 Task: Buy 4 Shaving & Grooming Sets for Women's from Shave & Hair Removal section under best seller category for shipping address: Megan Martinez, 1979 Bartlett Avenue, Southfield, Michigan 48076, Cell Number 2485598029. Pay from credit card ending with 5759, CVV 953
Action: Mouse moved to (20, 76)
Screenshot: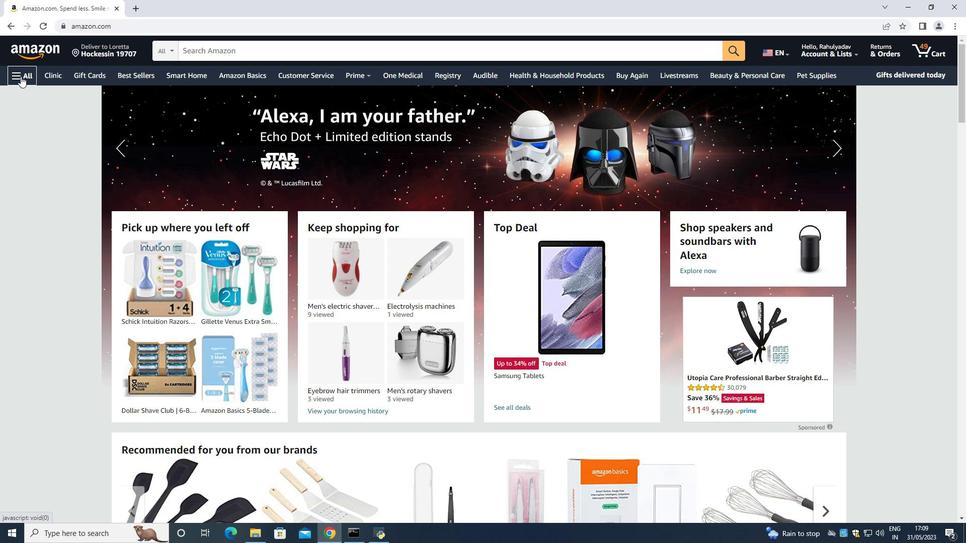 
Action: Mouse pressed left at (20, 76)
Screenshot: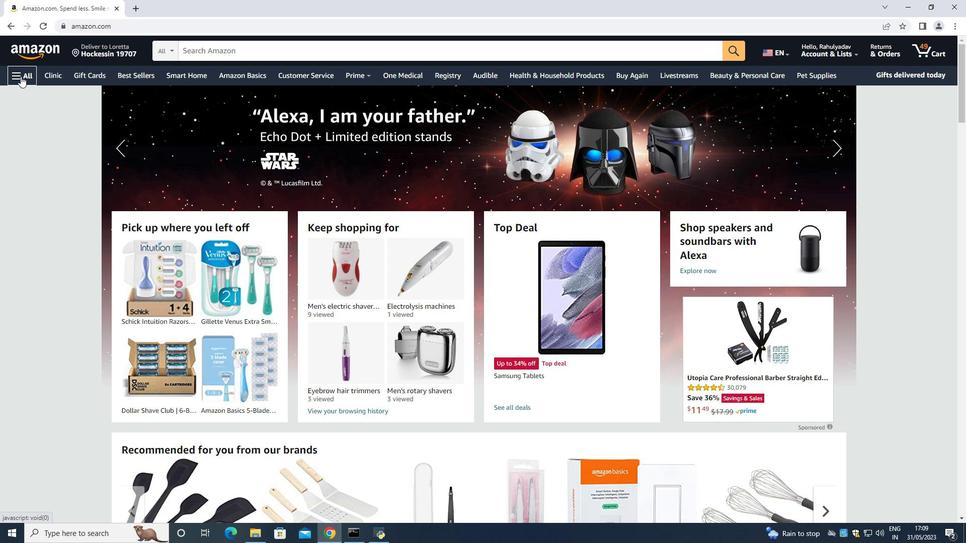 
Action: Mouse moved to (46, 99)
Screenshot: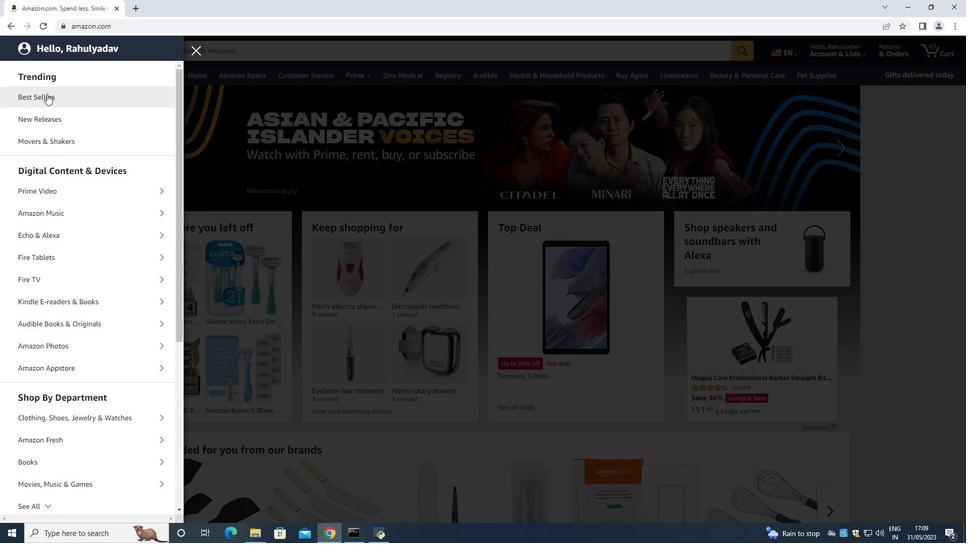 
Action: Mouse pressed left at (46, 99)
Screenshot: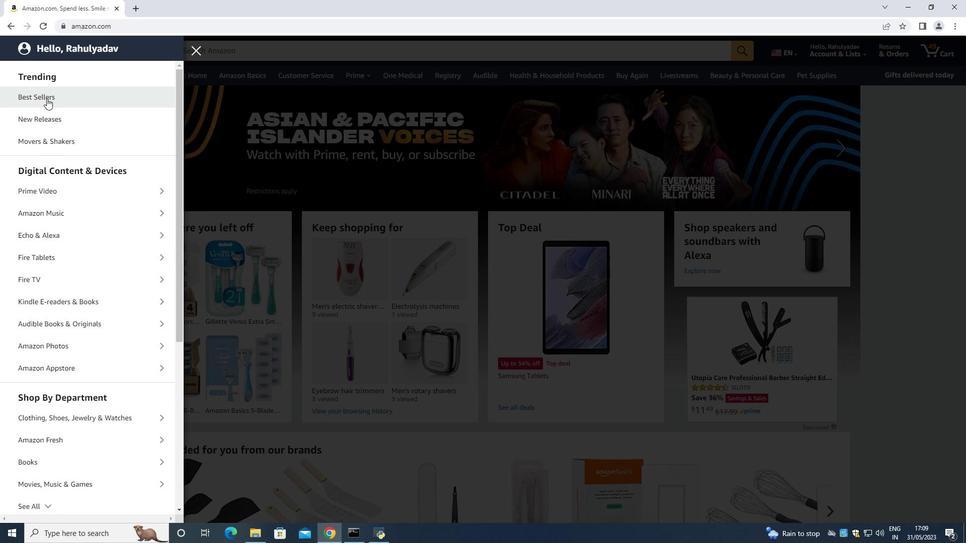 
Action: Mouse moved to (278, 45)
Screenshot: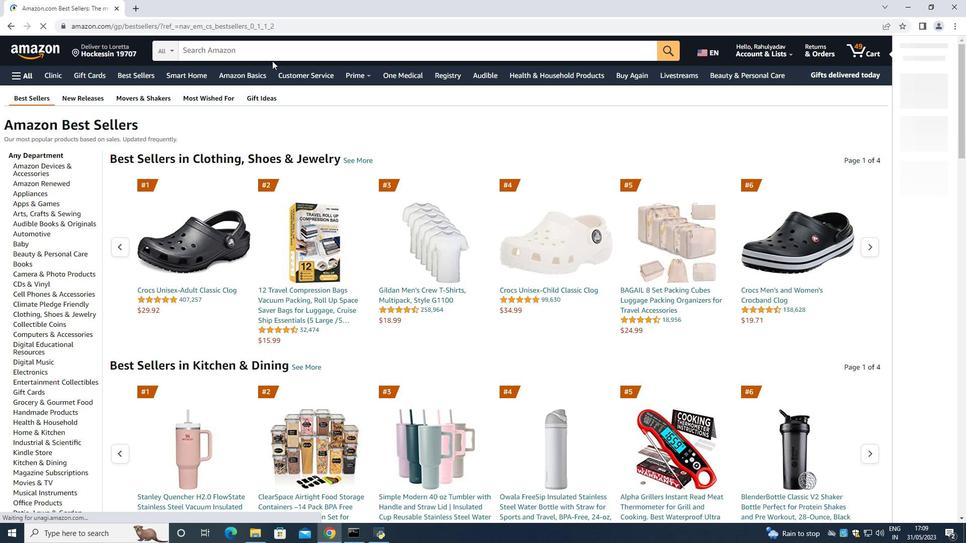 
Action: Mouse pressed left at (278, 45)
Screenshot: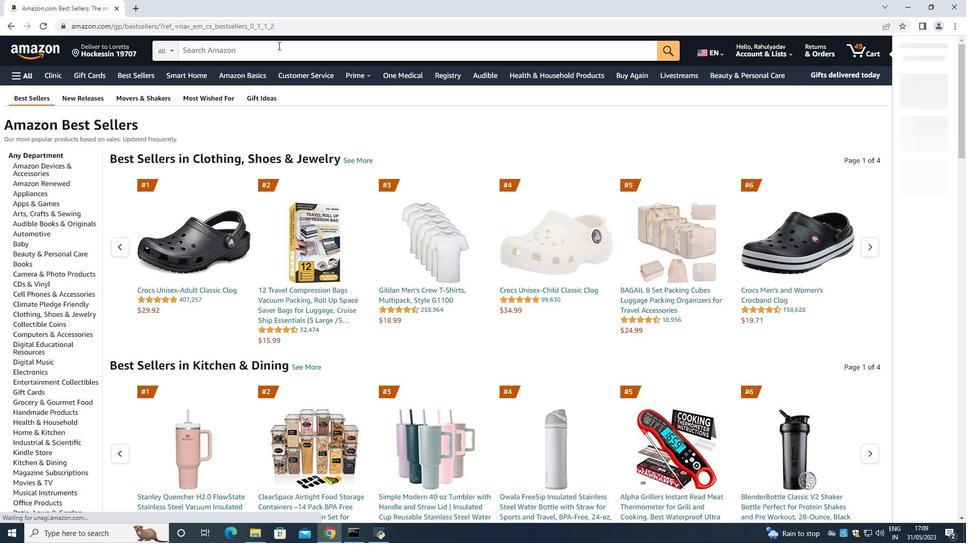 
Action: Mouse moved to (278, 46)
Screenshot: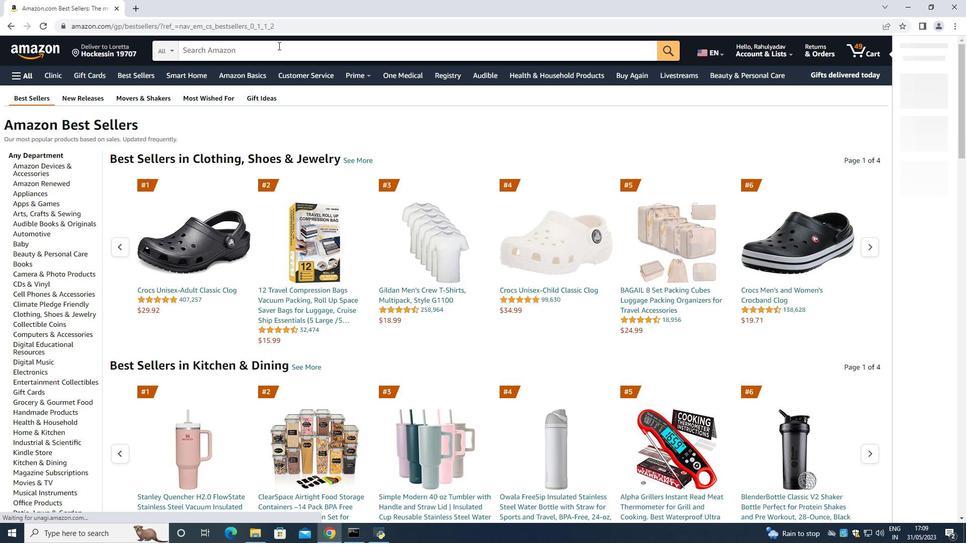 
Action: Key pressed <Key.shift>Shaving<Key.space><Key.shift_r>&<Key.space>g<Key.backspace><Key.shift>Grooming<Key.space><Key.shift><Key.shift>Set<Key.space>for<Key.space><Key.shift>Women<Key.space><Key.enter>
Screenshot: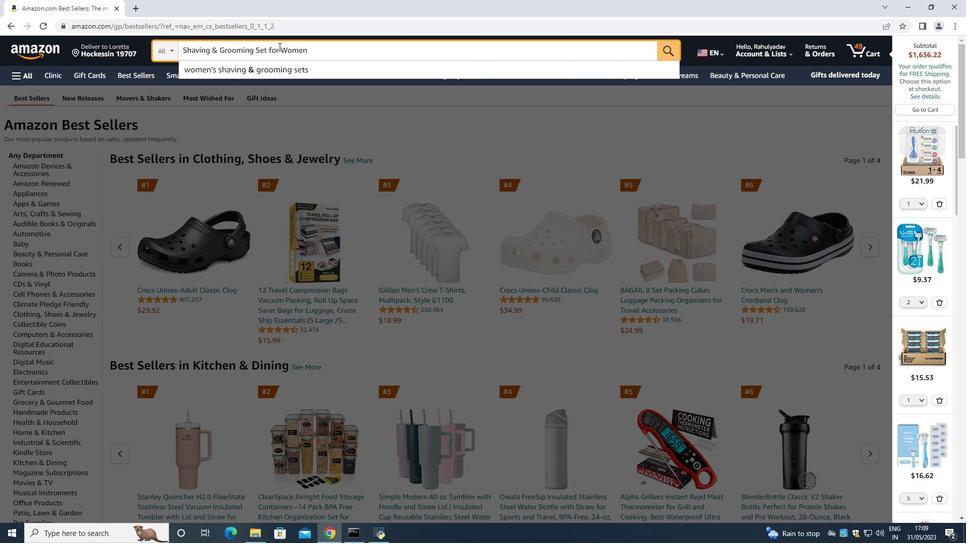 
Action: Mouse moved to (214, 211)
Screenshot: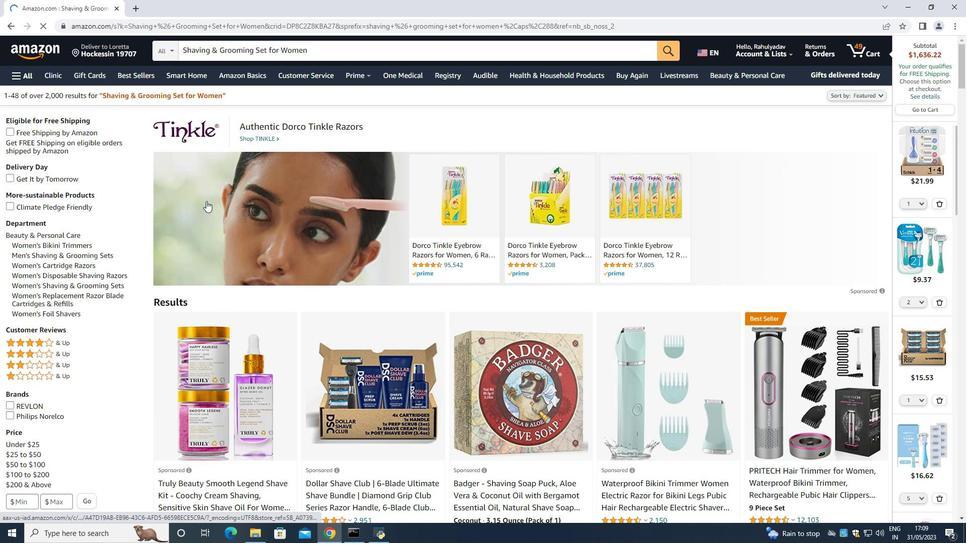 
Action: Mouse scrolled (214, 210) with delta (0, 0)
Screenshot: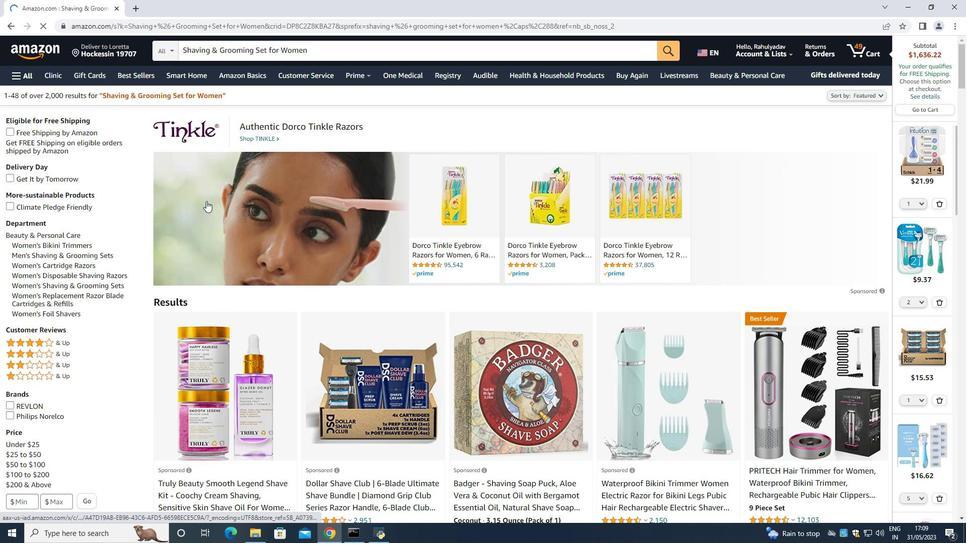 
Action: Mouse scrolled (214, 210) with delta (0, 0)
Screenshot: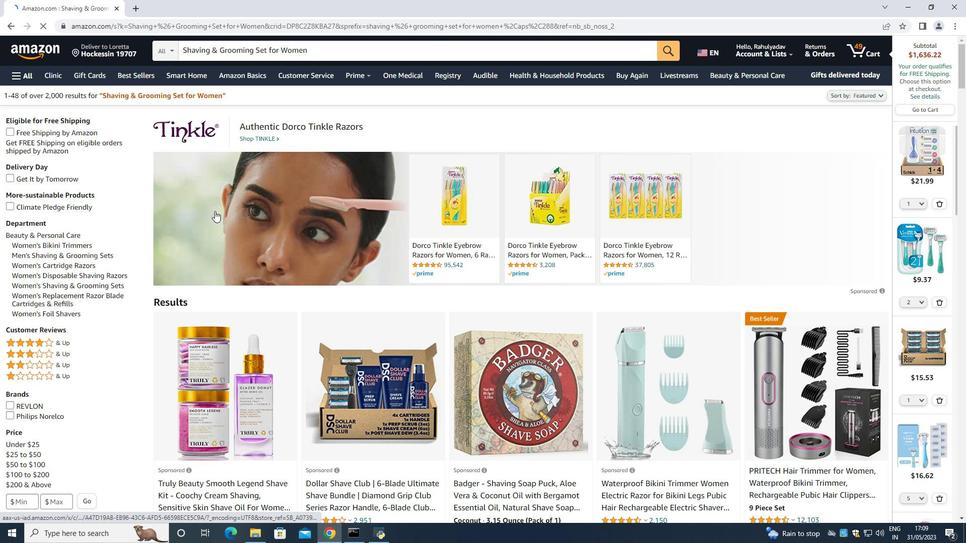 
Action: Mouse moved to (828, 376)
Screenshot: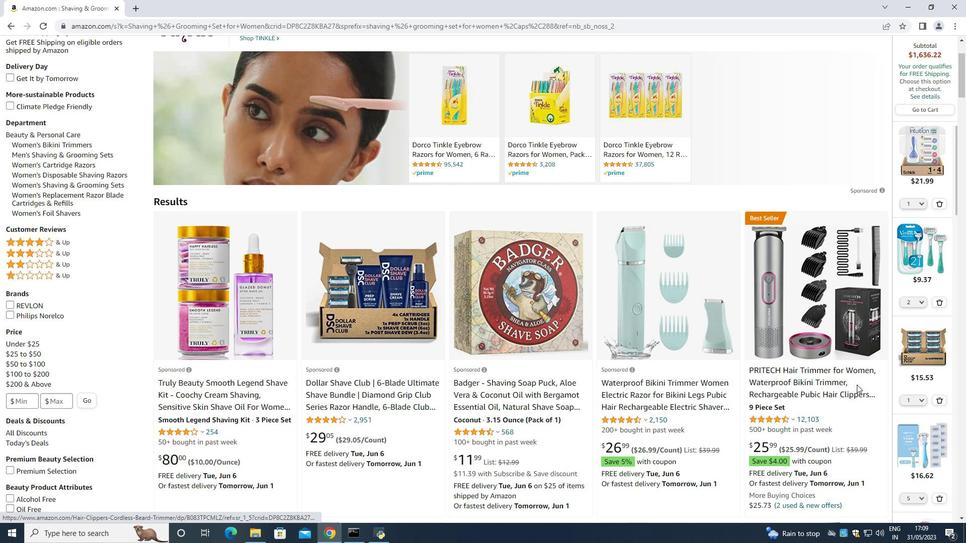 
Action: Mouse scrolled (839, 380) with delta (0, 0)
Screenshot: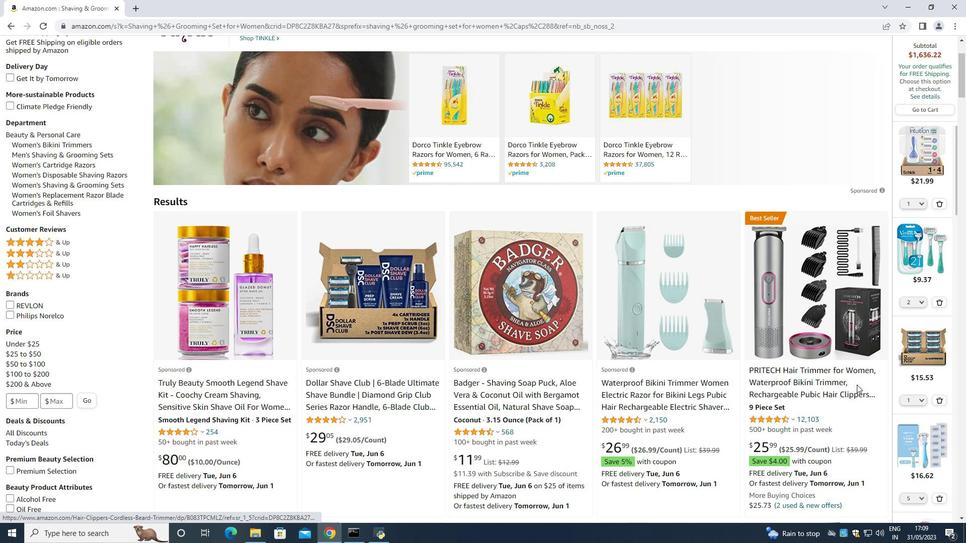 
Action: Mouse moved to (820, 370)
Screenshot: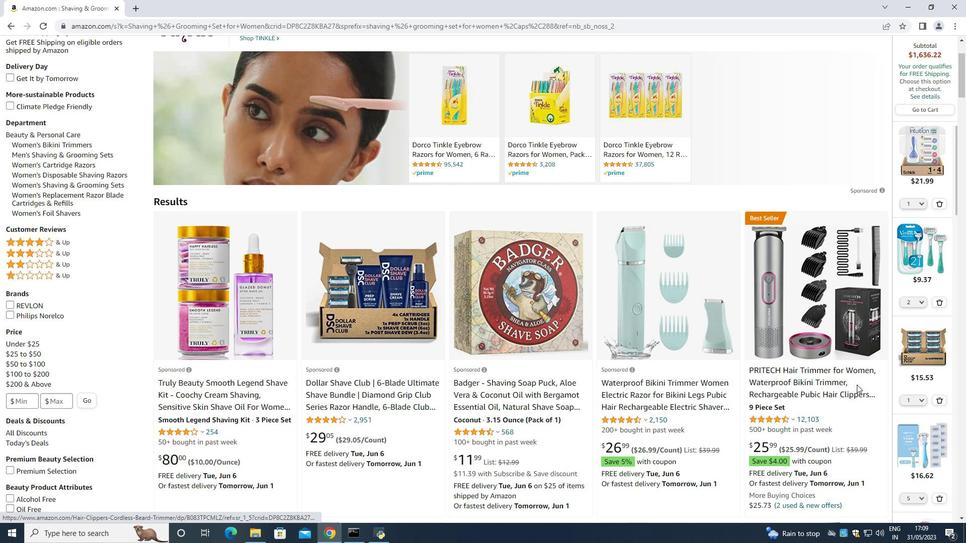 
Action: Mouse scrolled (824, 373) with delta (0, 0)
Screenshot: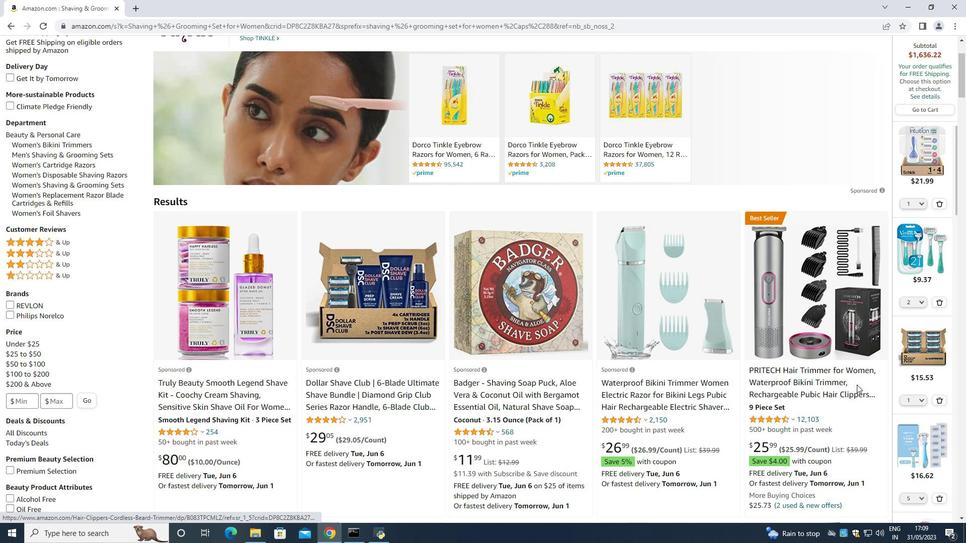 
Action: Mouse moved to (811, 364)
Screenshot: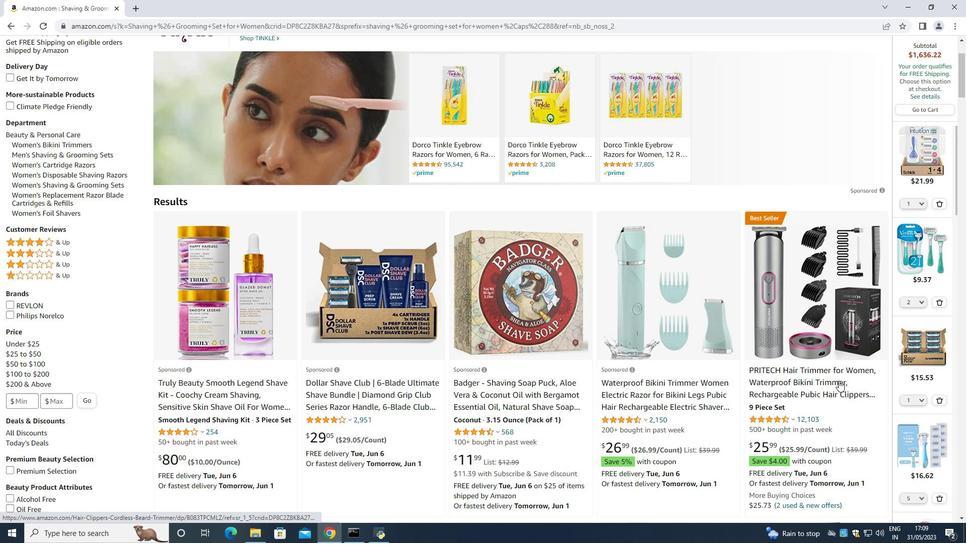 
Action: Mouse scrolled (811, 364) with delta (0, 0)
Screenshot: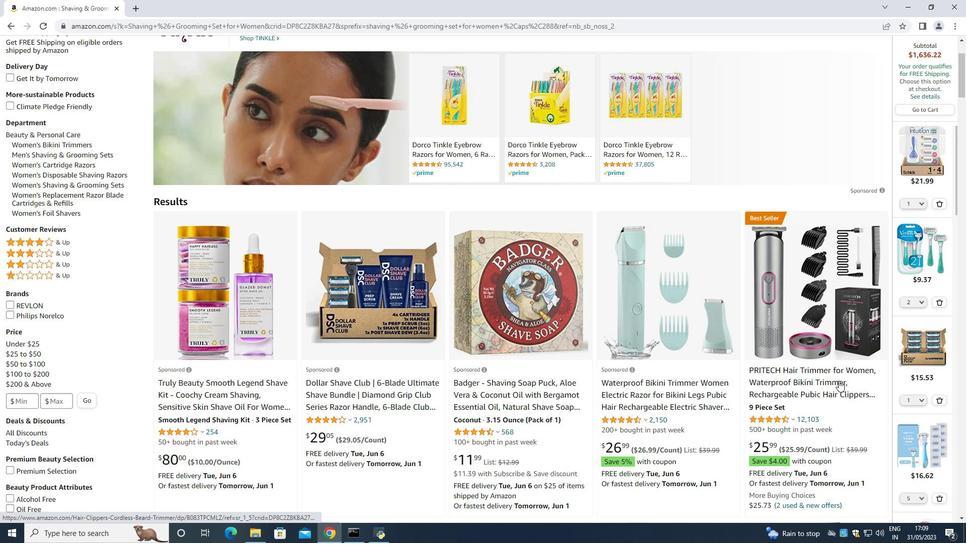 
Action: Mouse moved to (746, 326)
Screenshot: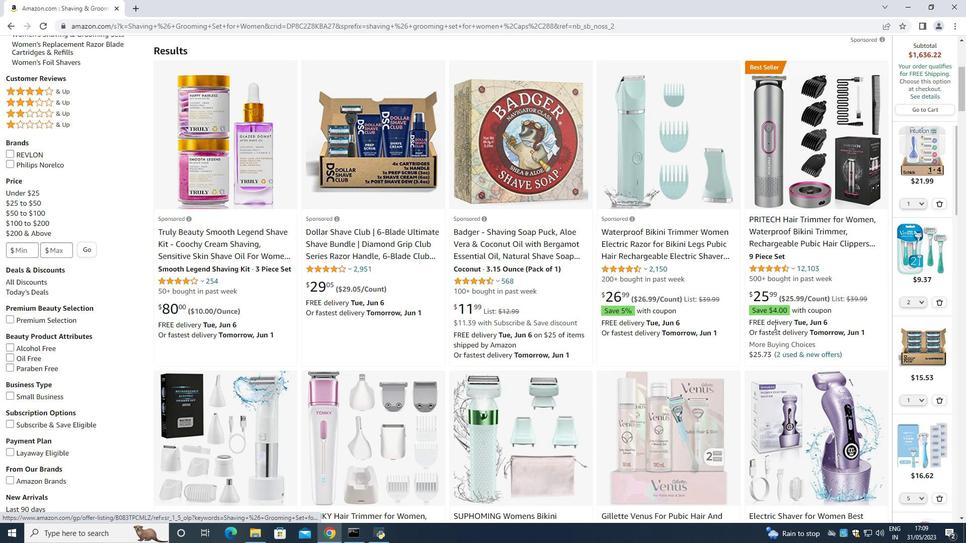 
Action: Mouse scrolled (747, 326) with delta (0, 0)
Screenshot: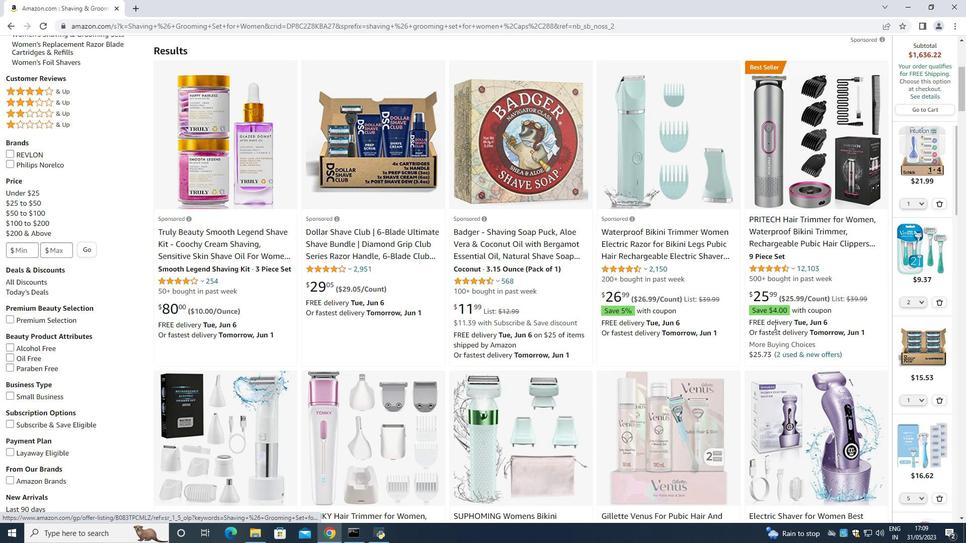 
Action: Mouse moved to (746, 326)
Screenshot: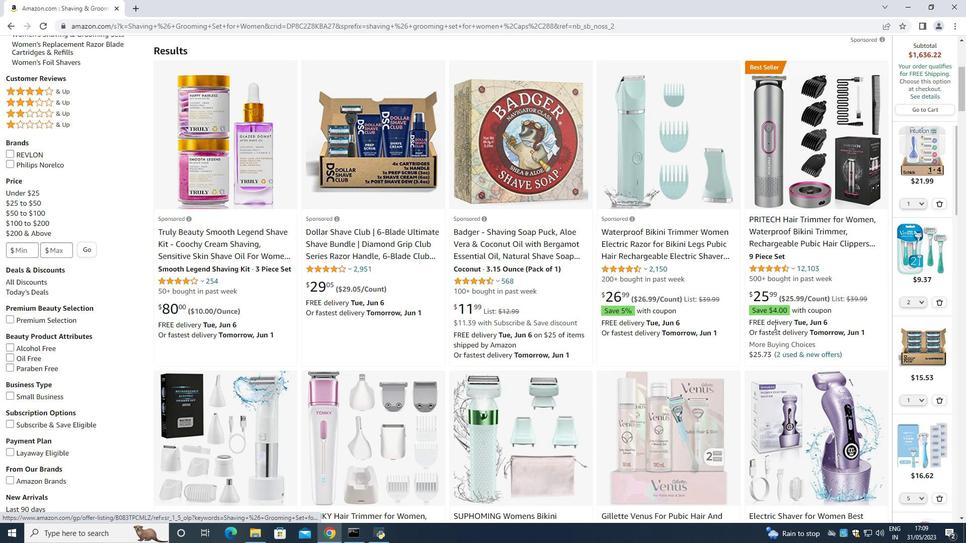 
Action: Mouse scrolled (746, 326) with delta (0, 0)
Screenshot: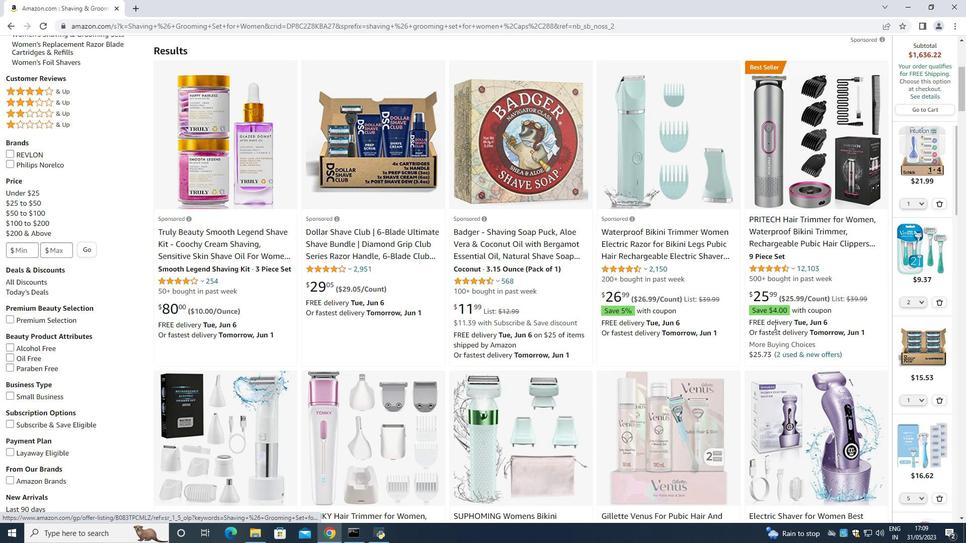 
Action: Mouse moved to (744, 326)
Screenshot: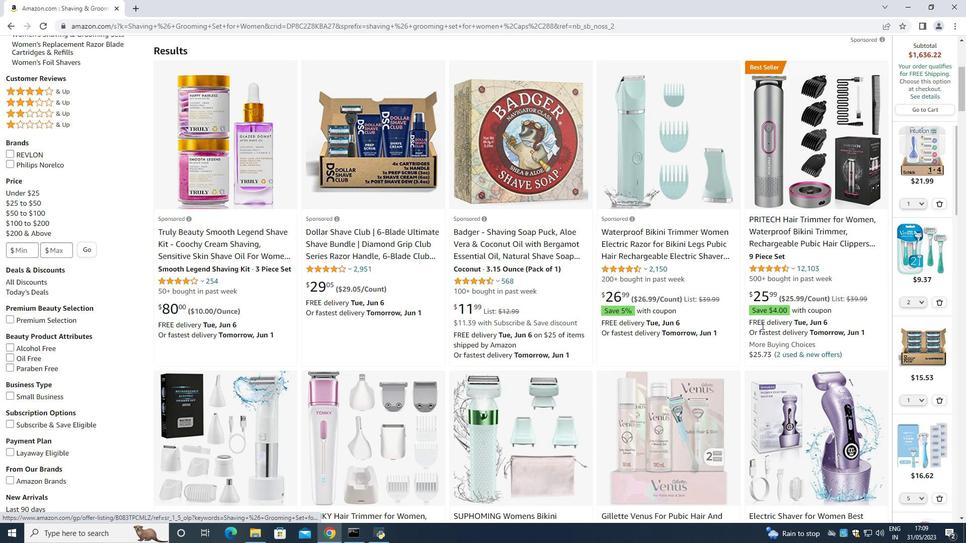
Action: Mouse scrolled (744, 326) with delta (0, 0)
Screenshot: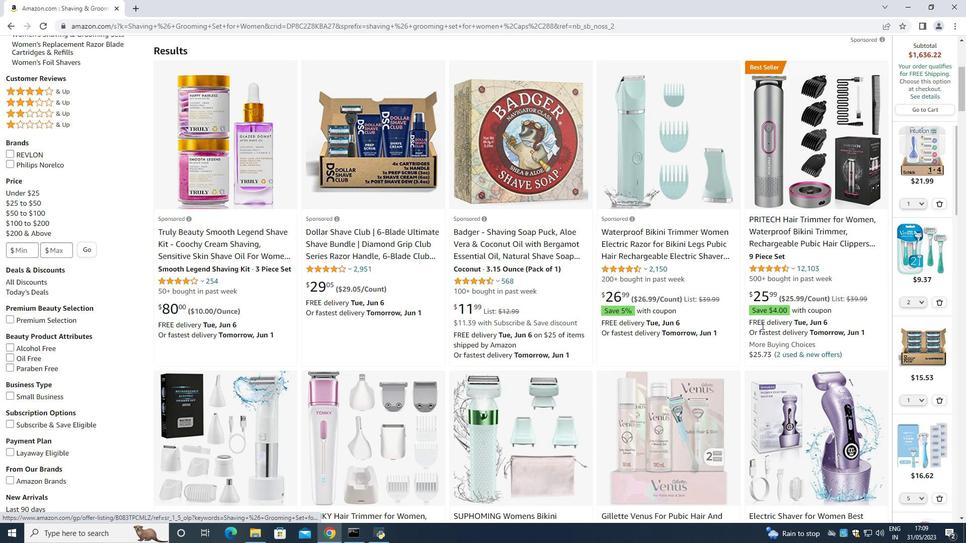 
Action: Mouse moved to (411, 374)
Screenshot: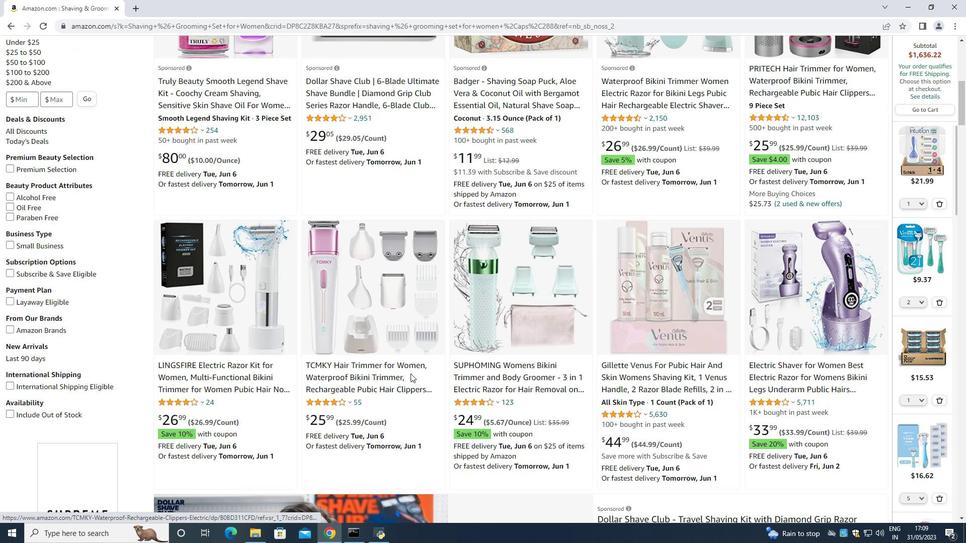 
Action: Mouse scrolled (411, 374) with delta (0, 0)
Screenshot: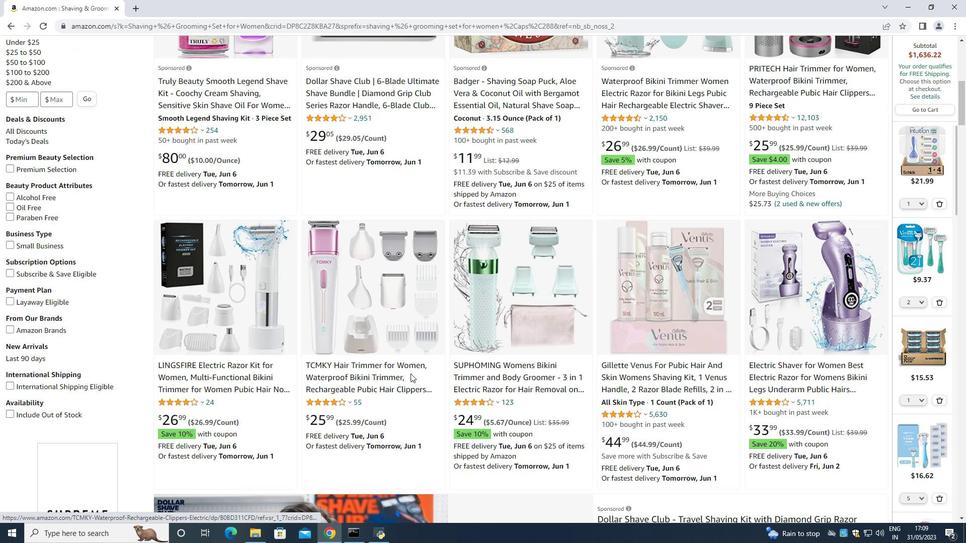
Action: Mouse scrolled (411, 374) with delta (0, 0)
Screenshot: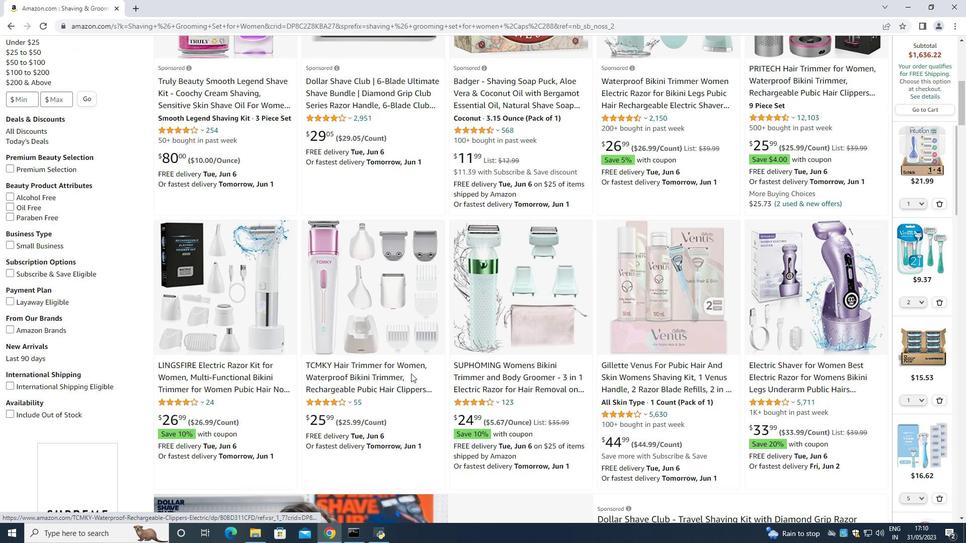 
Action: Mouse scrolled (411, 374) with delta (0, 0)
Screenshot: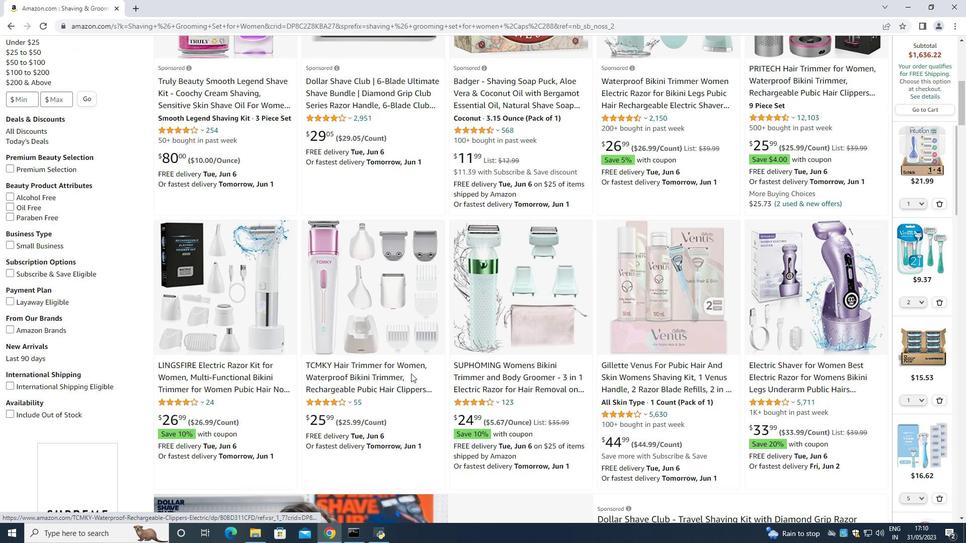 
Action: Mouse scrolled (411, 374) with delta (0, 0)
Screenshot: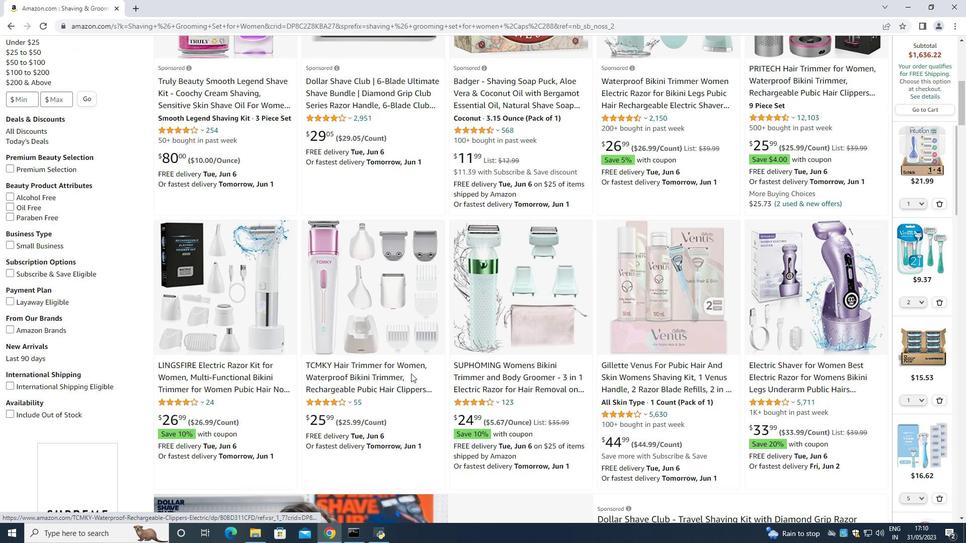 
Action: Mouse scrolled (411, 374) with delta (0, 0)
Screenshot: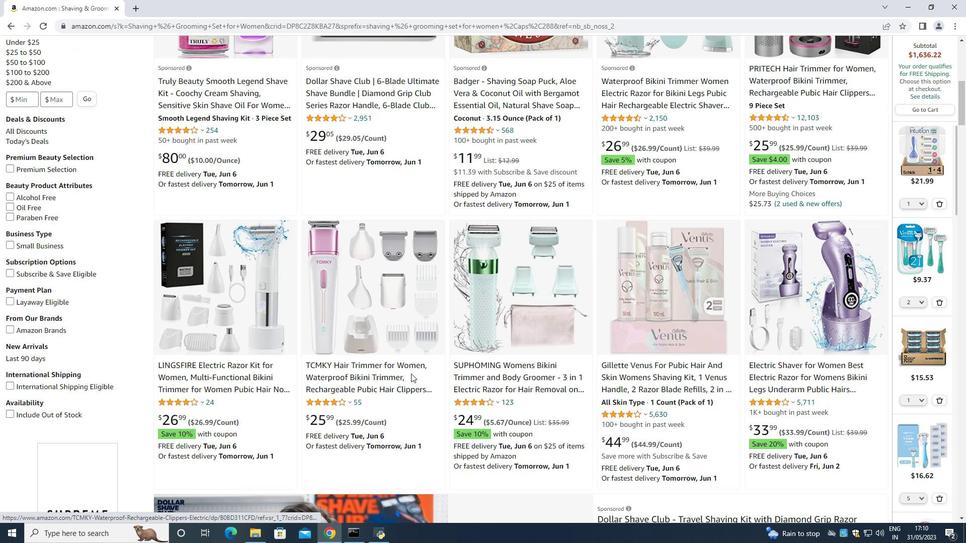 
Action: Mouse scrolled (411, 374) with delta (0, 0)
Screenshot: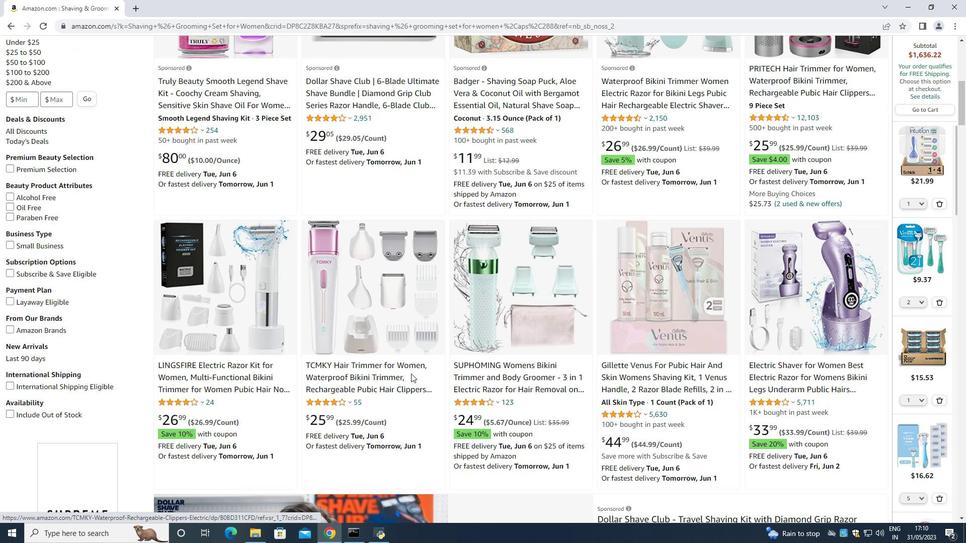 
Action: Mouse moved to (411, 373)
Screenshot: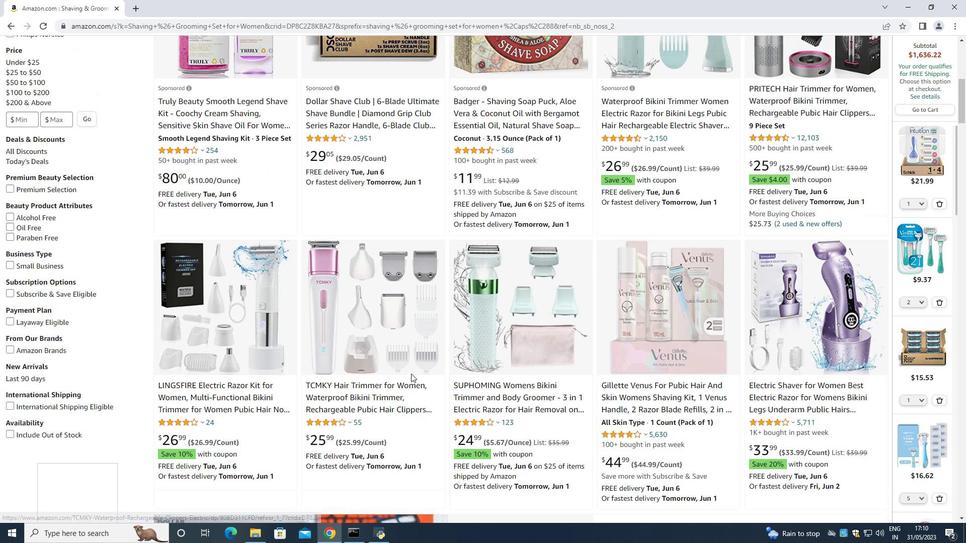 
Action: Mouse scrolled (411, 373) with delta (0, 0)
Screenshot: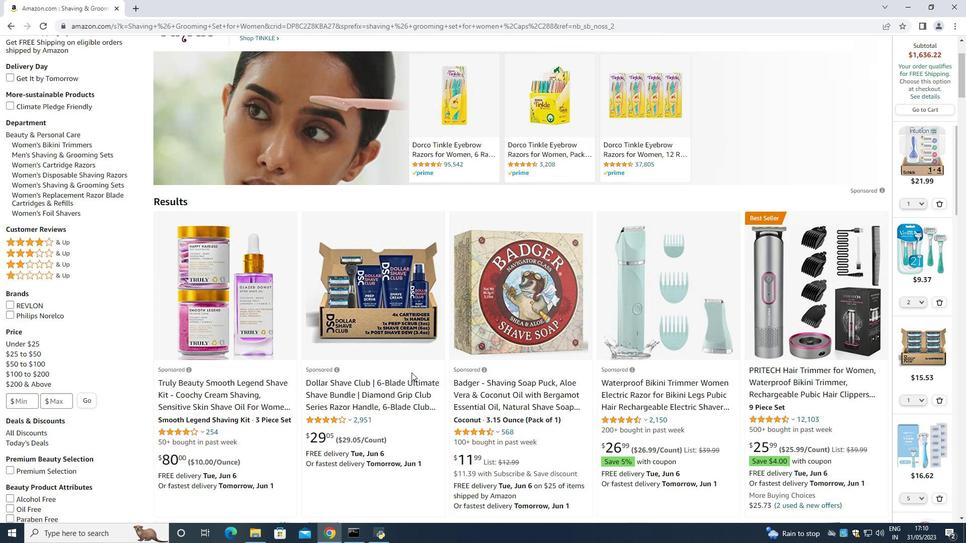 
Action: Mouse scrolled (411, 373) with delta (0, 0)
Screenshot: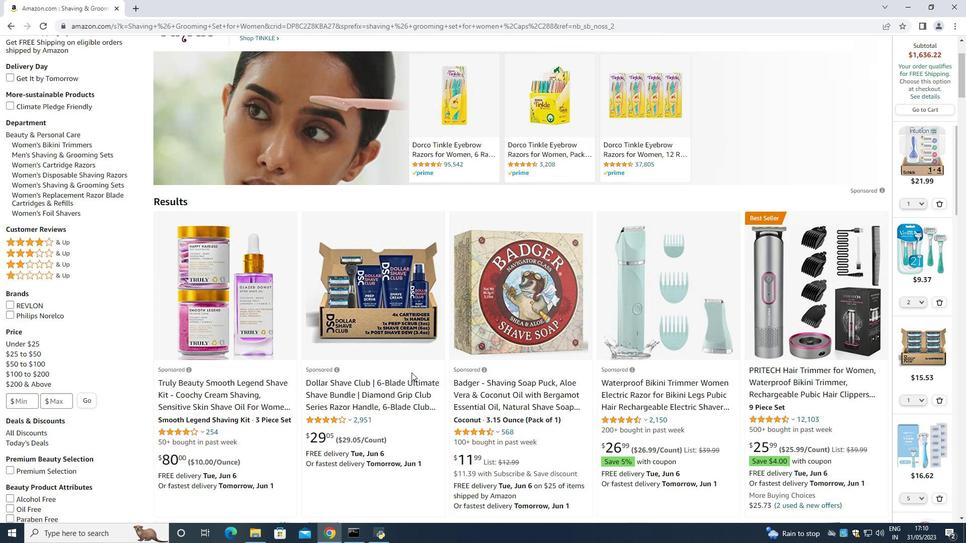 
Action: Mouse scrolled (411, 373) with delta (0, 0)
Screenshot: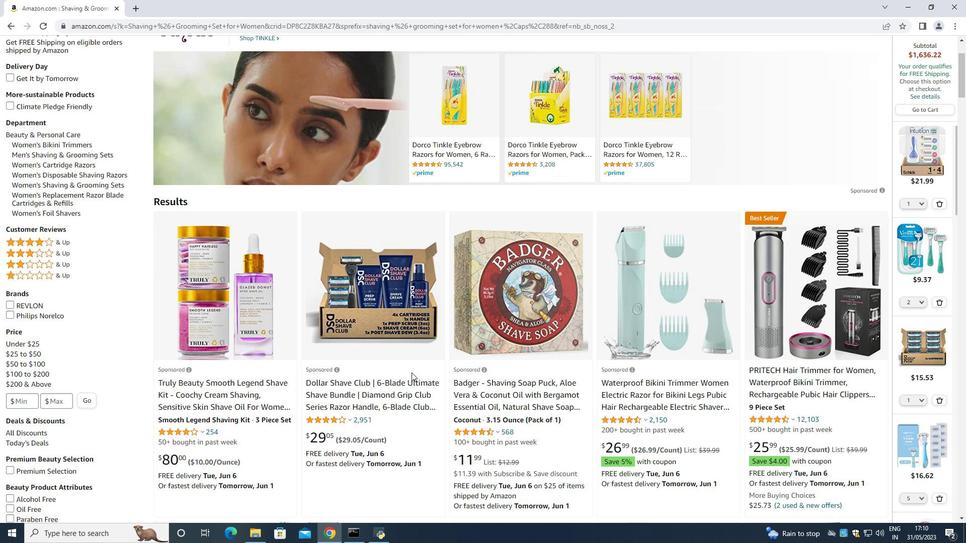
Action: Mouse scrolled (411, 373) with delta (0, 0)
Screenshot: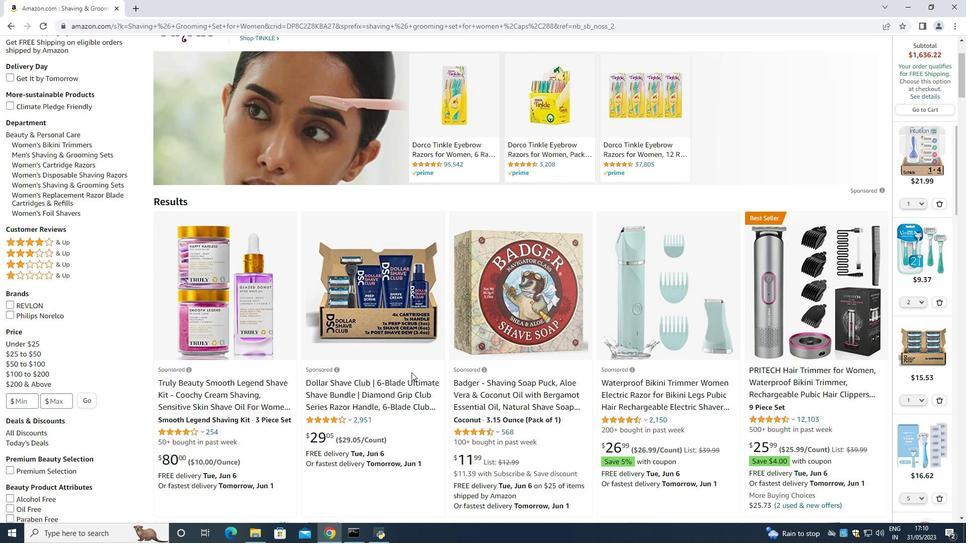 
Action: Mouse scrolled (411, 373) with delta (0, 0)
Screenshot: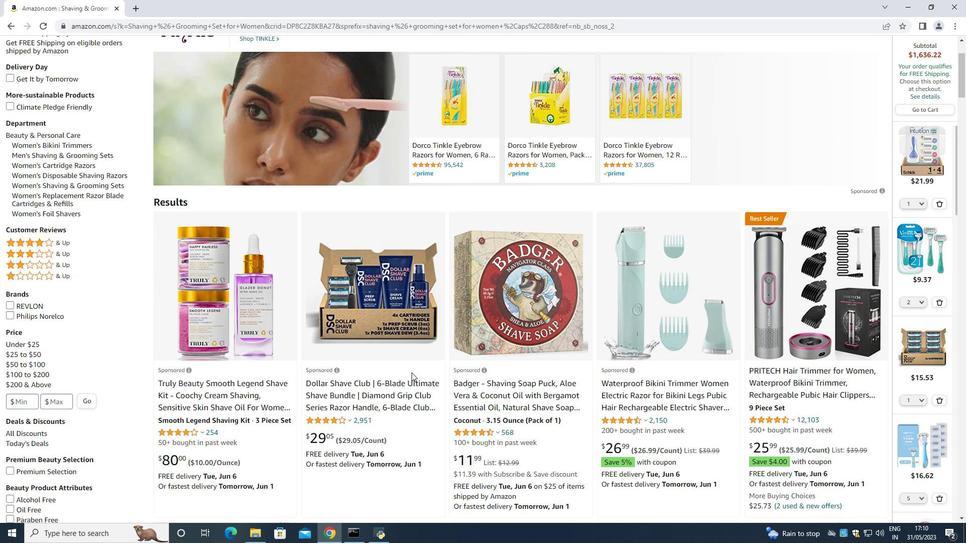 
Action: Mouse scrolled (411, 373) with delta (0, 0)
Screenshot: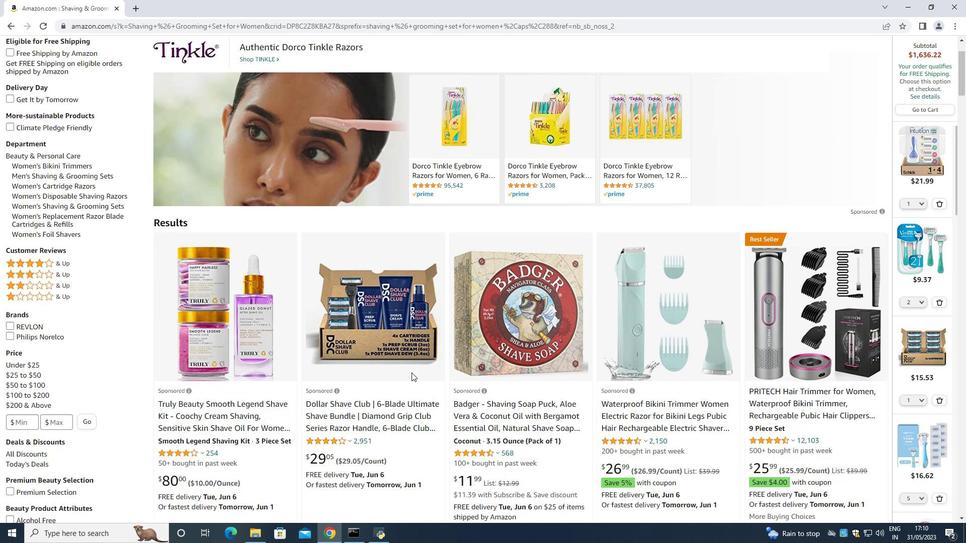 
Action: Mouse moved to (411, 372)
Screenshot: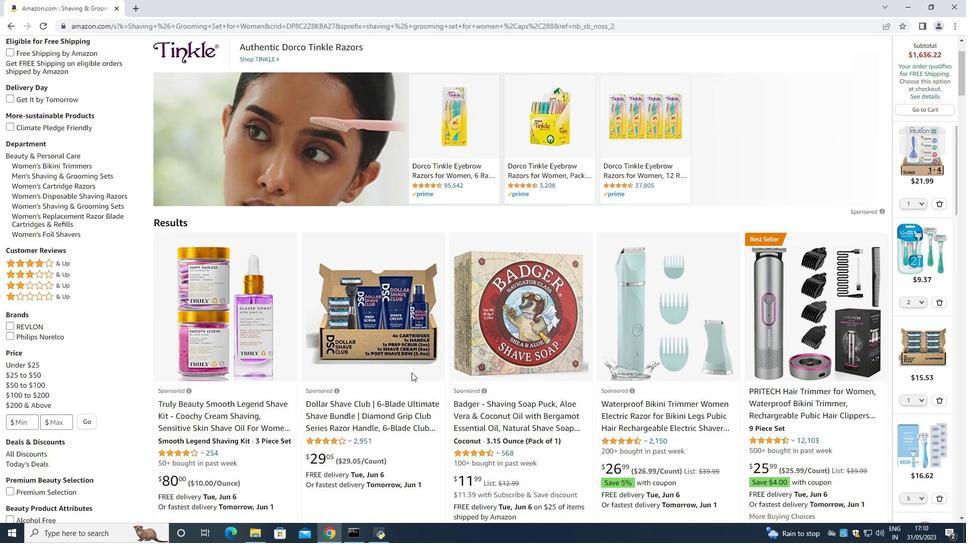 
Action: Mouse scrolled (411, 373) with delta (0, 0)
Screenshot: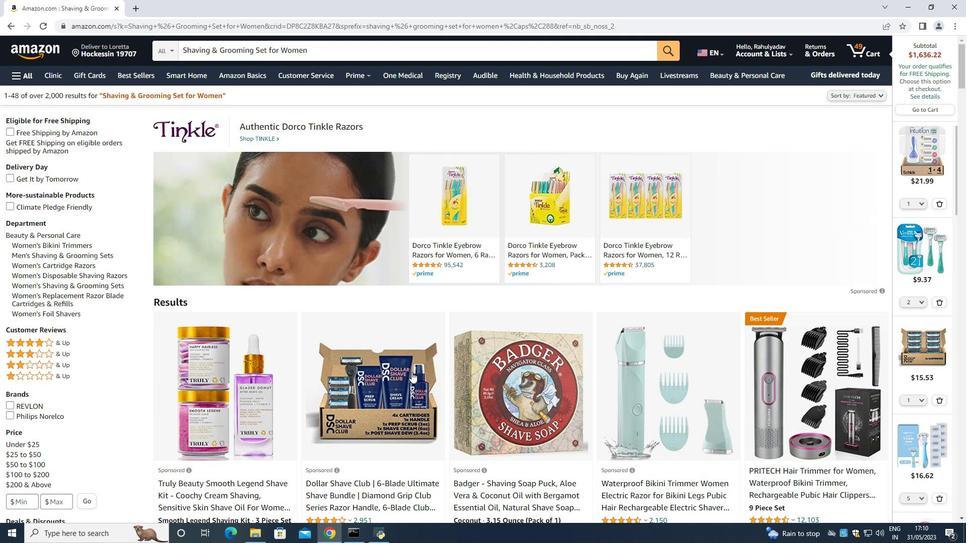 
Action: Mouse scrolled (411, 373) with delta (0, 0)
Screenshot: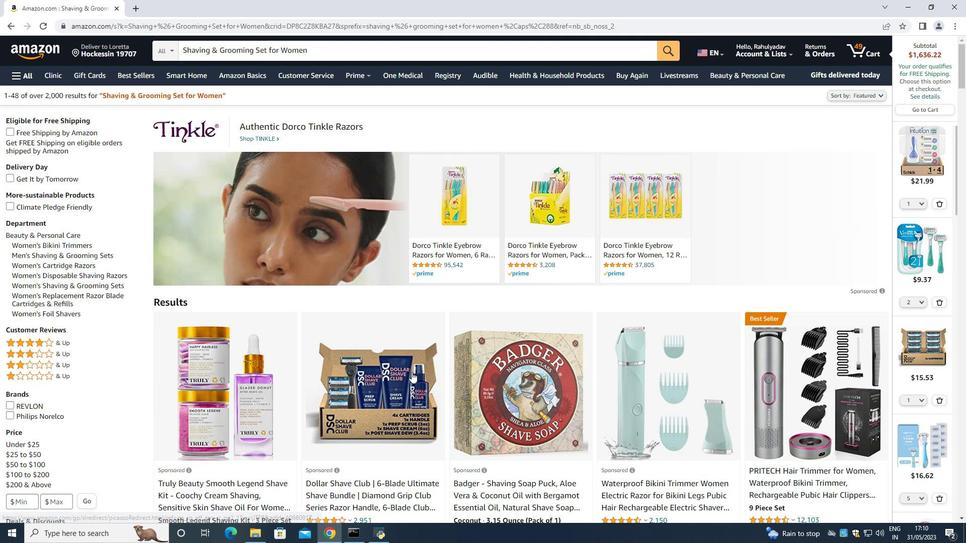 
Action: Mouse moved to (411, 364)
Screenshot: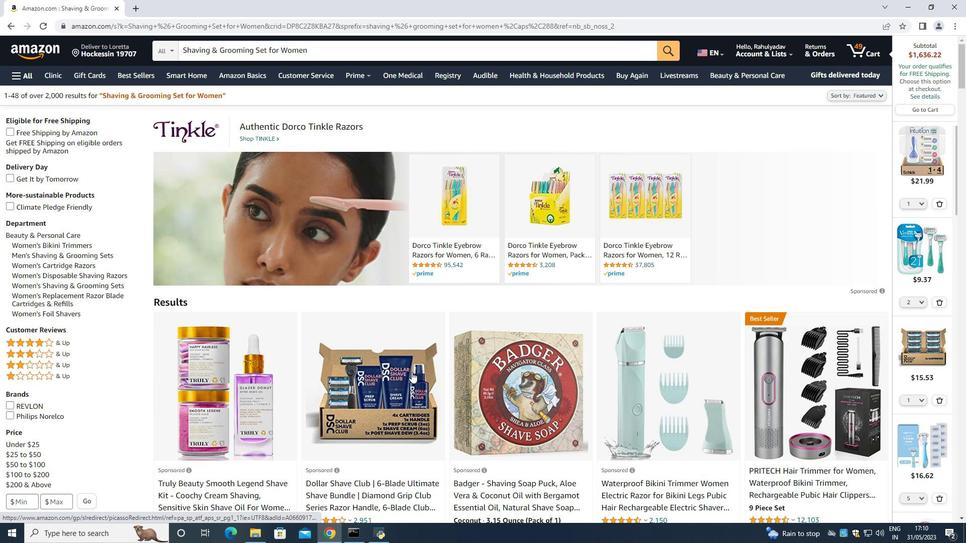 
Action: Mouse scrolled (411, 364) with delta (0, 0)
Screenshot: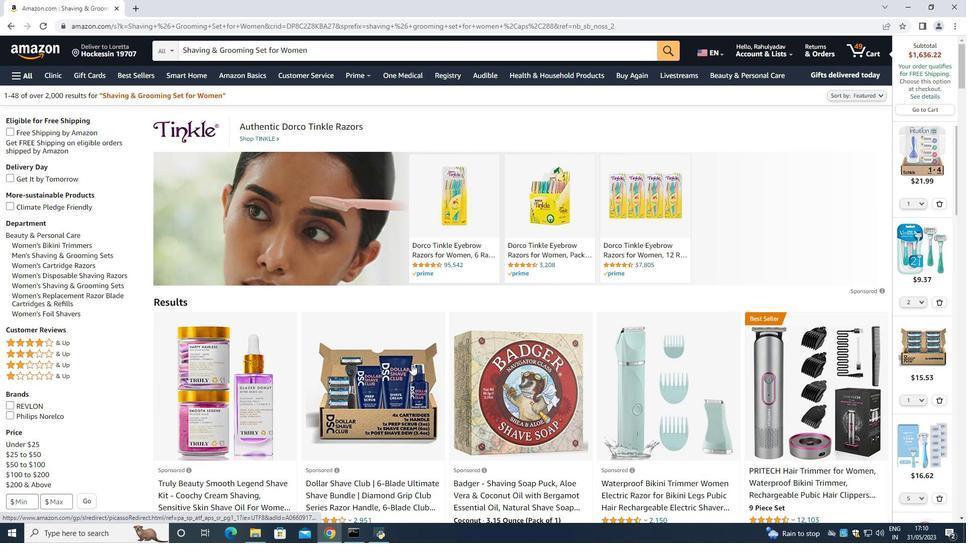
Action: Mouse scrolled (411, 364) with delta (0, 0)
Screenshot: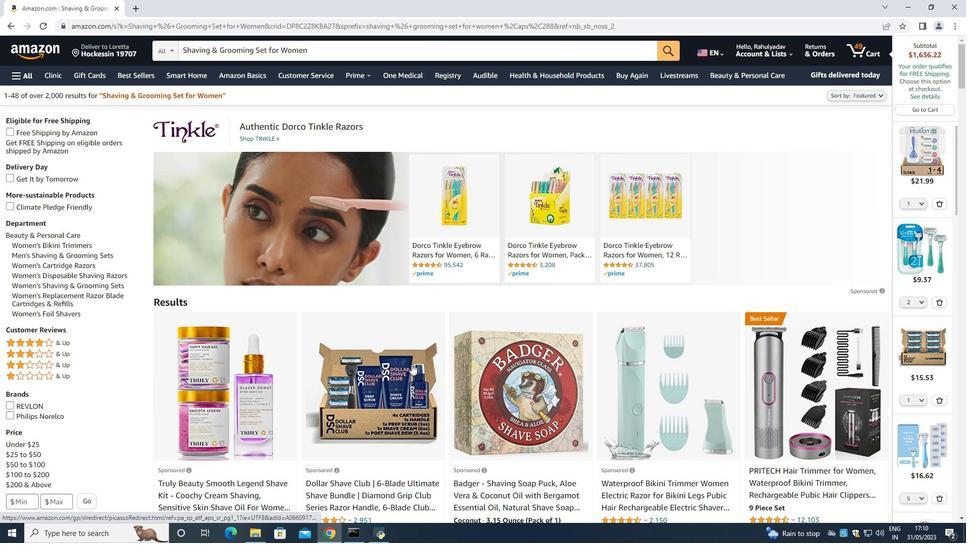 
Action: Mouse moved to (411, 364)
Screenshot: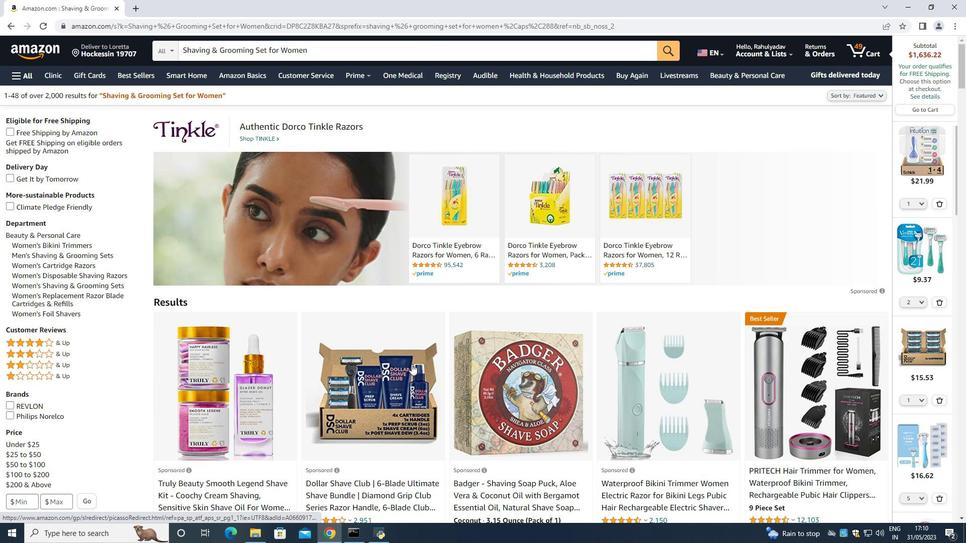 
Action: Mouse scrolled (411, 364) with delta (0, 0)
Screenshot: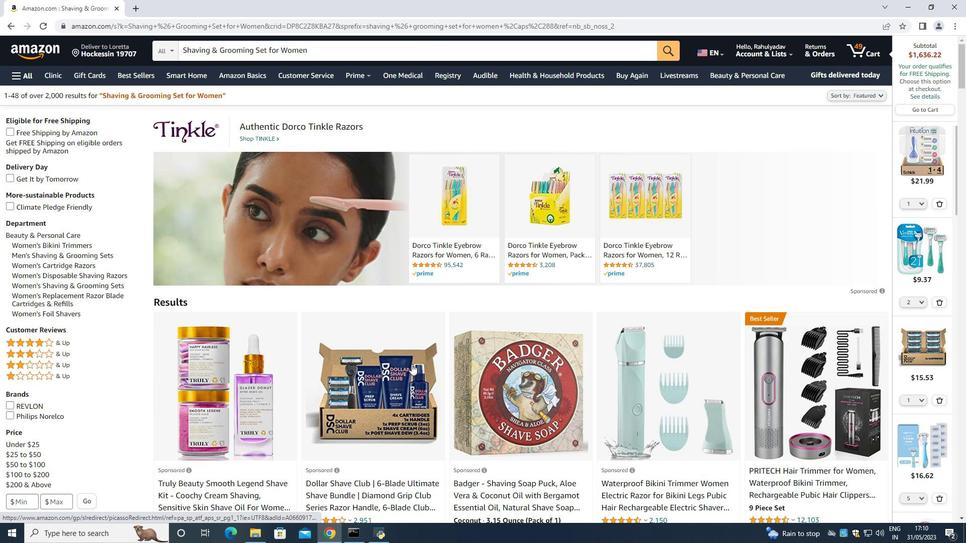 
Action: Mouse moved to (411, 364)
Screenshot: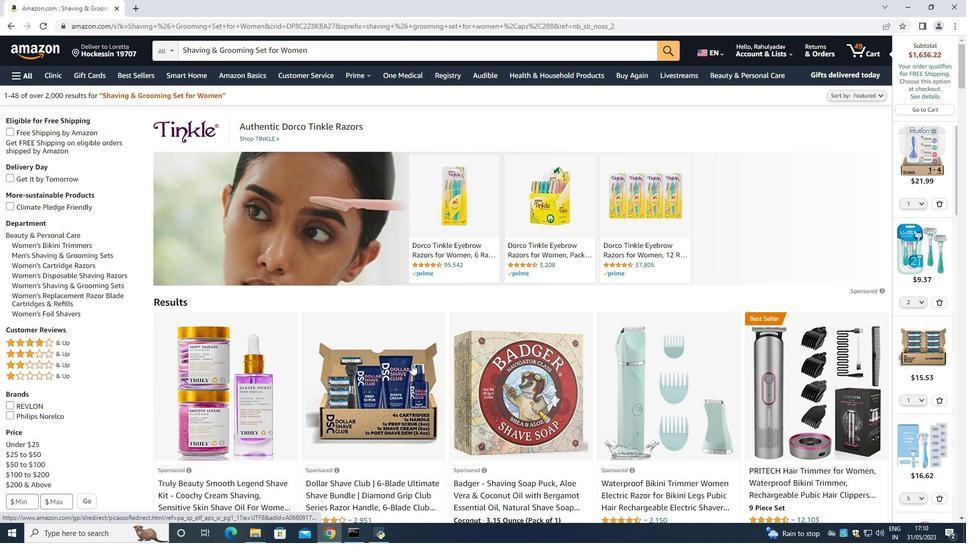 
Action: Mouse scrolled (411, 364) with delta (0, 0)
Screenshot: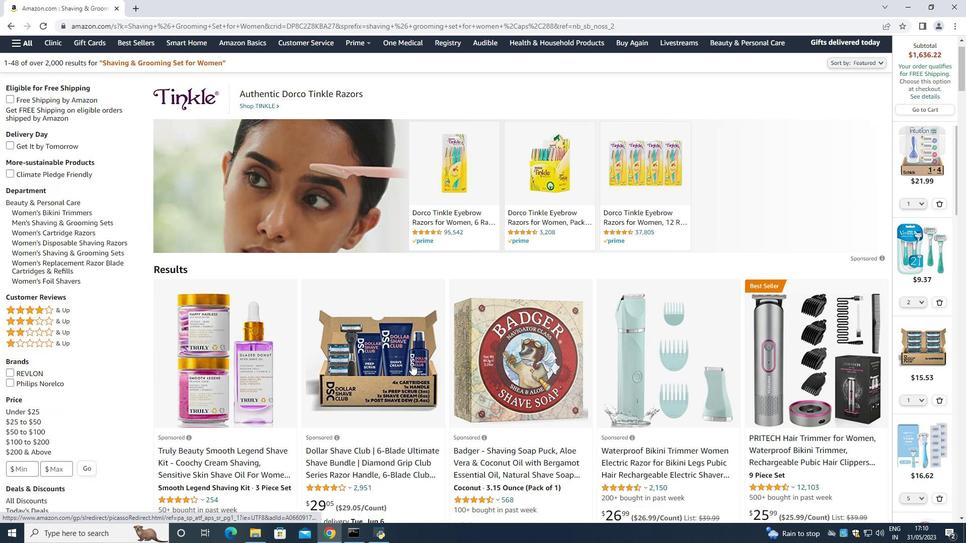 
Action: Mouse scrolled (411, 364) with delta (0, 0)
Screenshot: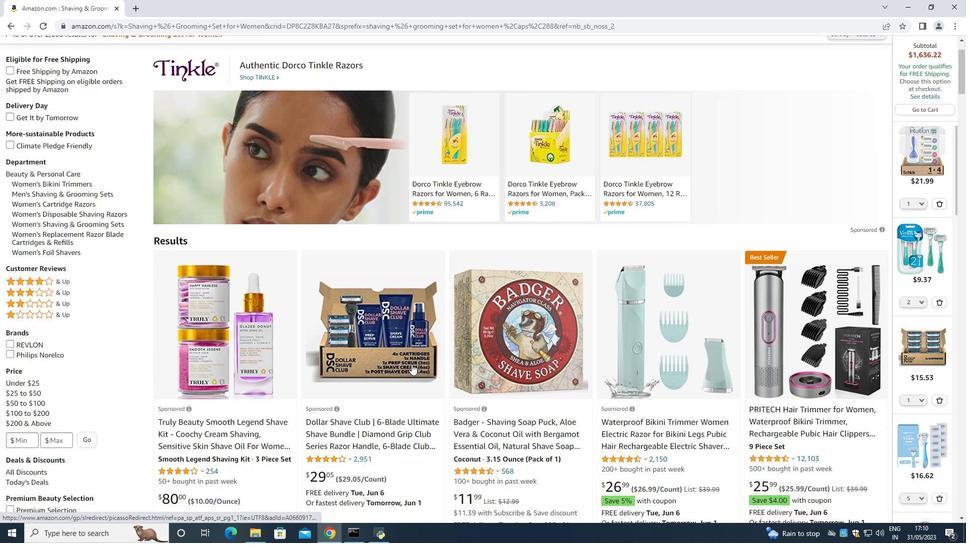 
Action: Mouse scrolled (411, 364) with delta (0, 0)
Screenshot: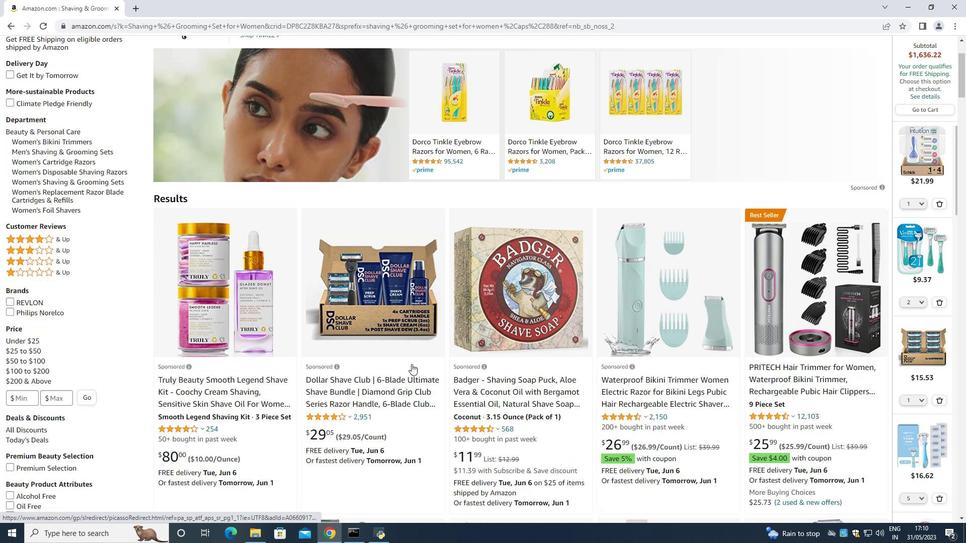 
Action: Mouse moved to (661, 478)
Screenshot: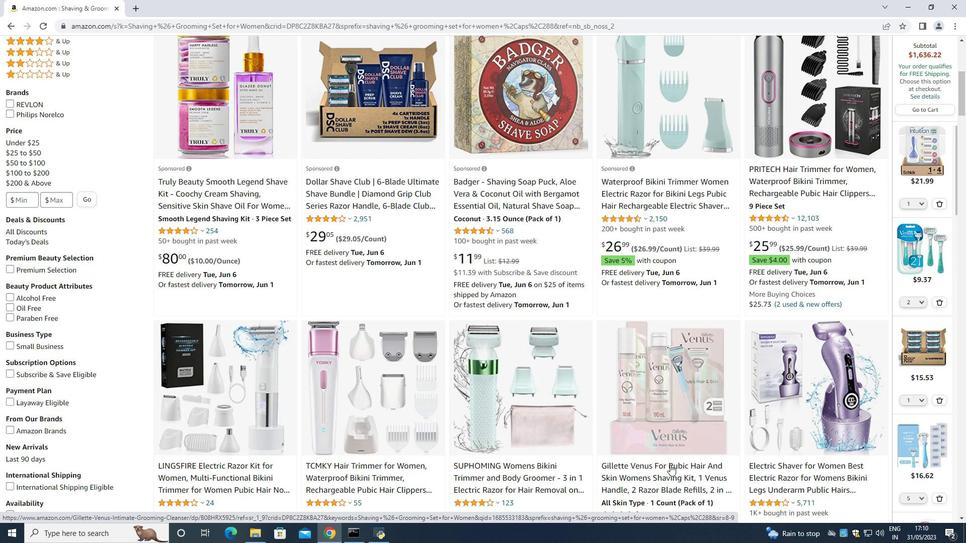 
Action: Mouse scrolled (661, 478) with delta (0, 0)
Screenshot: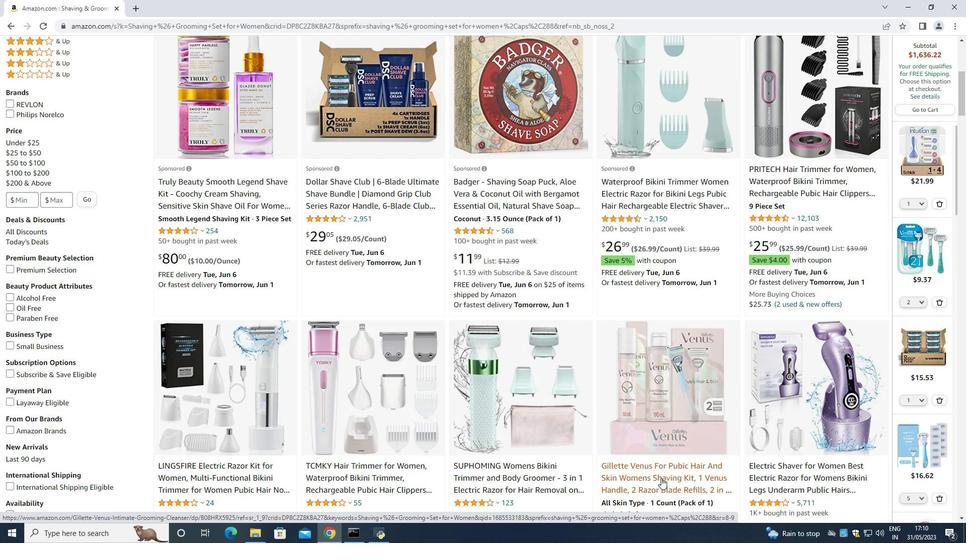 
Action: Mouse scrolled (661, 478) with delta (0, 0)
Screenshot: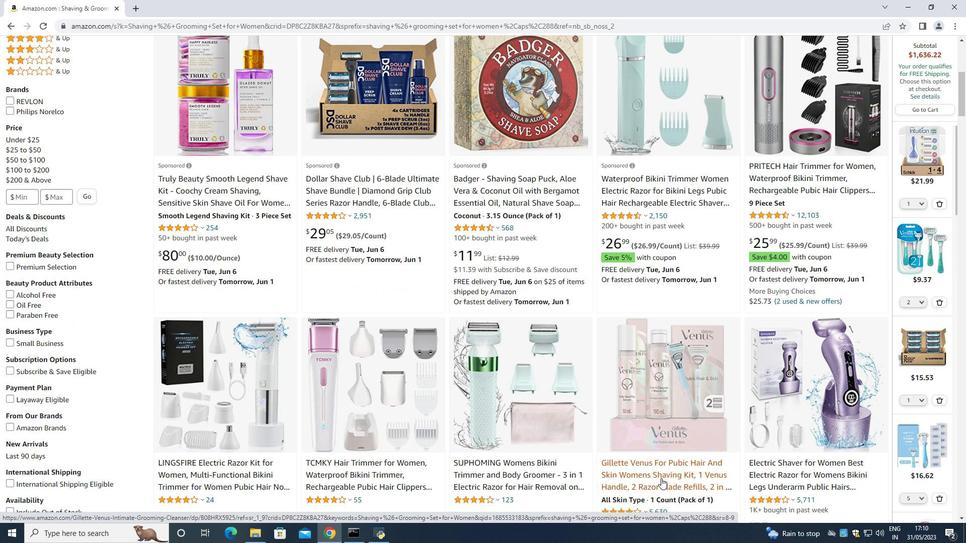 
Action: Mouse moved to (582, 247)
Screenshot: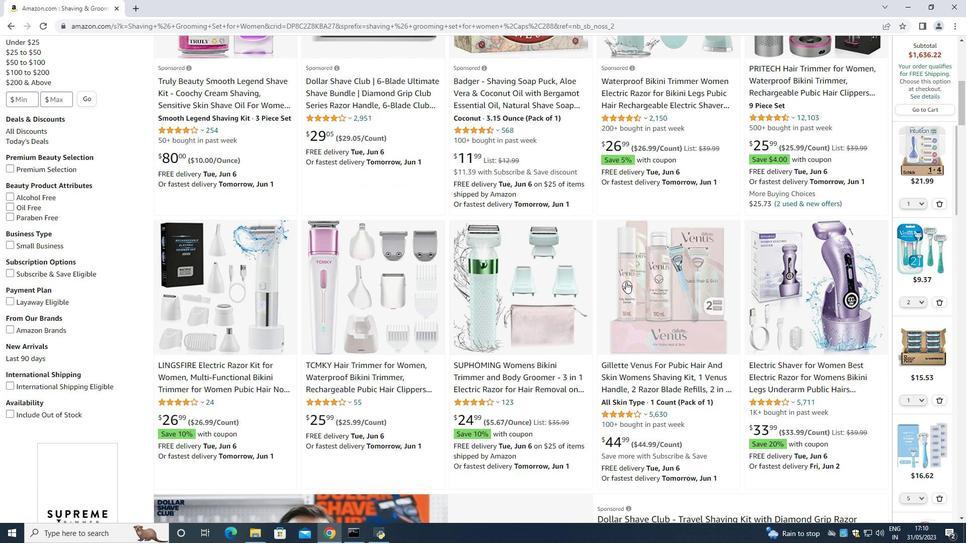 
Action: Mouse scrolled (582, 246) with delta (0, 0)
Screenshot: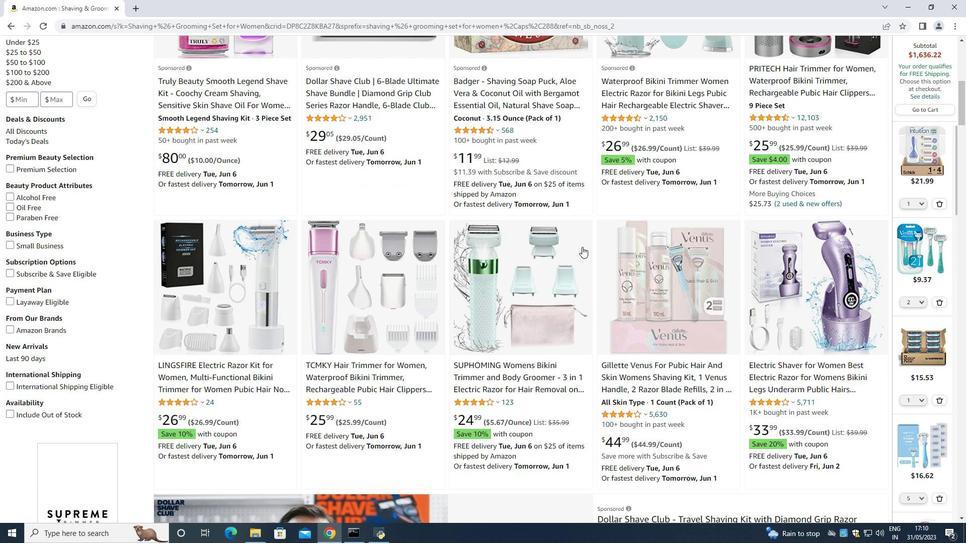 
Action: Mouse scrolled (582, 246) with delta (0, 0)
Screenshot: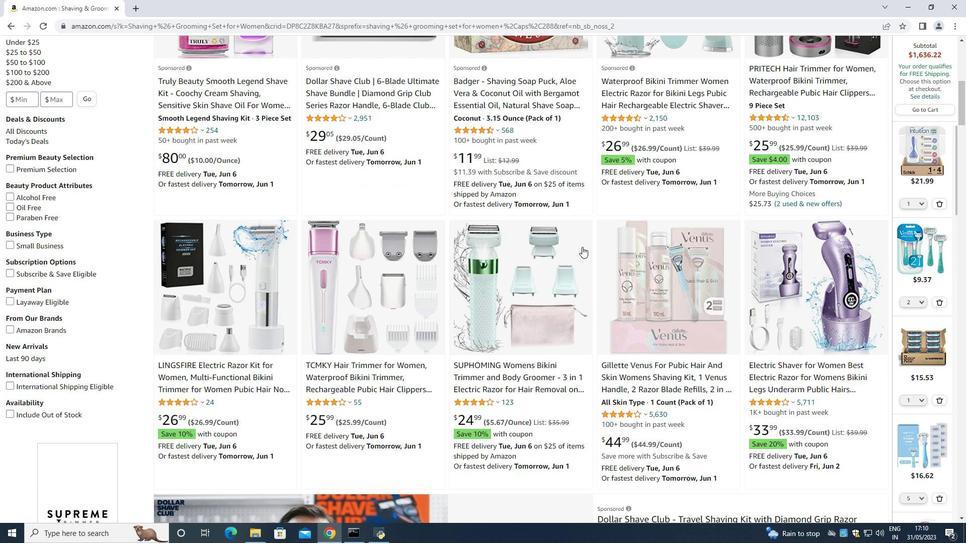 
Action: Mouse scrolled (582, 246) with delta (0, 0)
Screenshot: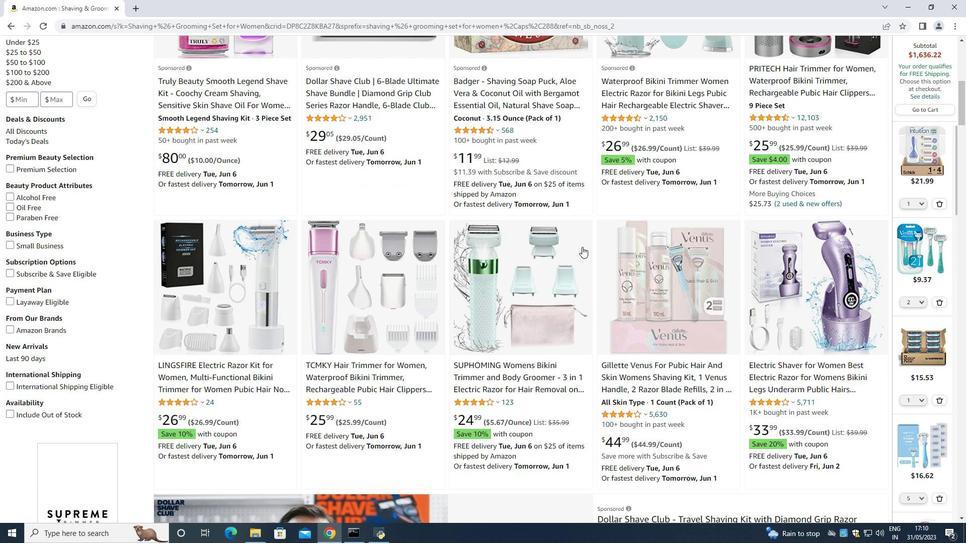 
Action: Mouse moved to (654, 312)
Screenshot: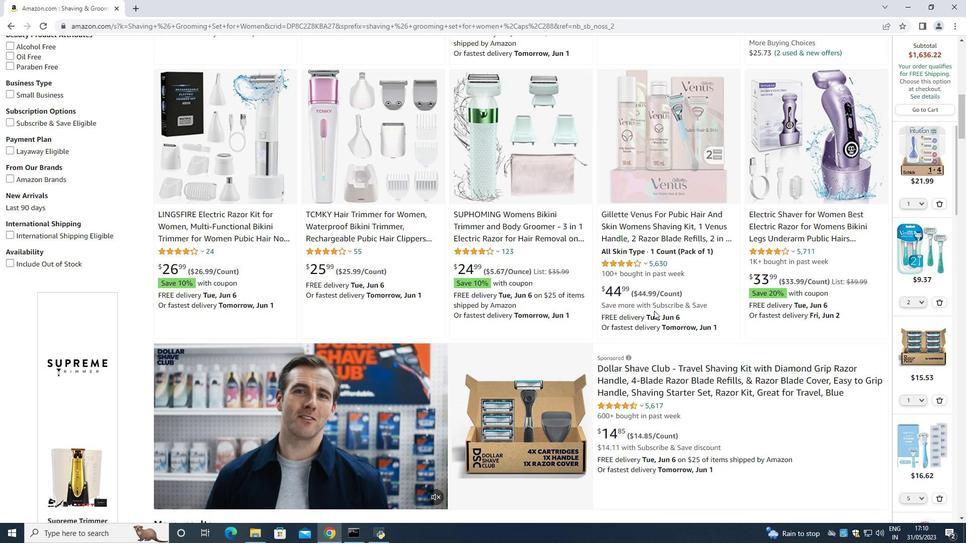 
Action: Mouse scrolled (654, 311) with delta (0, 0)
Screenshot: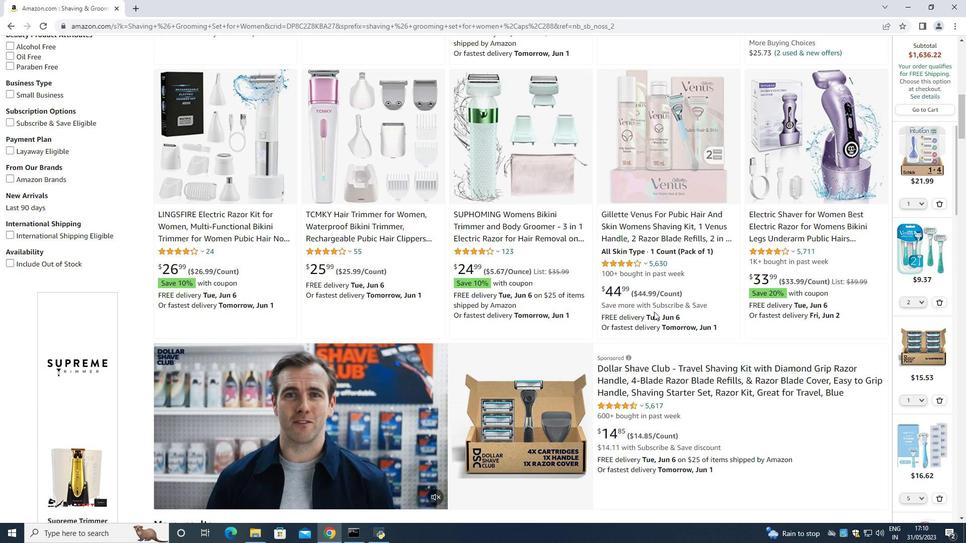 
Action: Mouse scrolled (654, 311) with delta (0, 0)
Screenshot: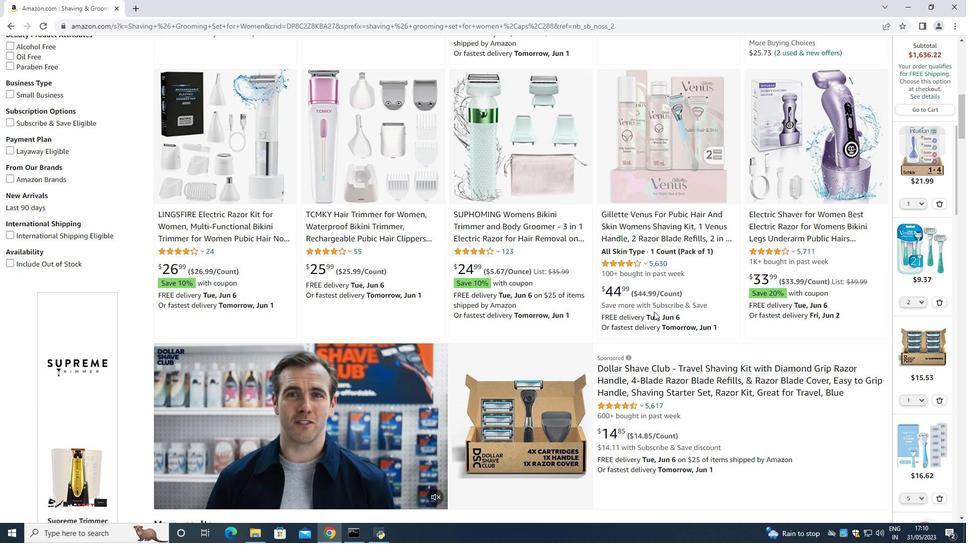 
Action: Mouse scrolled (654, 311) with delta (0, 0)
Screenshot: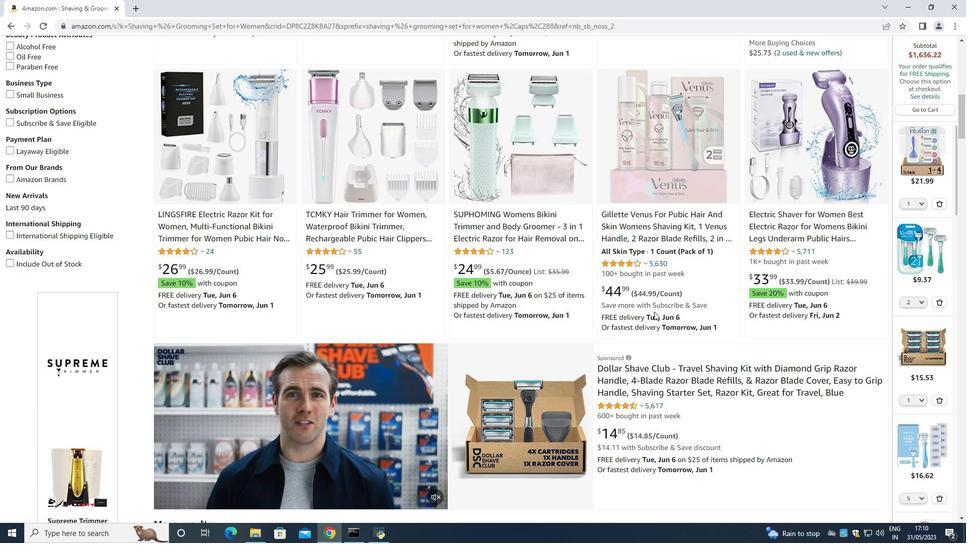 
Action: Mouse scrolled (654, 311) with delta (0, 0)
Screenshot: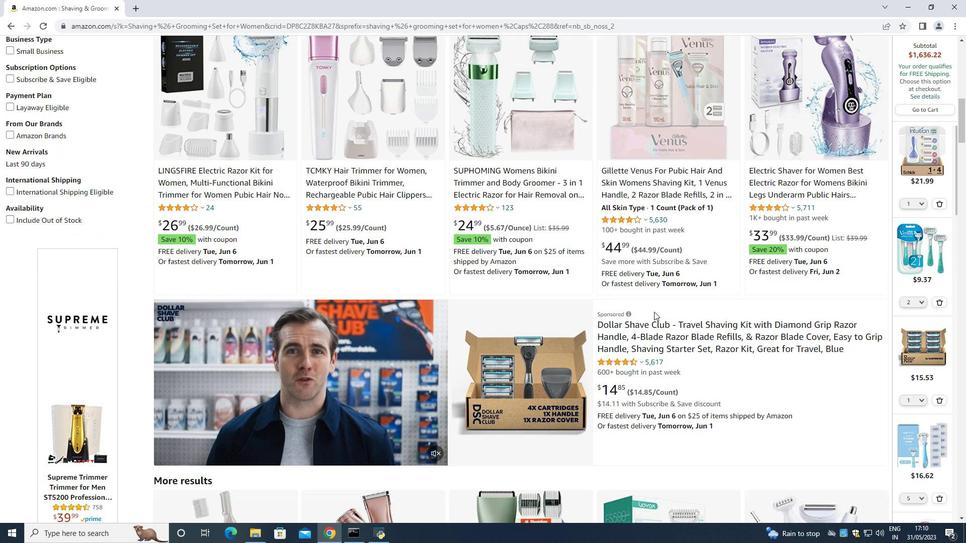 
Action: Mouse scrolled (654, 312) with delta (0, 0)
Screenshot: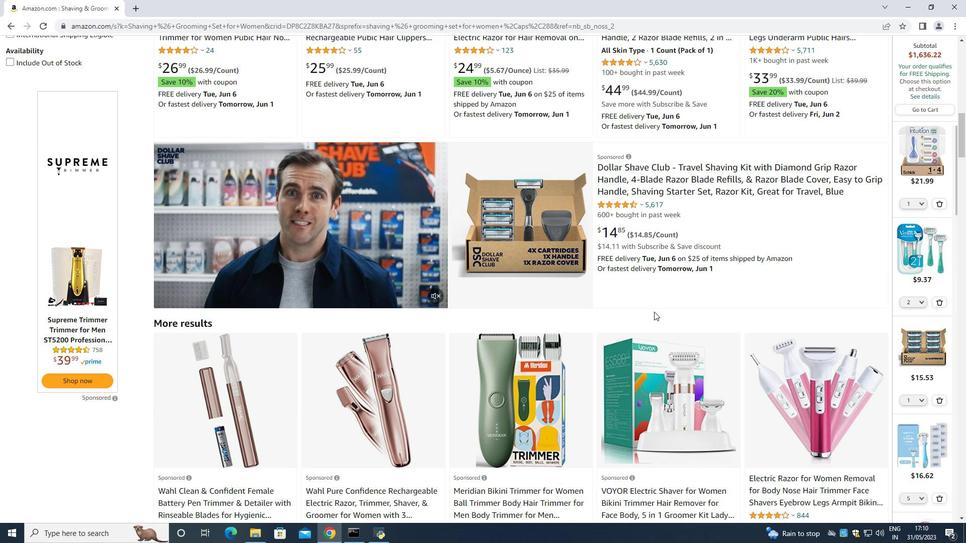 
Action: Mouse moved to (651, 308)
Screenshot: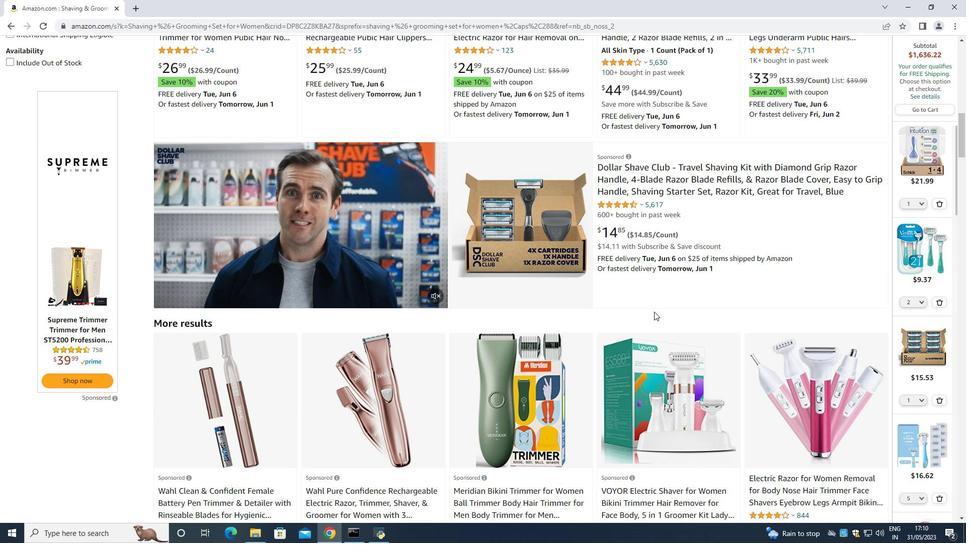 
Action: Mouse scrolled (652, 310) with delta (0, 0)
Screenshot: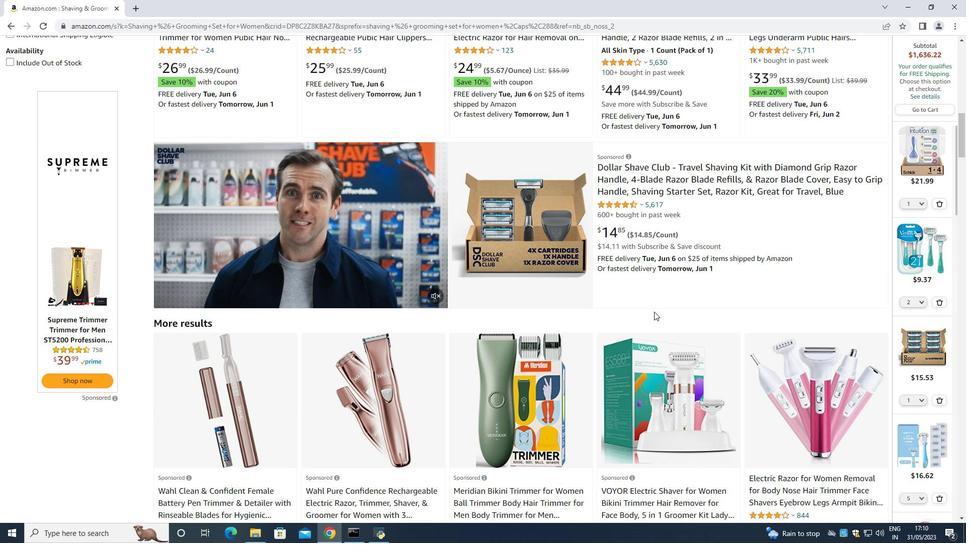 
Action: Mouse moved to (645, 303)
Screenshot: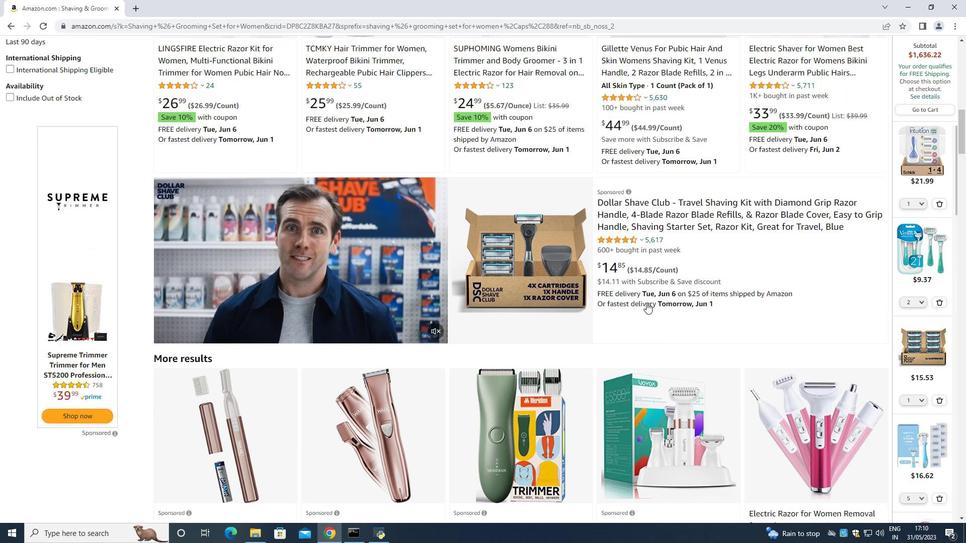 
Action: Mouse scrolled (645, 303) with delta (0, 0)
Screenshot: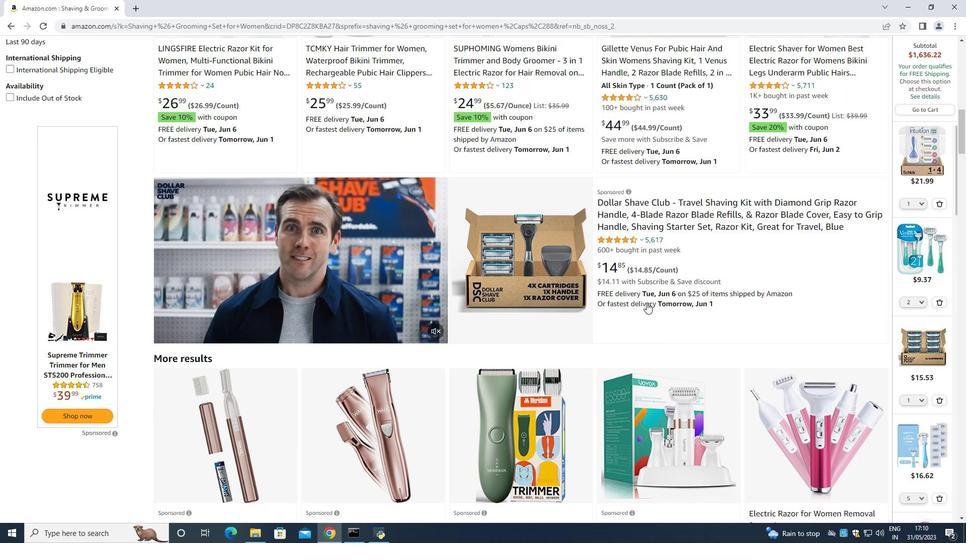 
Action: Mouse scrolled (645, 303) with delta (0, 0)
Screenshot: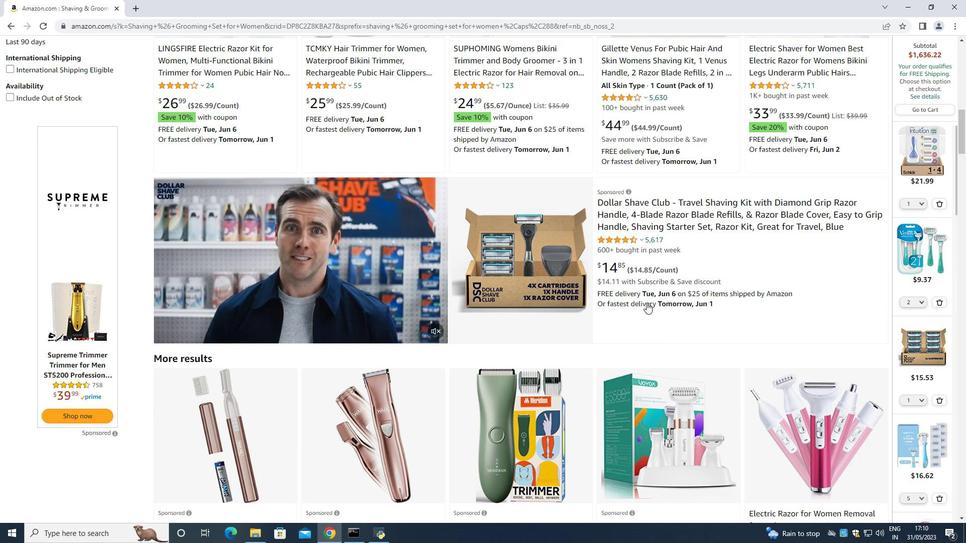 
Action: Mouse scrolled (645, 303) with delta (0, 0)
Screenshot: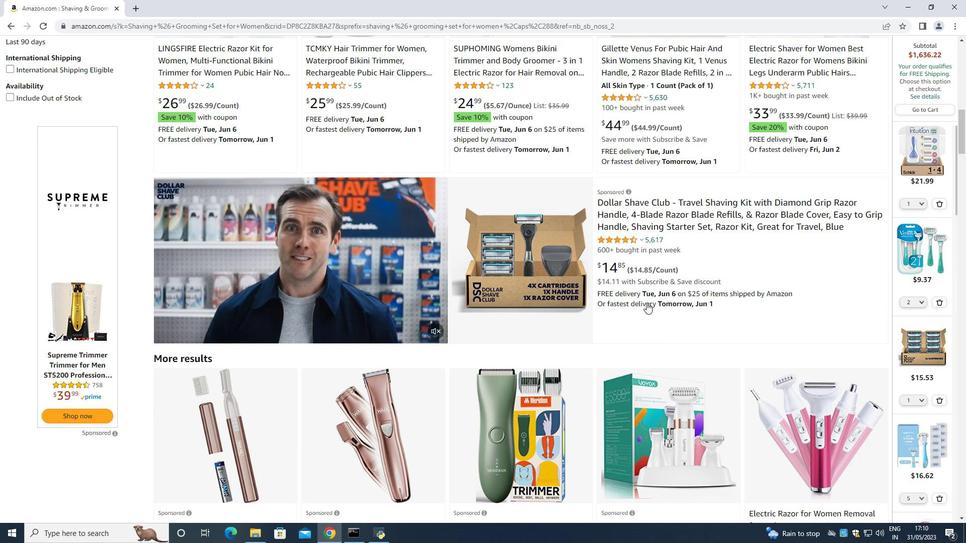
Action: Mouse scrolled (645, 303) with delta (0, 0)
Screenshot: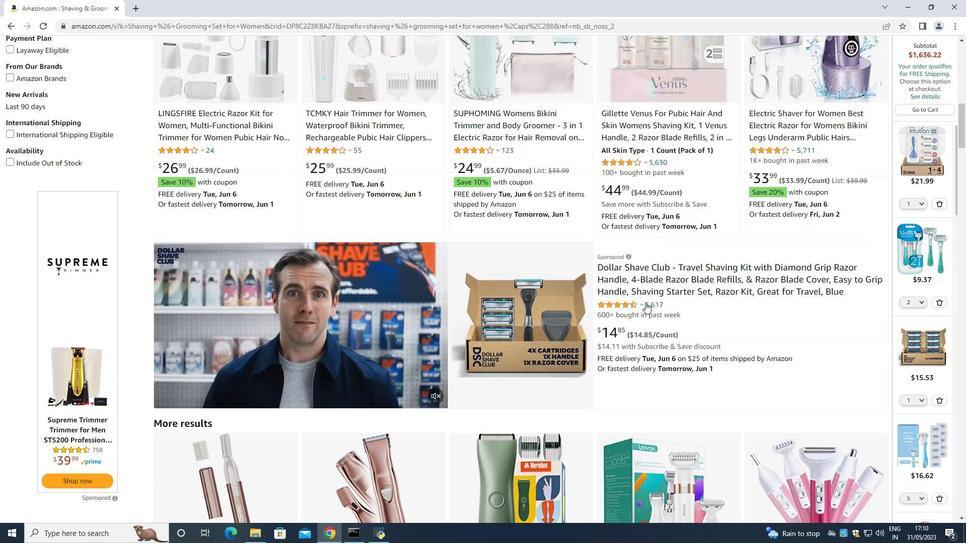 
Action: Mouse scrolled (645, 303) with delta (0, 0)
Screenshot: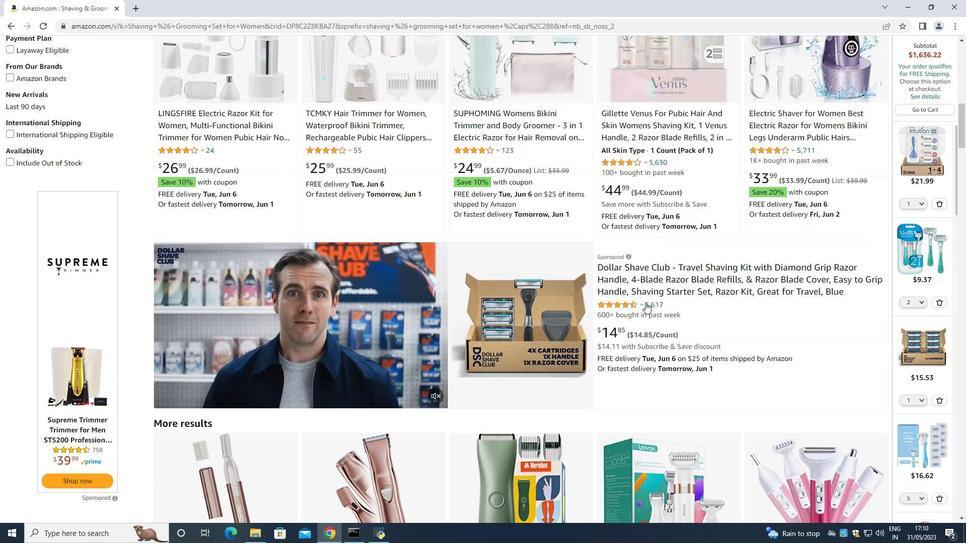 
Action: Mouse scrolled (645, 303) with delta (0, 0)
Screenshot: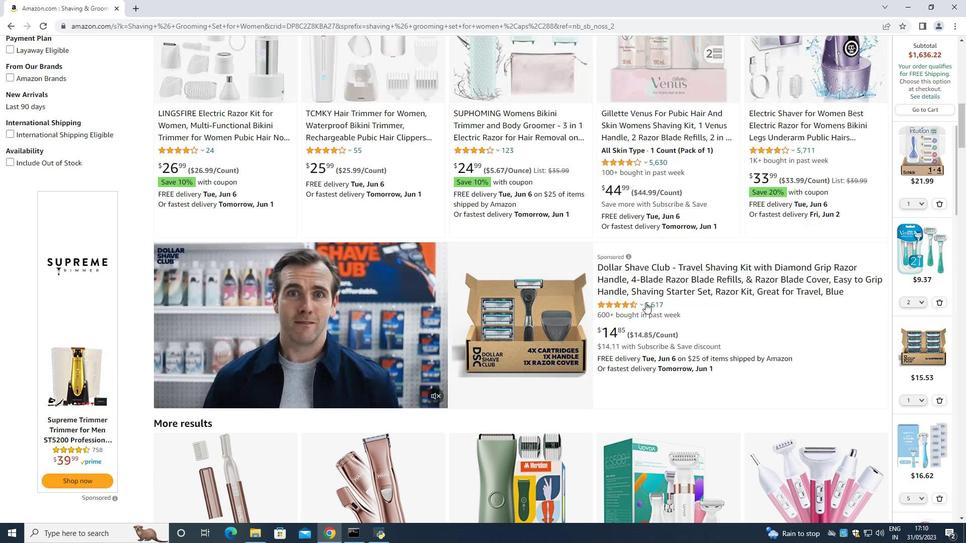 
Action: Mouse moved to (645, 303)
Screenshot: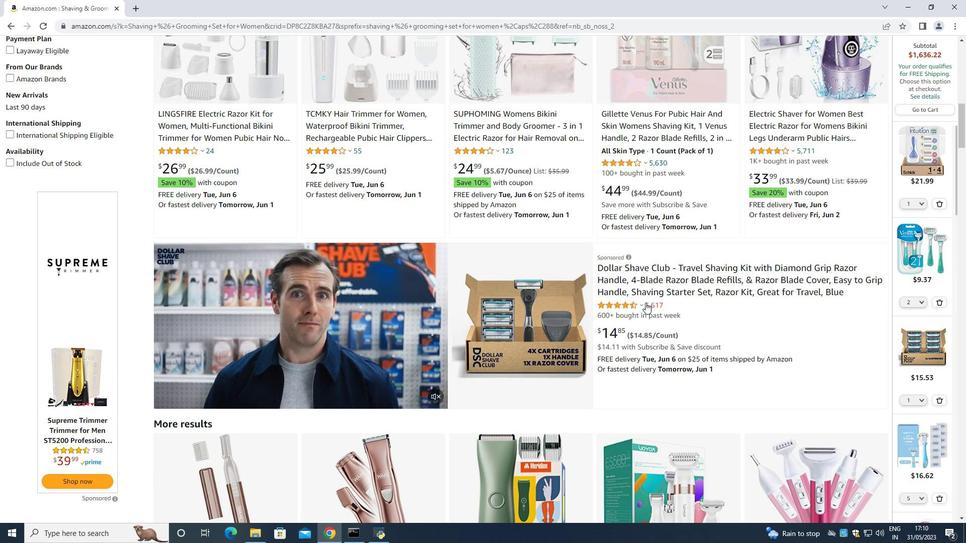 
Action: Mouse scrolled (645, 303) with delta (0, 0)
Screenshot: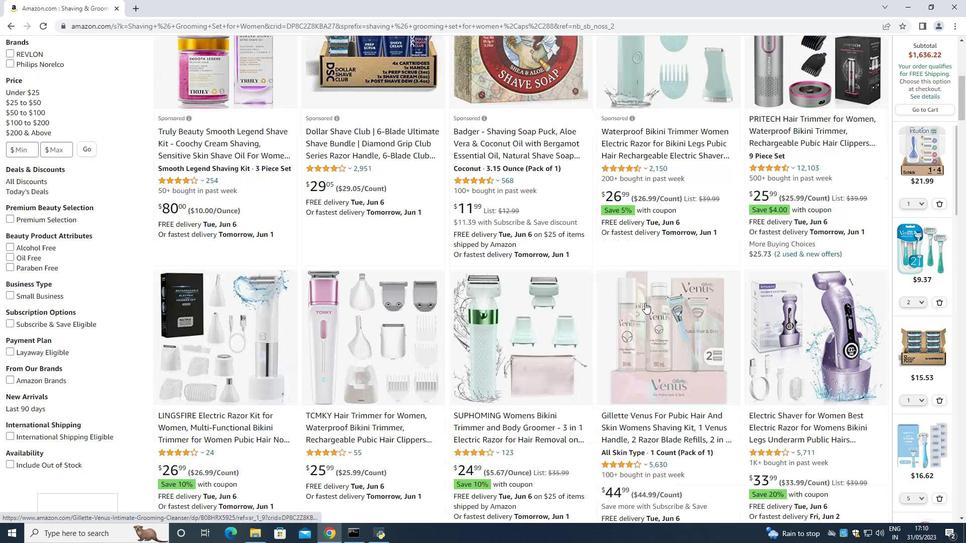 
Action: Mouse moved to (644, 303)
Screenshot: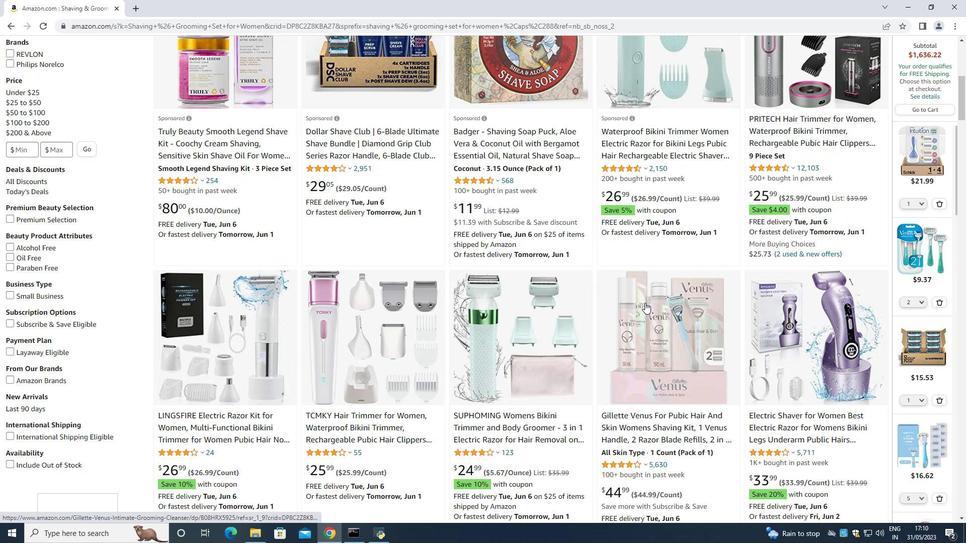 
Action: Mouse scrolled (645, 303) with delta (0, 0)
Screenshot: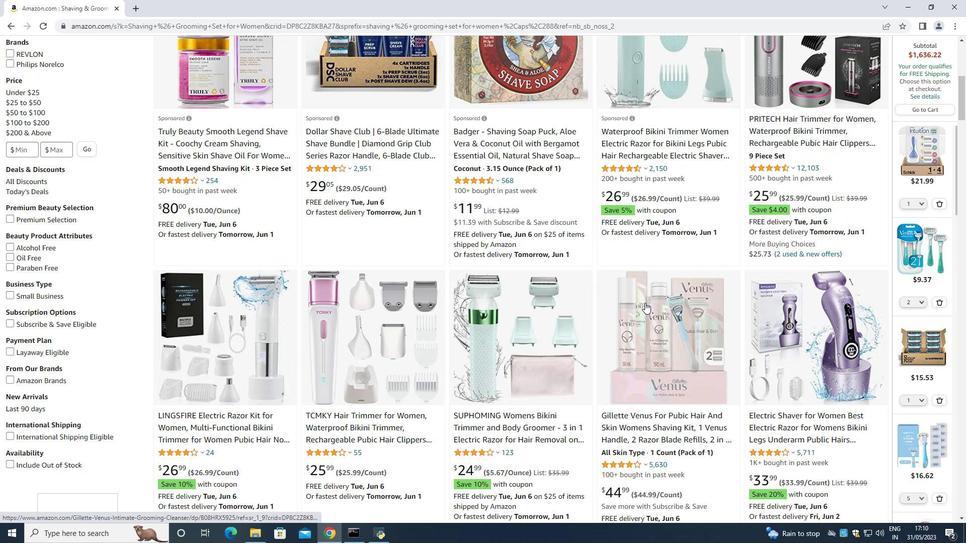 
Action: Mouse scrolled (644, 303) with delta (0, 0)
Screenshot: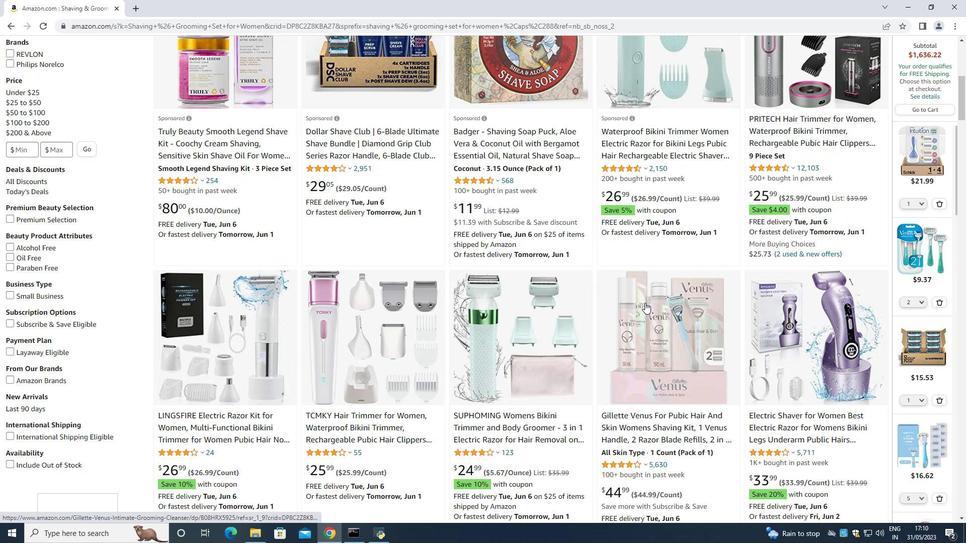 
Action: Mouse scrolled (644, 303) with delta (0, 0)
Screenshot: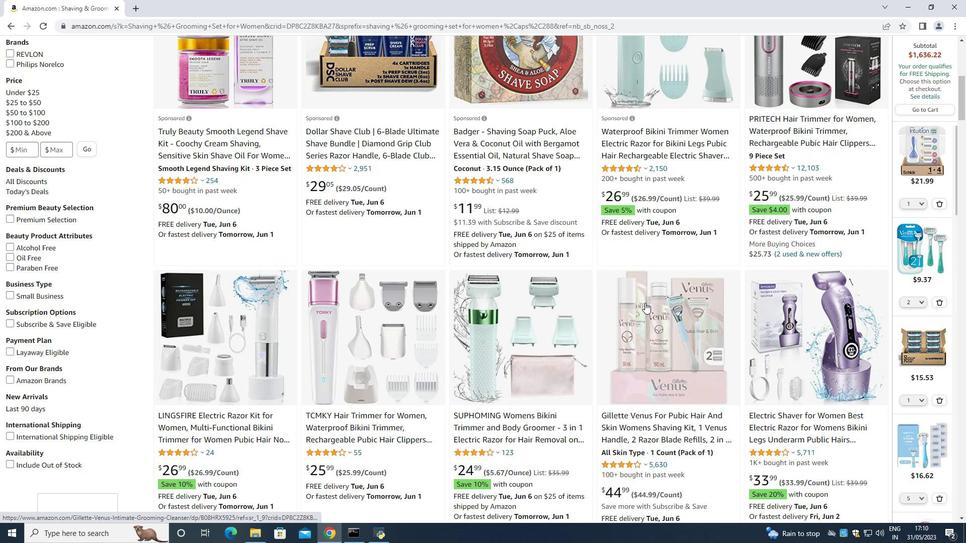 
Action: Mouse scrolled (644, 303) with delta (0, 0)
Screenshot: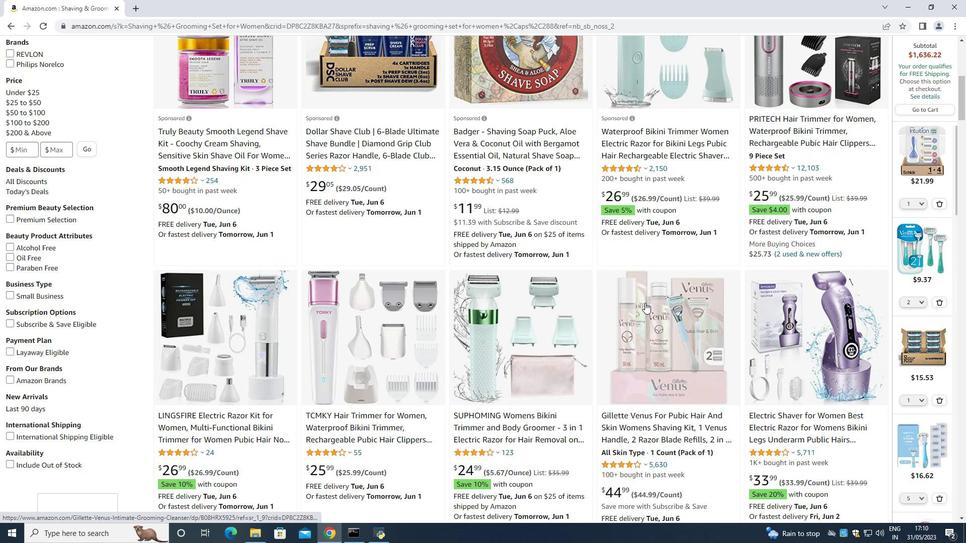
Action: Mouse scrolled (644, 303) with delta (0, 0)
Screenshot: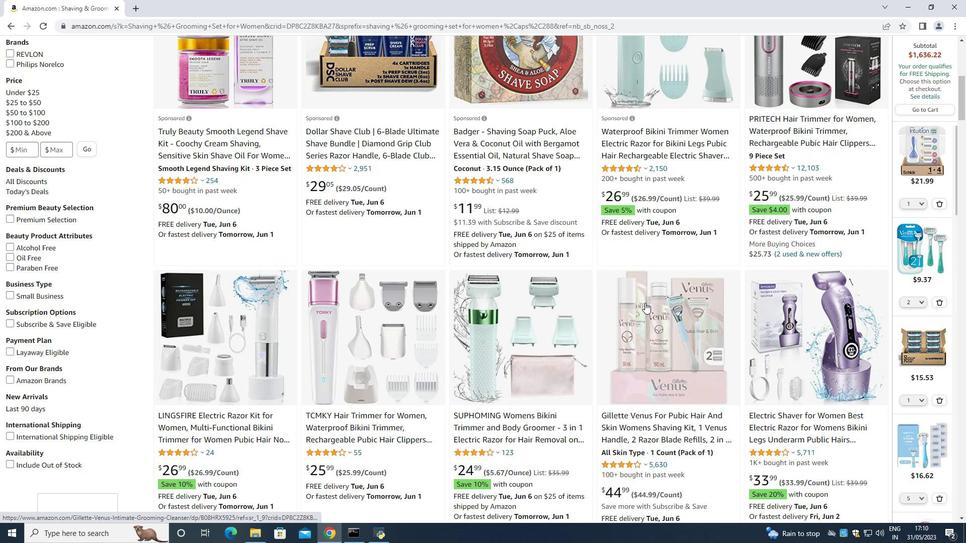 
Action: Mouse moved to (642, 301)
Screenshot: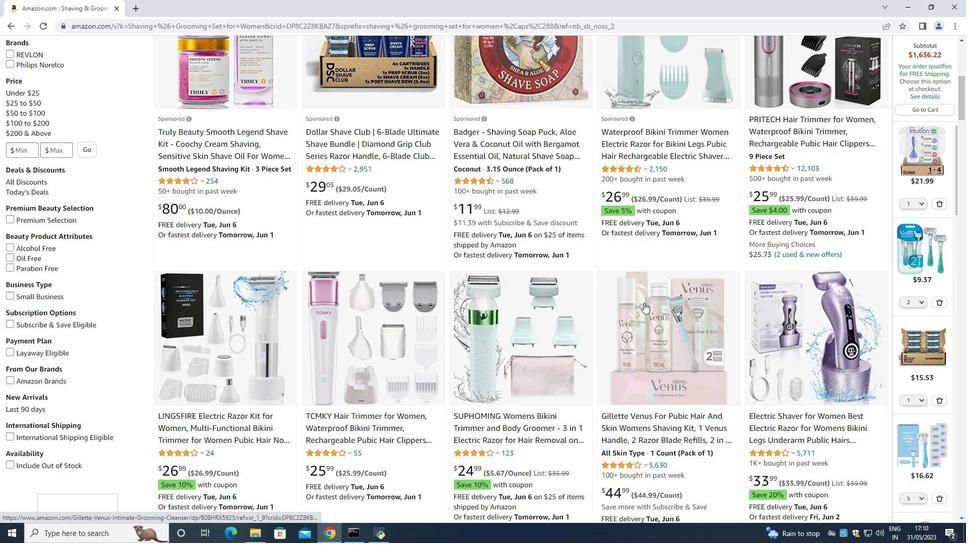 
Action: Mouse scrolled (642, 302) with delta (0, 0)
Screenshot: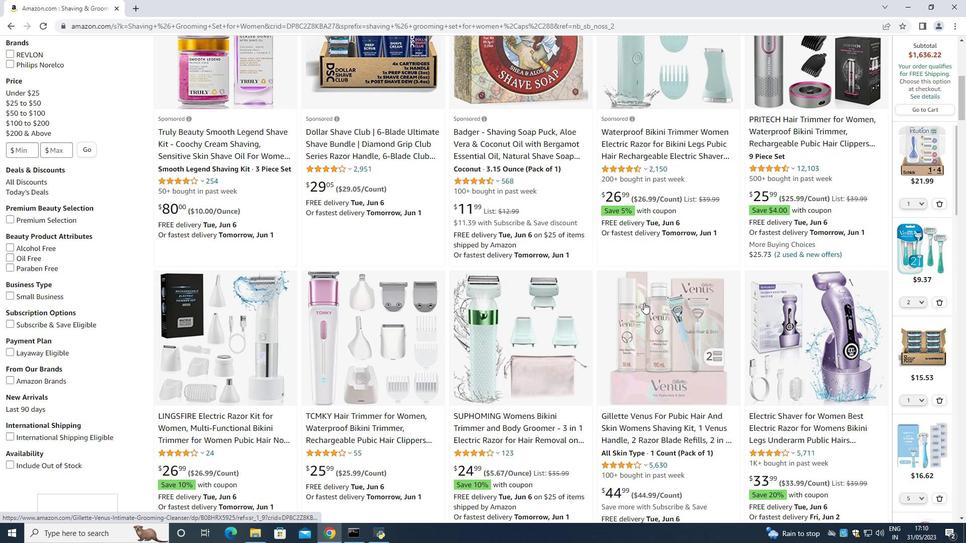 
Action: Mouse scrolled (642, 302) with delta (0, 0)
Screenshot: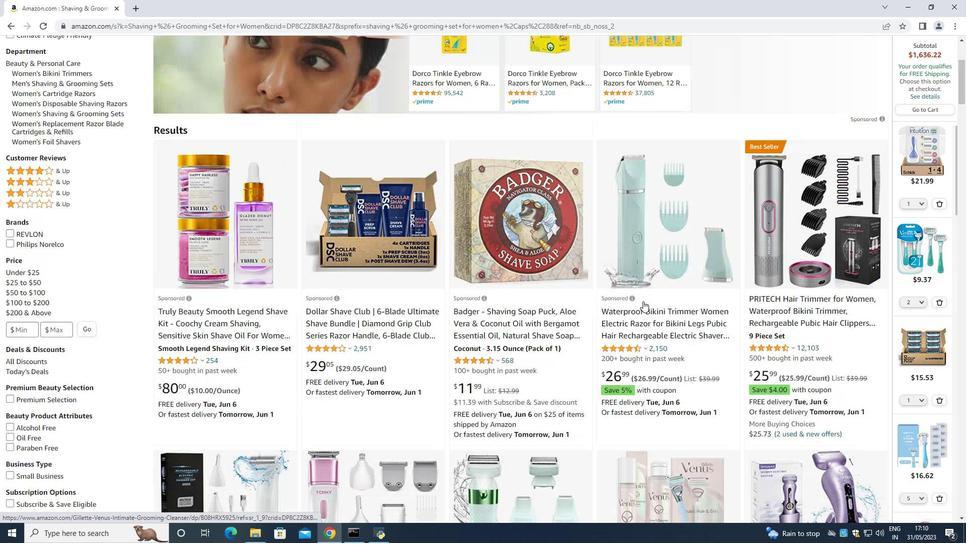 
Action: Mouse moved to (642, 301)
Screenshot: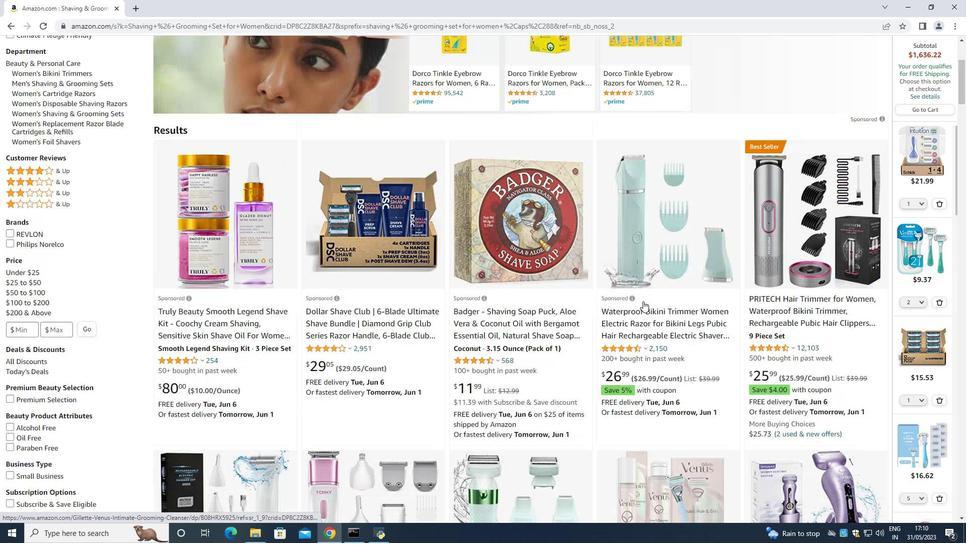 
Action: Mouse scrolled (642, 301) with delta (0, 0)
Screenshot: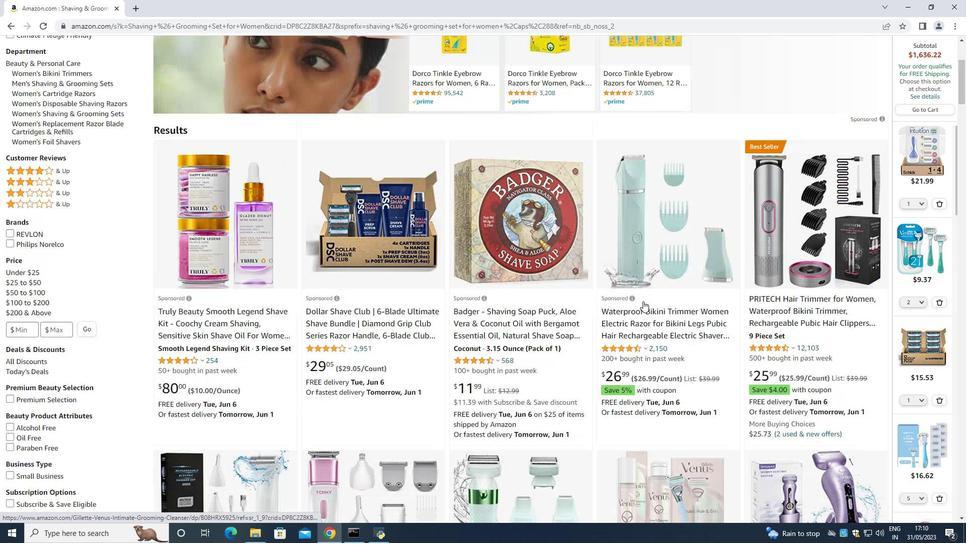 
Action: Mouse scrolled (642, 301) with delta (0, 0)
Screenshot: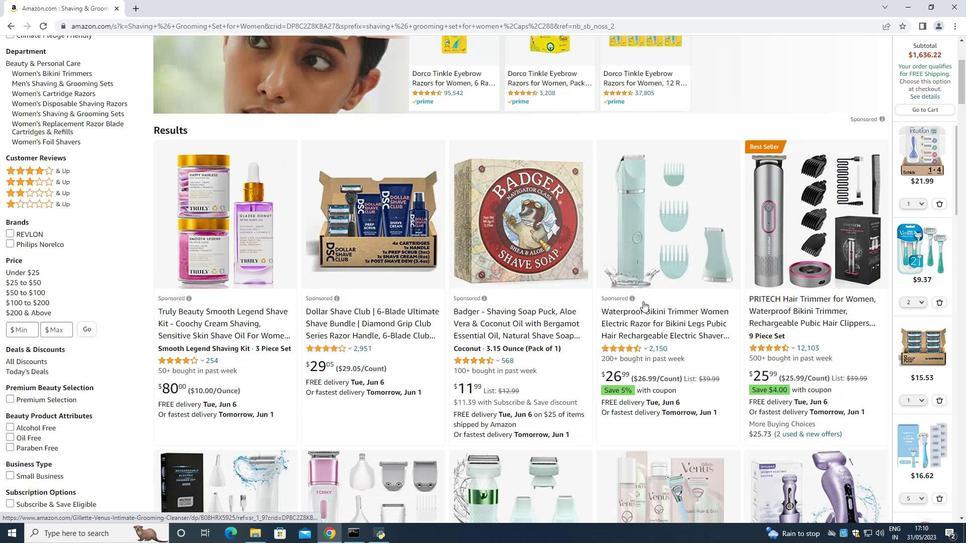 
Action: Mouse scrolled (642, 301) with delta (0, 0)
Screenshot: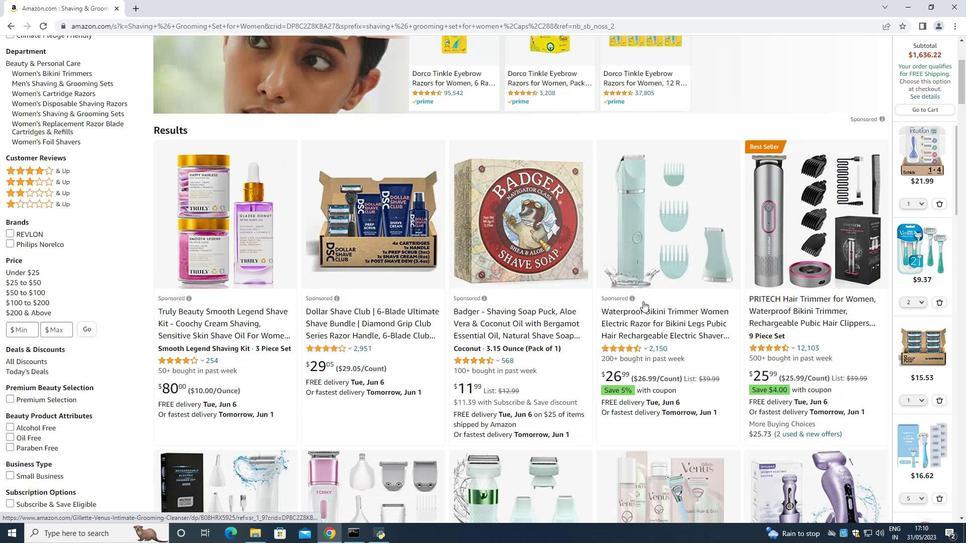 
Action: Mouse scrolled (642, 301) with delta (0, 0)
Screenshot: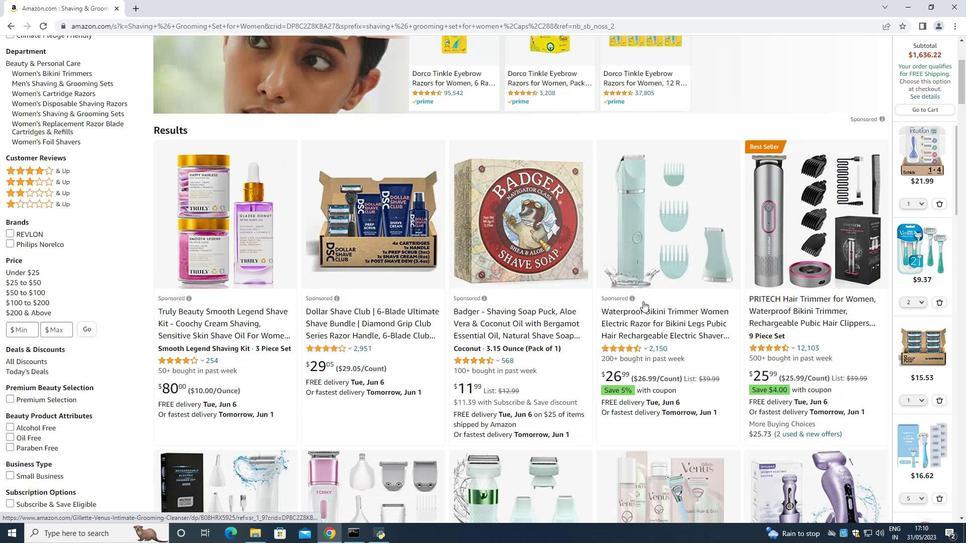 
Action: Mouse moved to (638, 297)
Screenshot: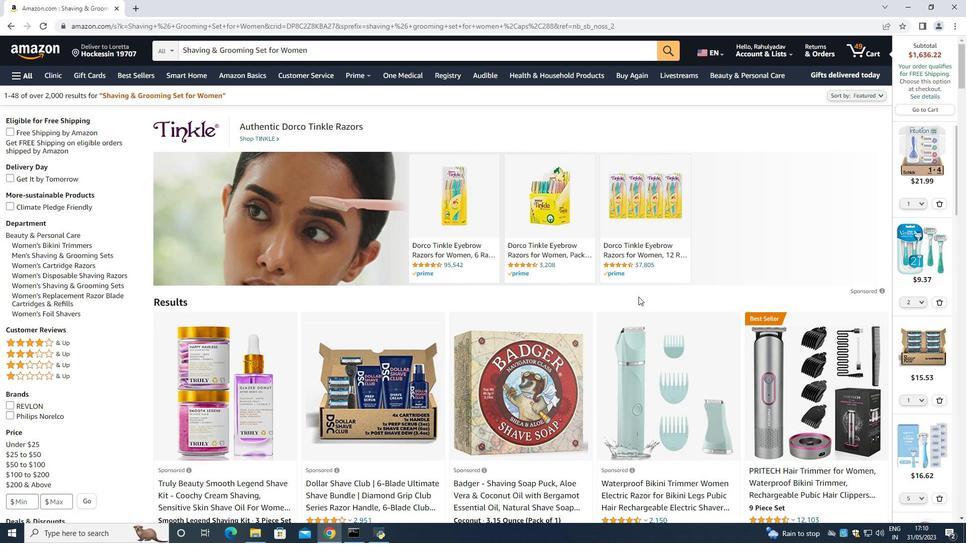 
Action: Mouse scrolled (638, 297) with delta (0, 0)
Screenshot: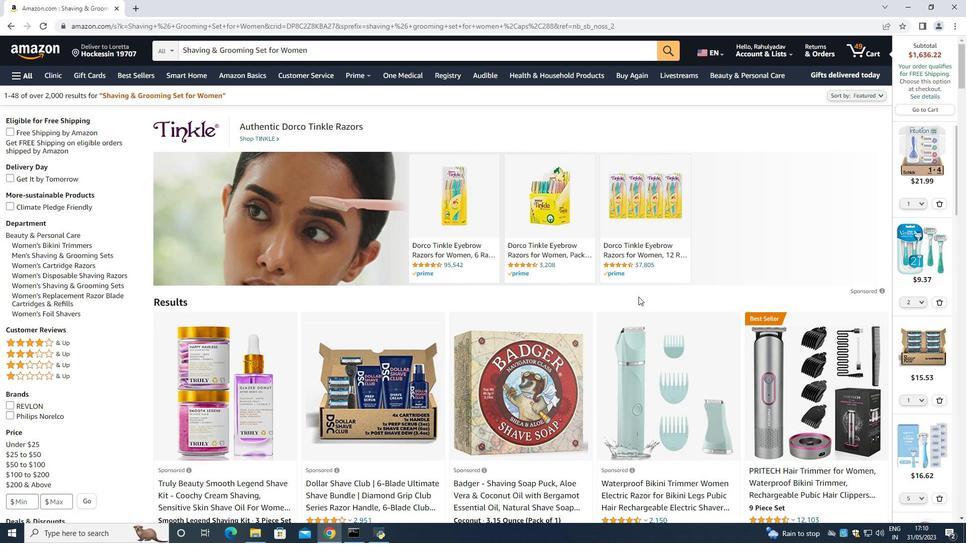 
Action: Mouse moved to (637, 297)
Screenshot: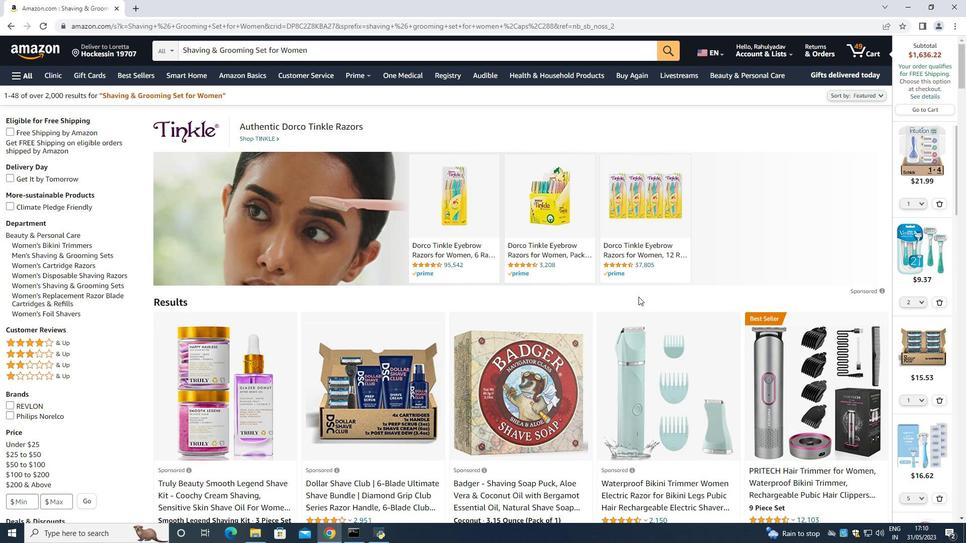 
Action: Mouse scrolled (637, 297) with delta (0, 0)
Screenshot: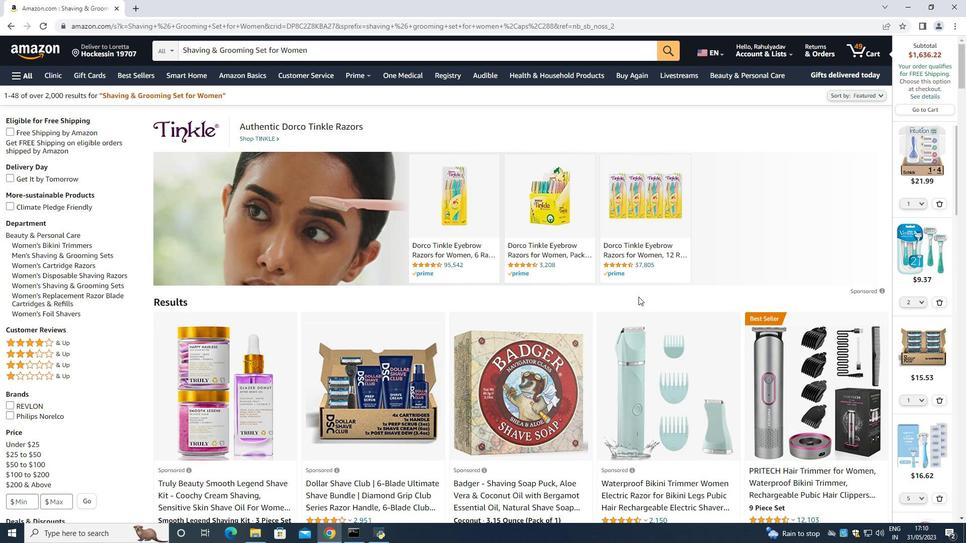 
Action: Mouse moved to (637, 298)
Screenshot: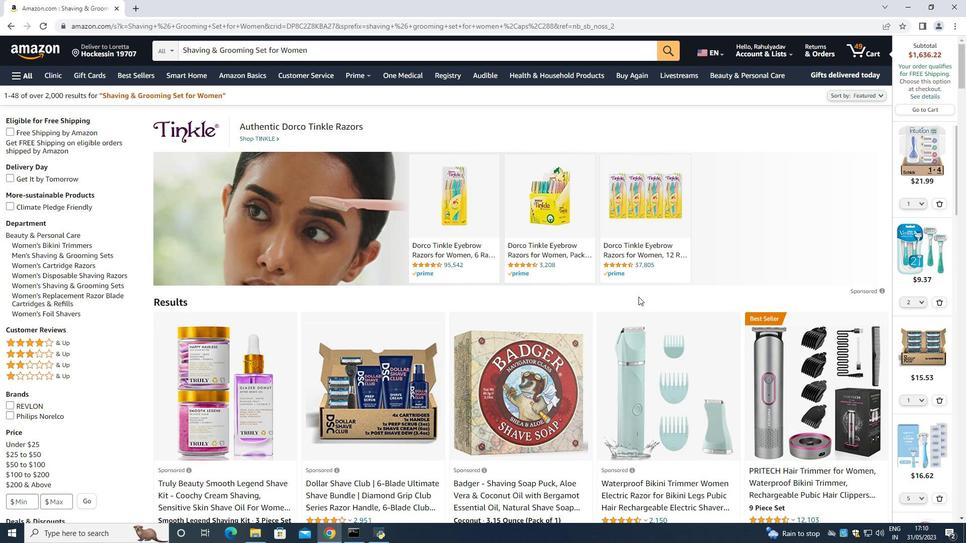 
Action: Mouse scrolled (637, 297) with delta (0, 0)
Screenshot: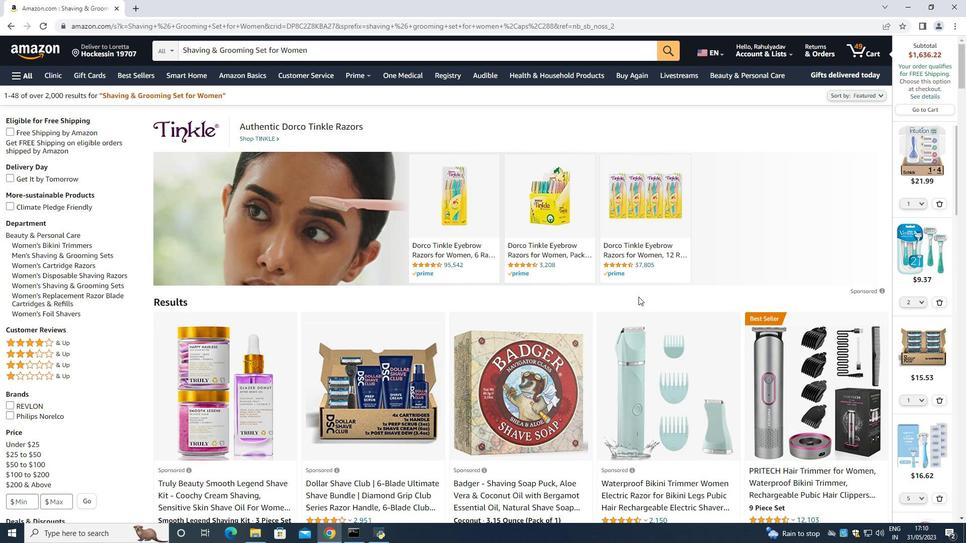 
Action: Mouse moved to (636, 298)
Screenshot: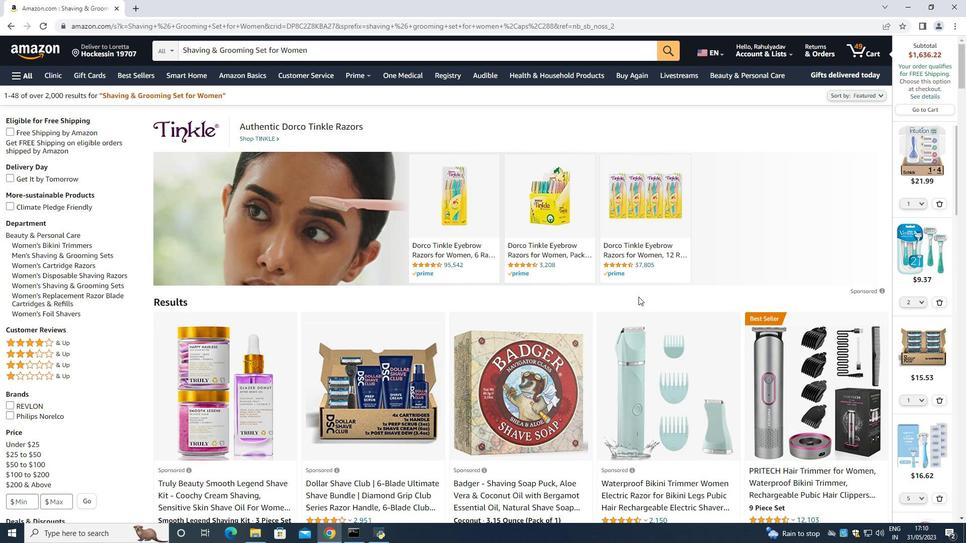 
Action: Mouse scrolled (637, 297) with delta (0, 0)
Screenshot: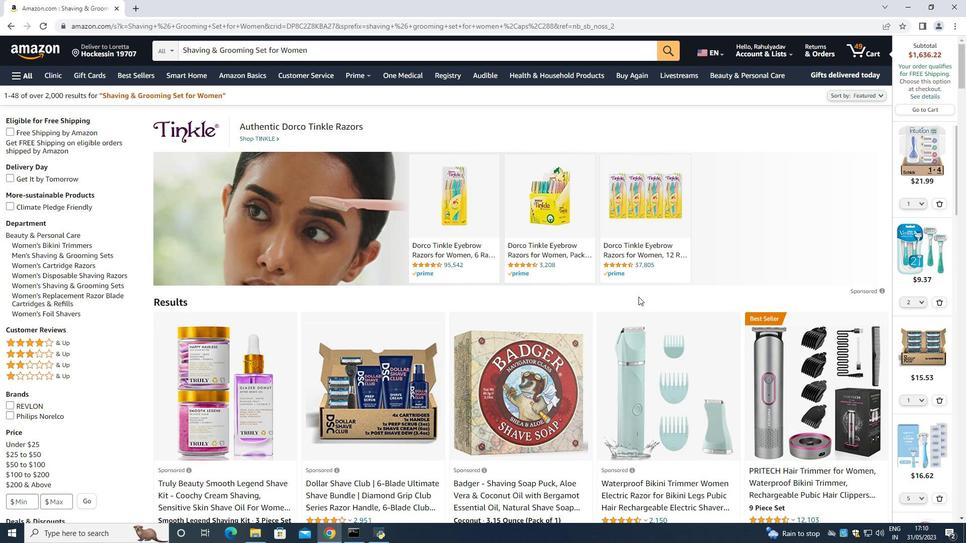 
Action: Mouse moved to (636, 298)
Screenshot: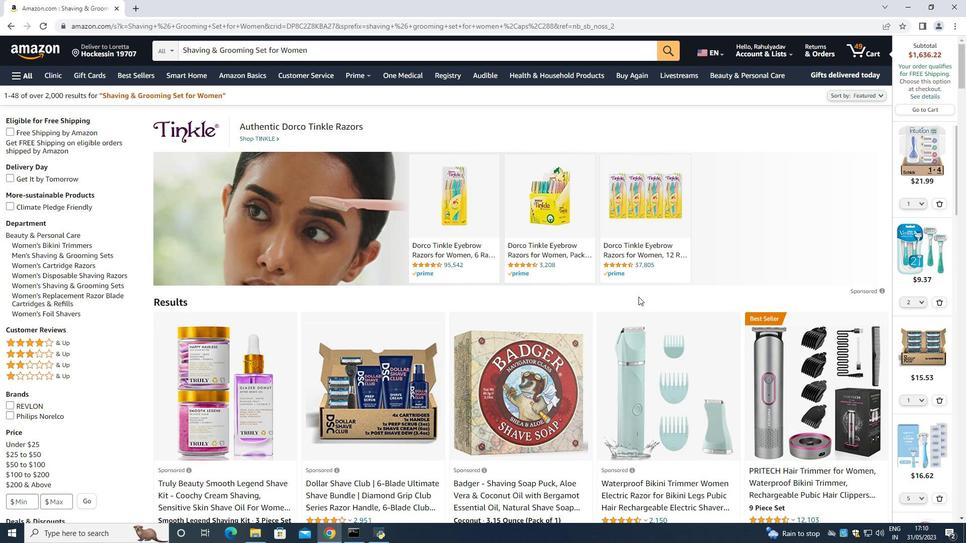 
Action: Mouse scrolled (636, 297) with delta (0, 0)
Screenshot: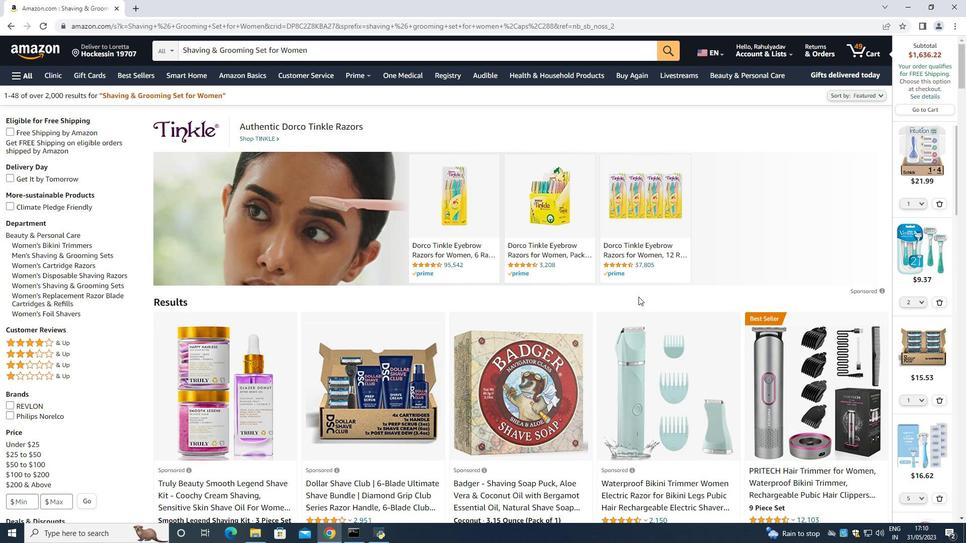 
Action: Mouse moved to (636, 299)
Screenshot: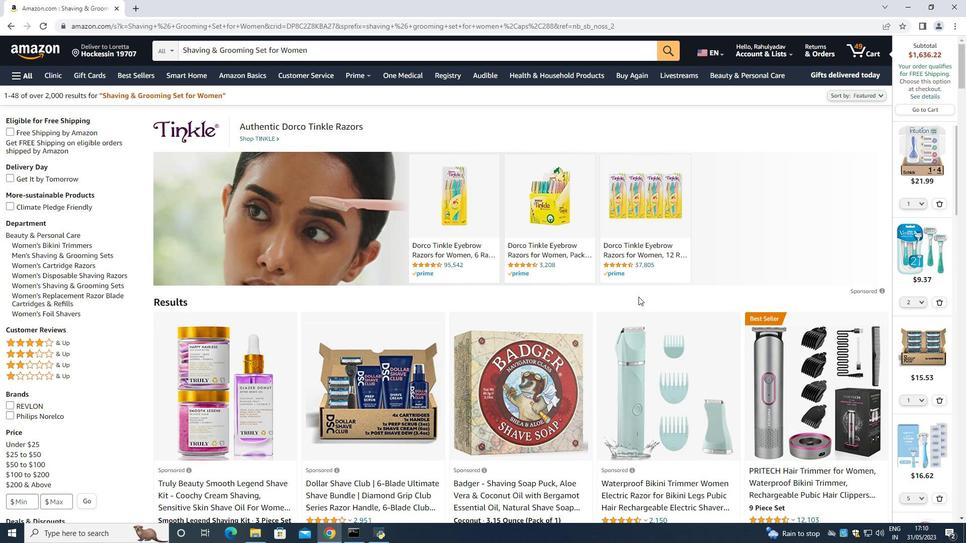 
Action: Mouse scrolled (636, 298) with delta (0, 0)
Screenshot: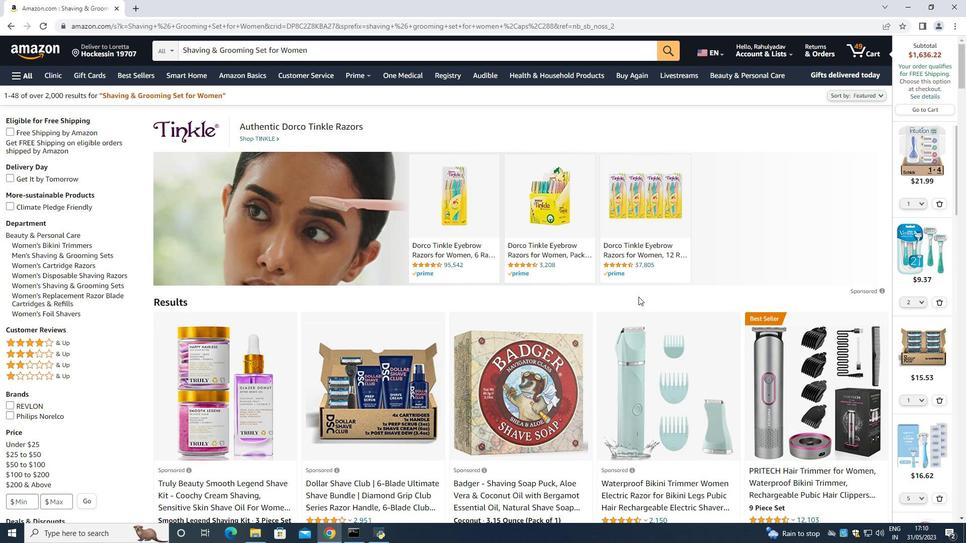 
Action: Mouse moved to (634, 302)
Screenshot: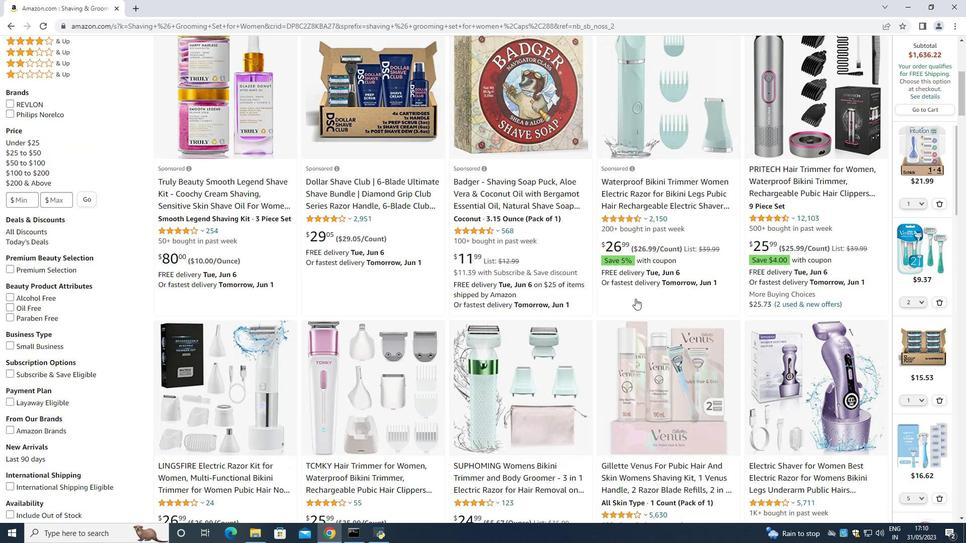 
Action: Mouse scrolled (635, 299) with delta (0, 0)
Screenshot: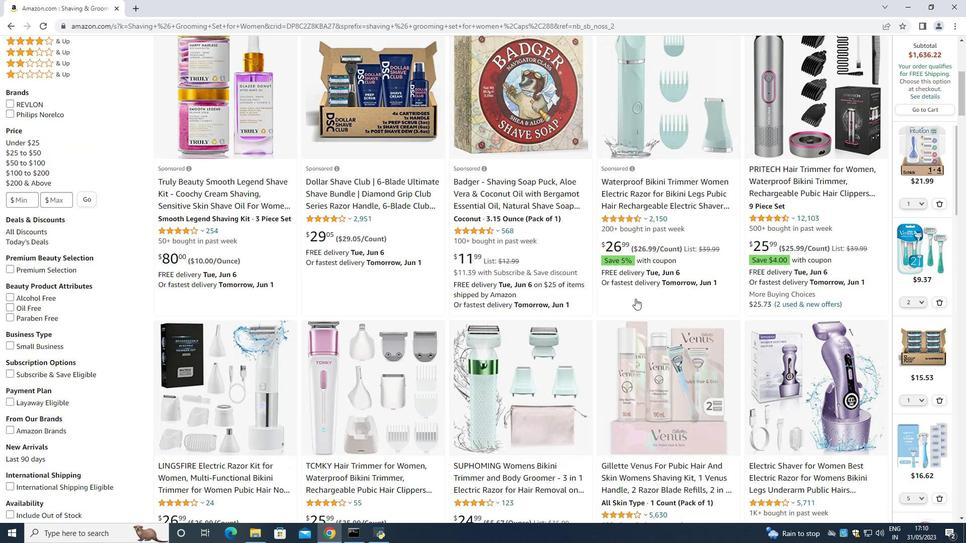 
Action: Mouse scrolled (634, 300) with delta (0, 0)
Screenshot: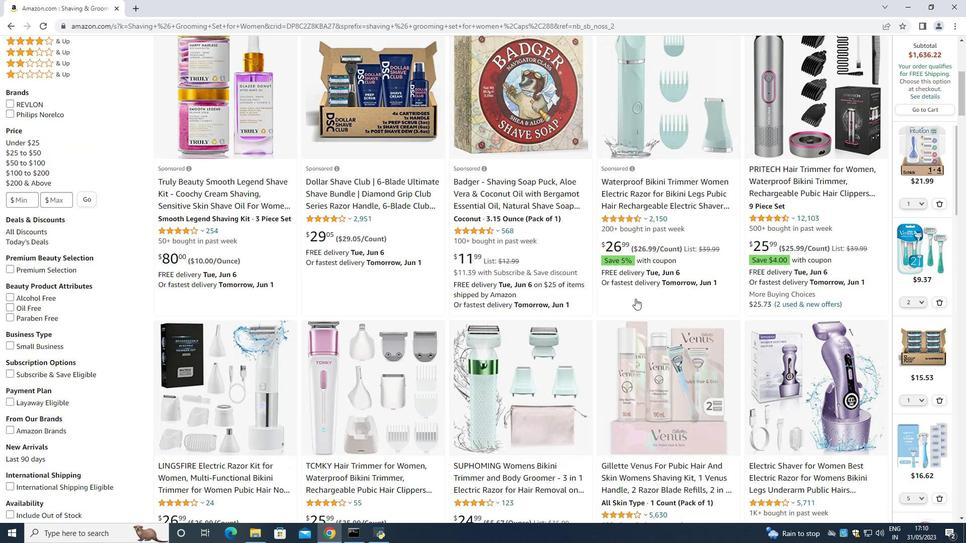 
Action: Mouse moved to (633, 302)
Screenshot: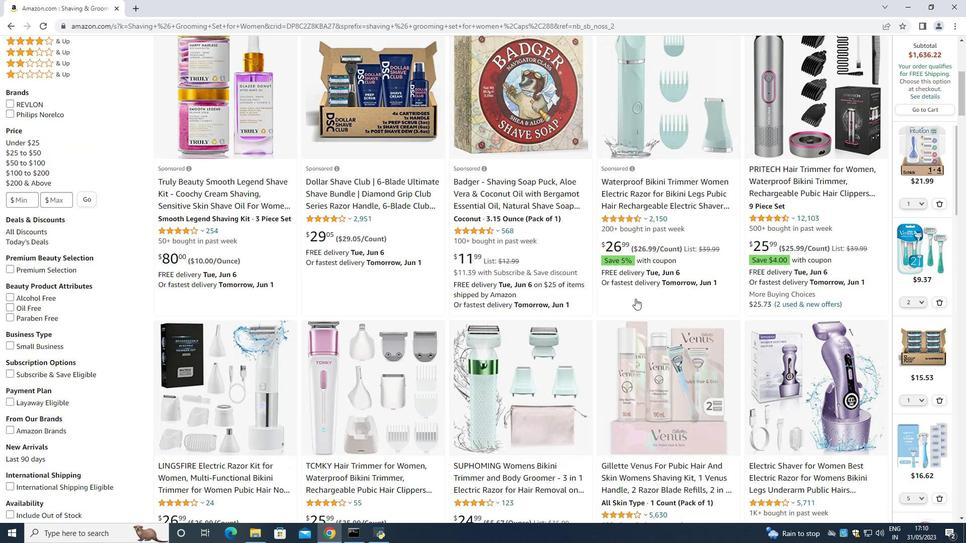 
Action: Mouse scrolled (634, 301) with delta (0, 0)
Screenshot: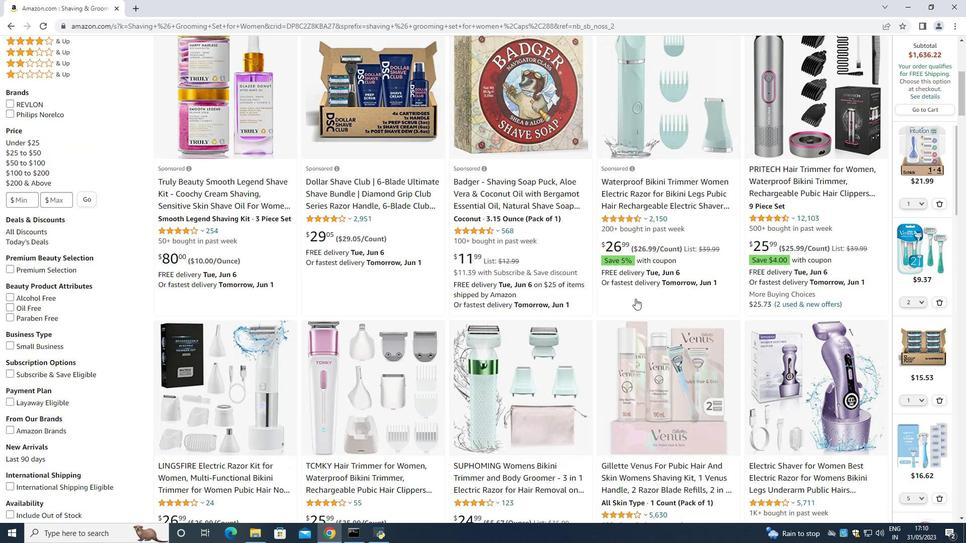 
Action: Mouse moved to (633, 302)
Screenshot: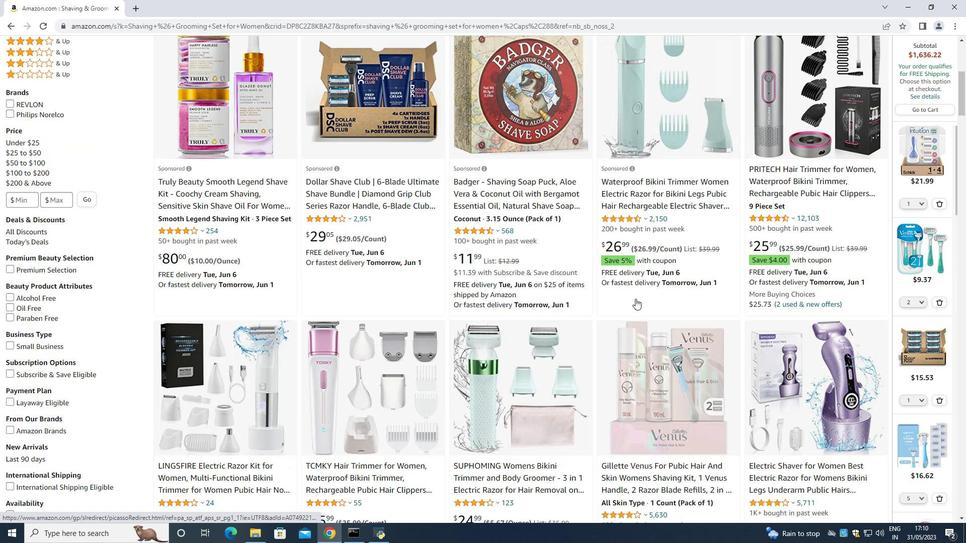 
Action: Mouse scrolled (634, 301) with delta (0, 0)
Screenshot: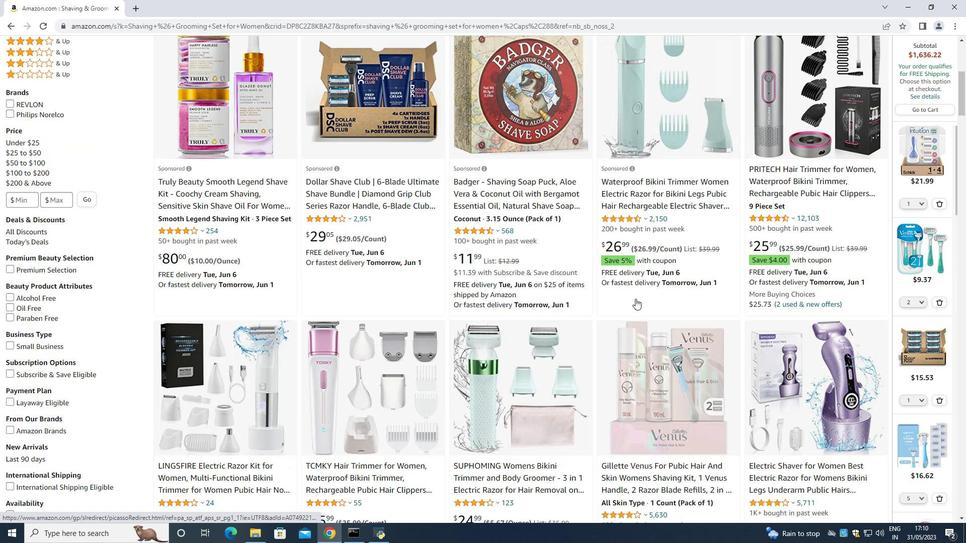 
Action: Mouse scrolled (634, 301) with delta (0, 0)
Screenshot: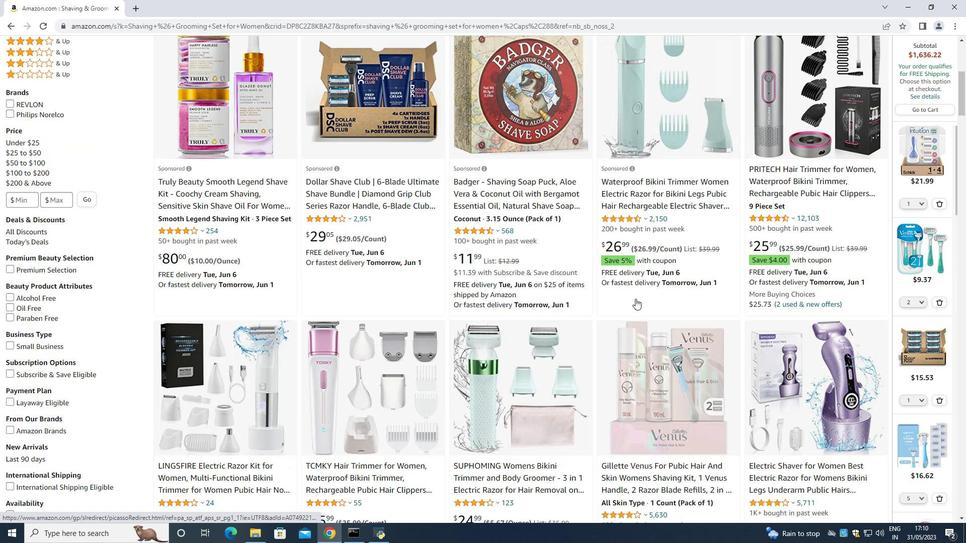 
Action: Mouse scrolled (633, 301) with delta (0, 0)
Screenshot: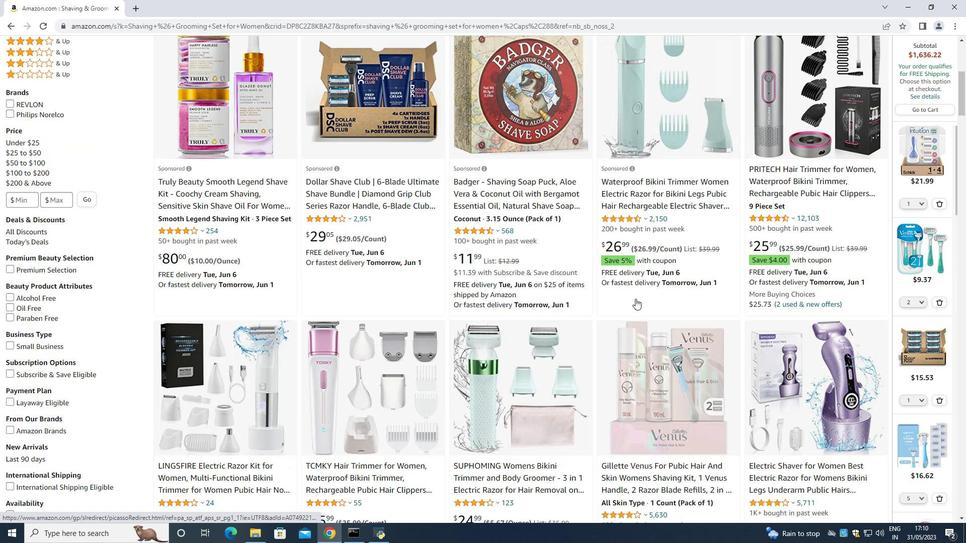 
Action: Mouse scrolled (633, 302) with delta (0, 0)
Screenshot: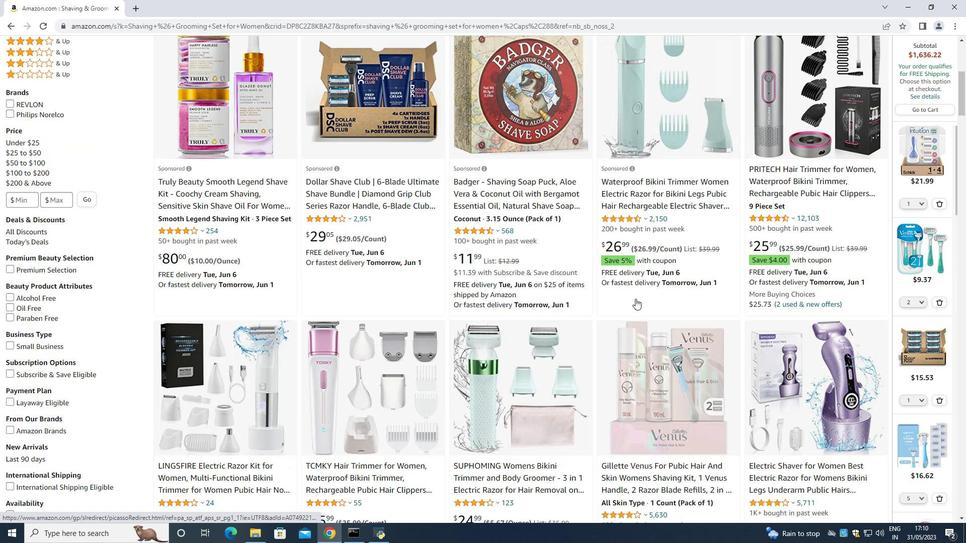 
Action: Mouse moved to (632, 302)
Screenshot: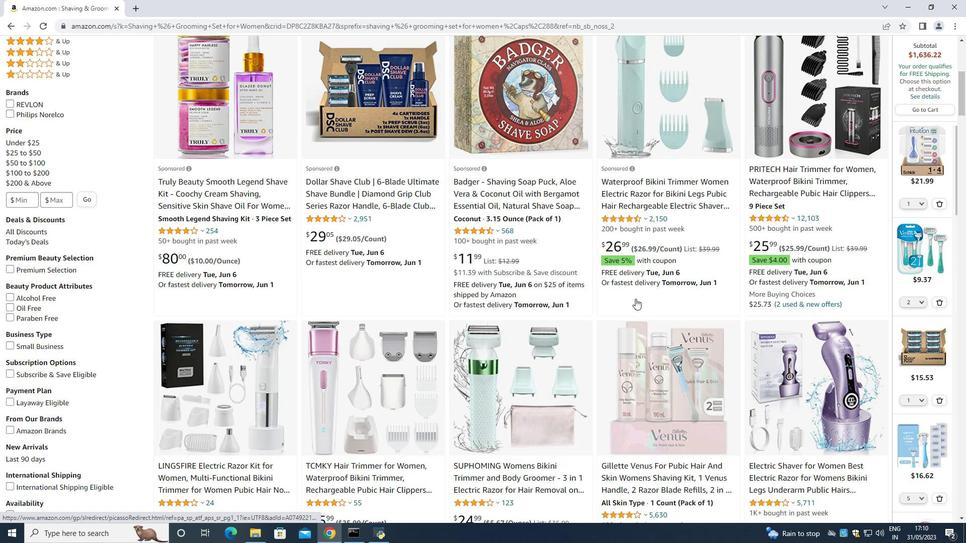 
Action: Mouse scrolled (632, 302) with delta (0, 0)
Screenshot: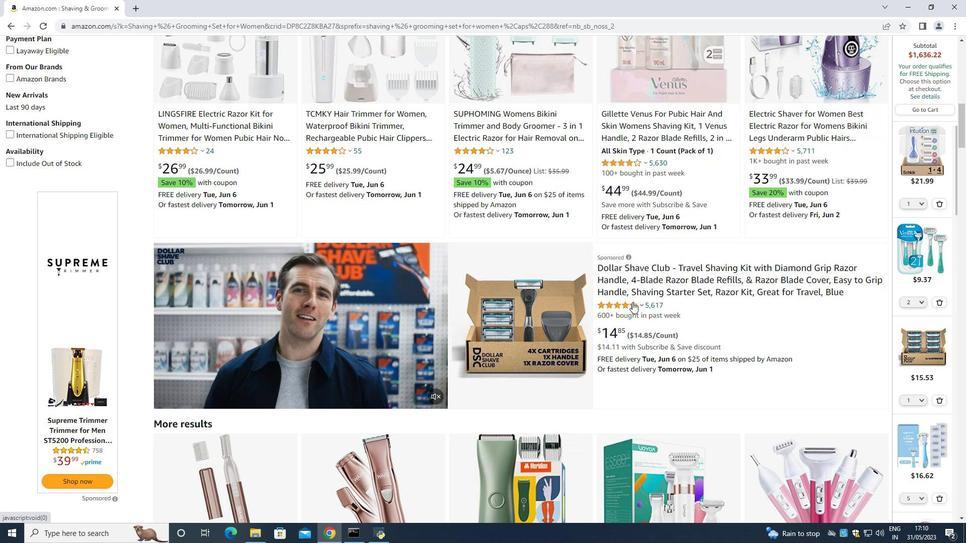 
Action: Mouse moved to (632, 303)
Screenshot: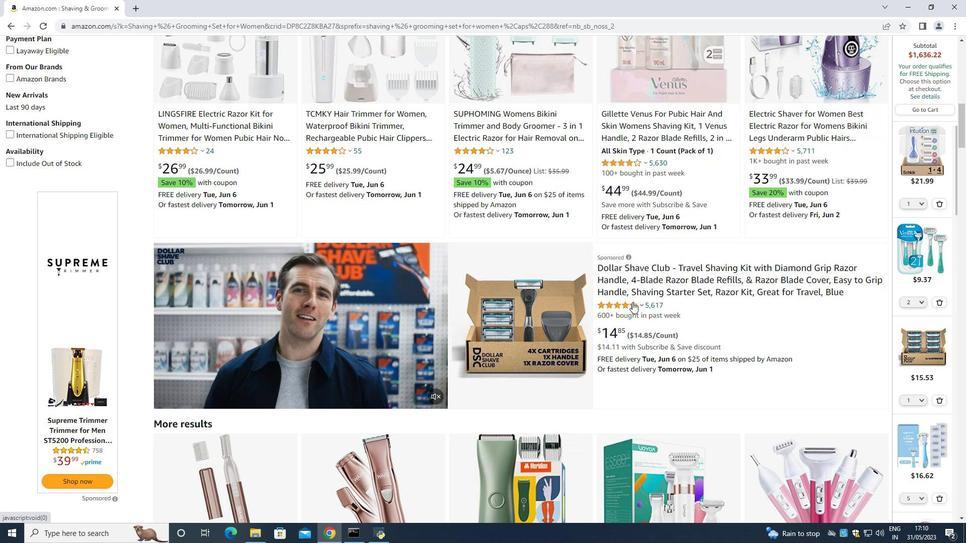 
Action: Mouse scrolled (632, 302) with delta (0, 0)
Screenshot: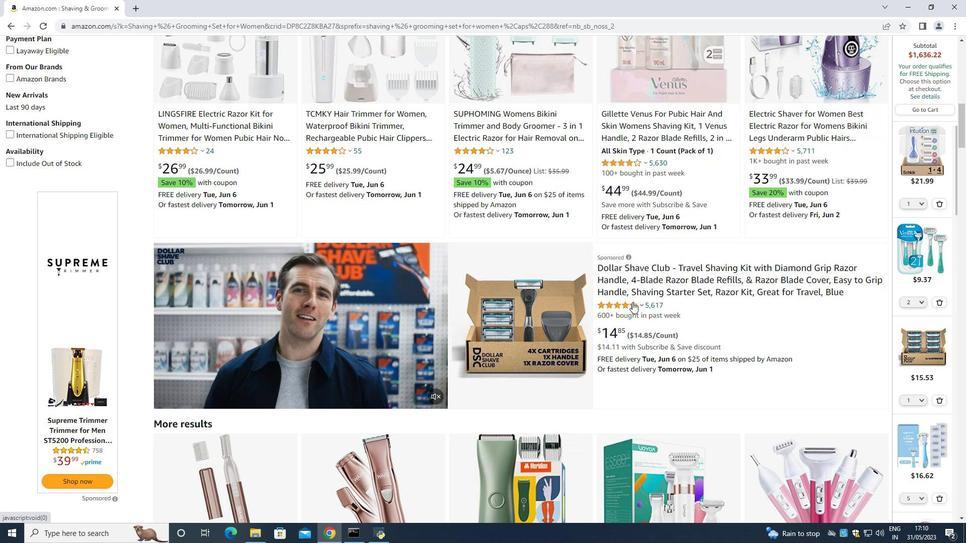 
Action: Mouse scrolled (632, 302) with delta (0, 0)
Screenshot: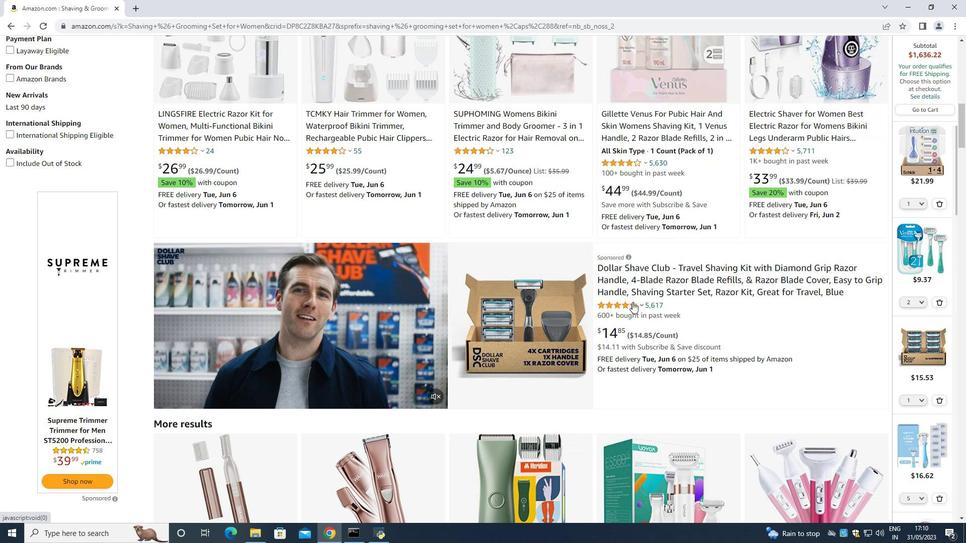 
Action: Mouse scrolled (632, 302) with delta (0, 0)
Screenshot: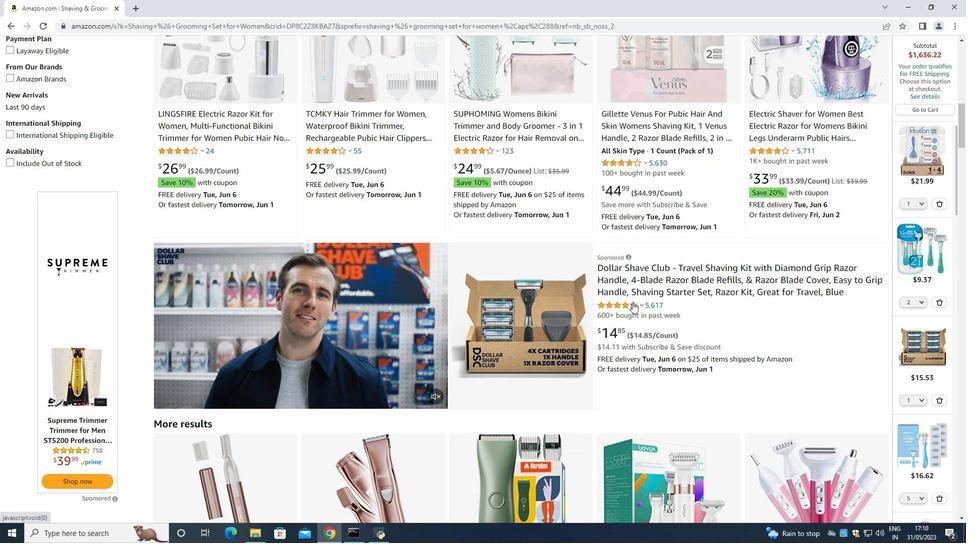 
Action: Mouse scrolled (632, 302) with delta (0, 0)
Screenshot: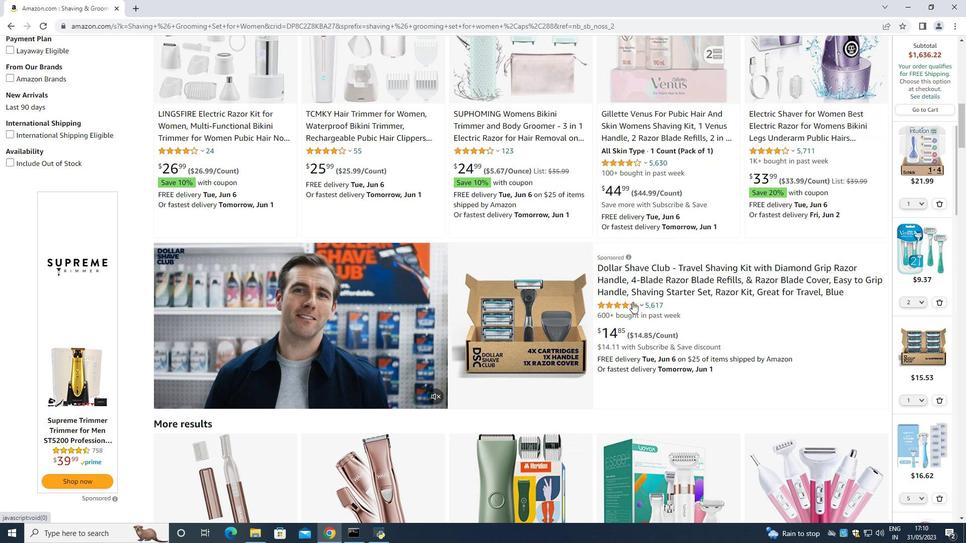 
Action: Mouse scrolled (632, 302) with delta (0, 0)
Screenshot: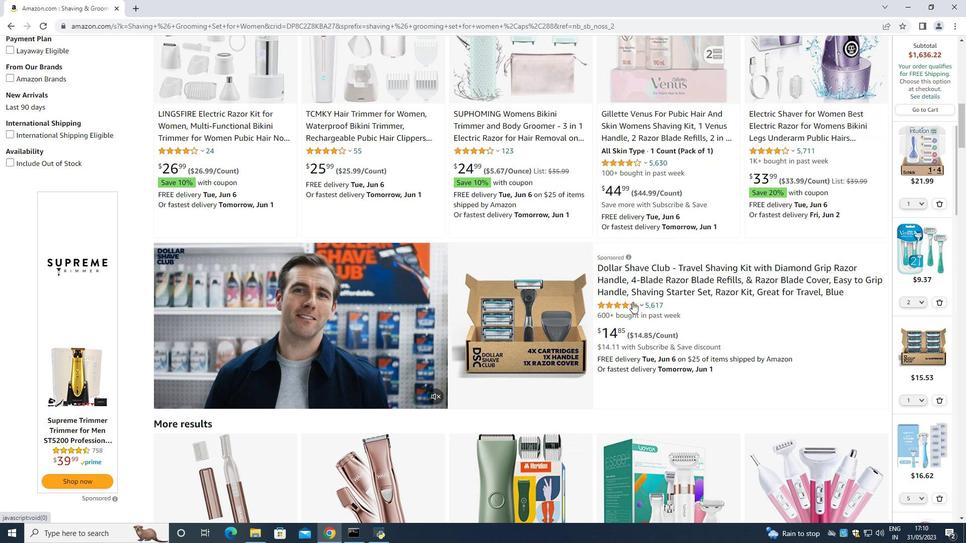 
Action: Mouse moved to (631, 303)
Screenshot: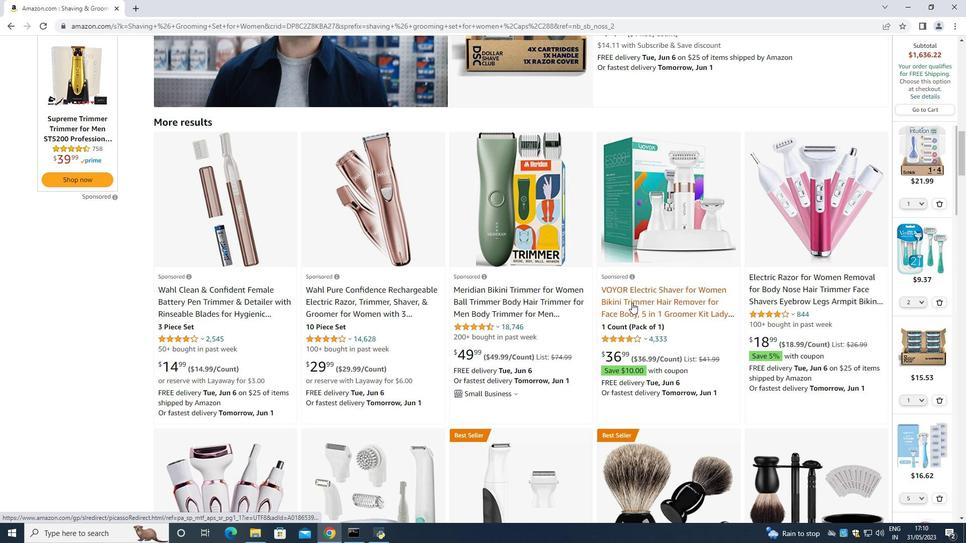 
Action: Mouse scrolled (631, 303) with delta (0, 0)
Screenshot: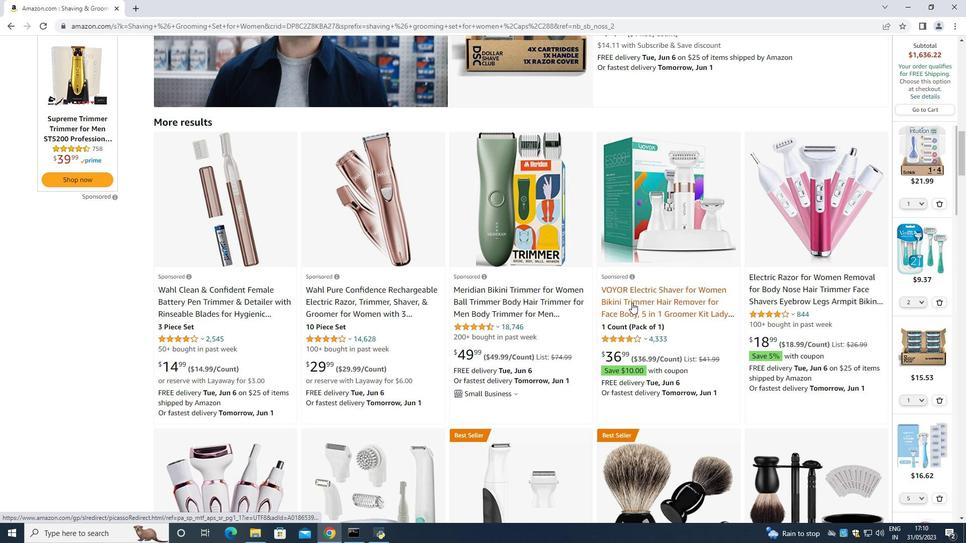 
Action: Mouse moved to (631, 304)
Screenshot: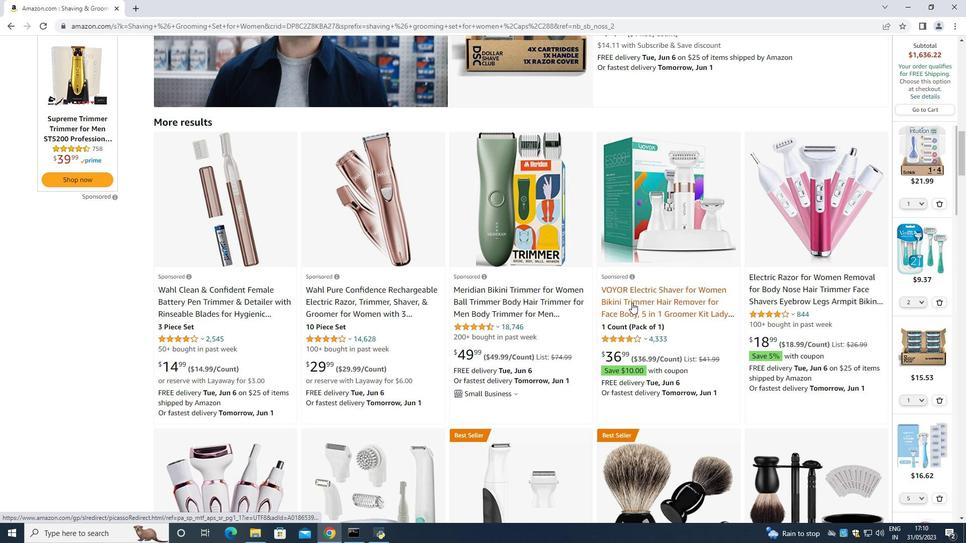 
Action: Mouse scrolled (631, 303) with delta (0, 0)
Screenshot: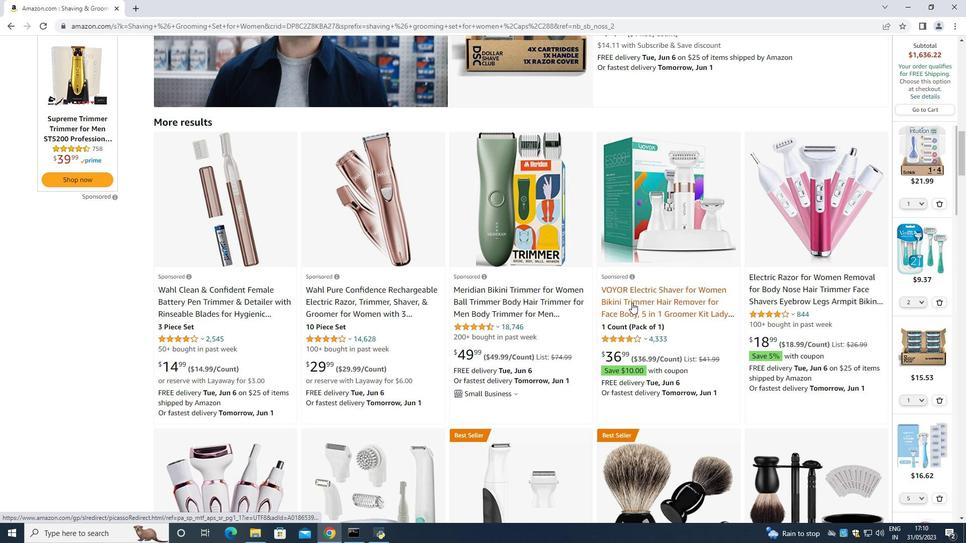 
Action: Mouse moved to (630, 304)
Screenshot: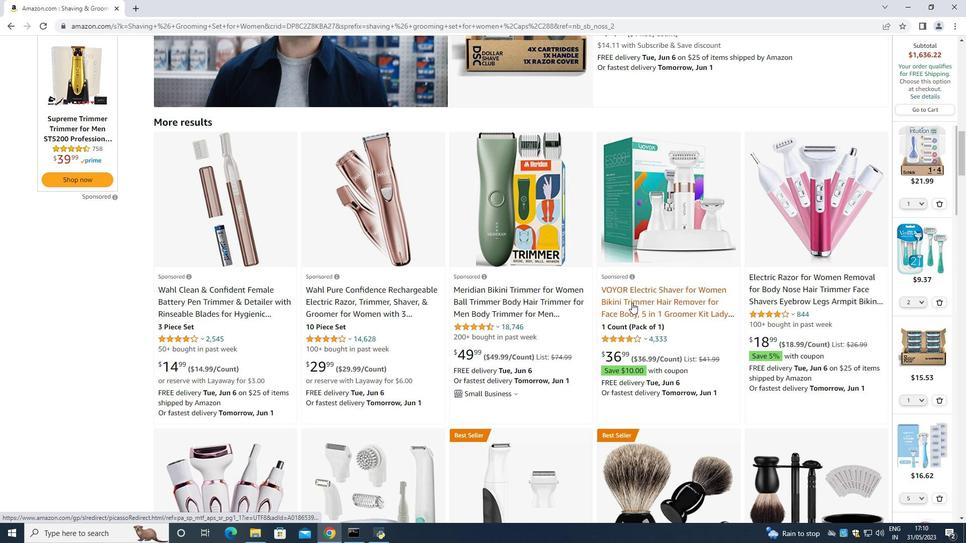 
Action: Mouse scrolled (630, 304) with delta (0, 0)
Screenshot: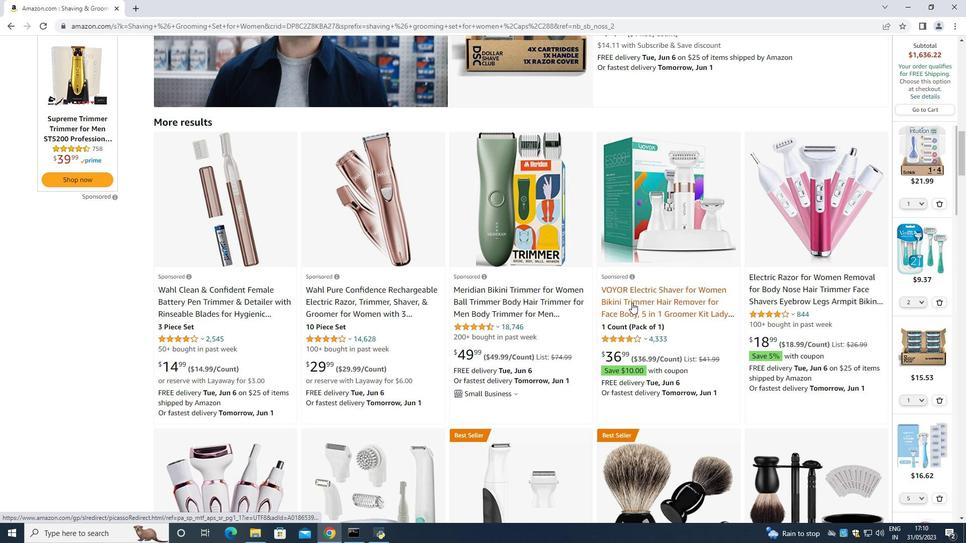 
Action: Mouse moved to (630, 305)
Screenshot: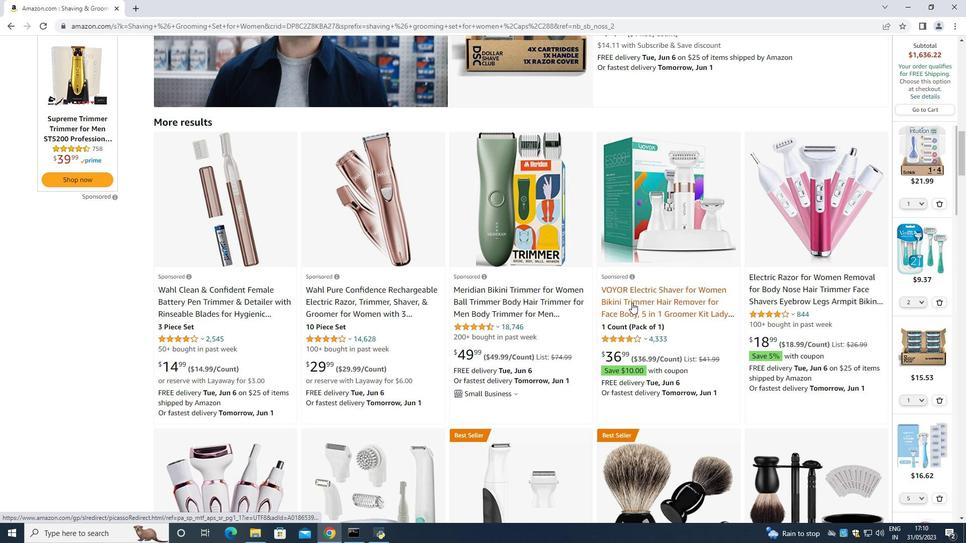 
Action: Mouse scrolled (630, 304) with delta (0, 0)
Screenshot: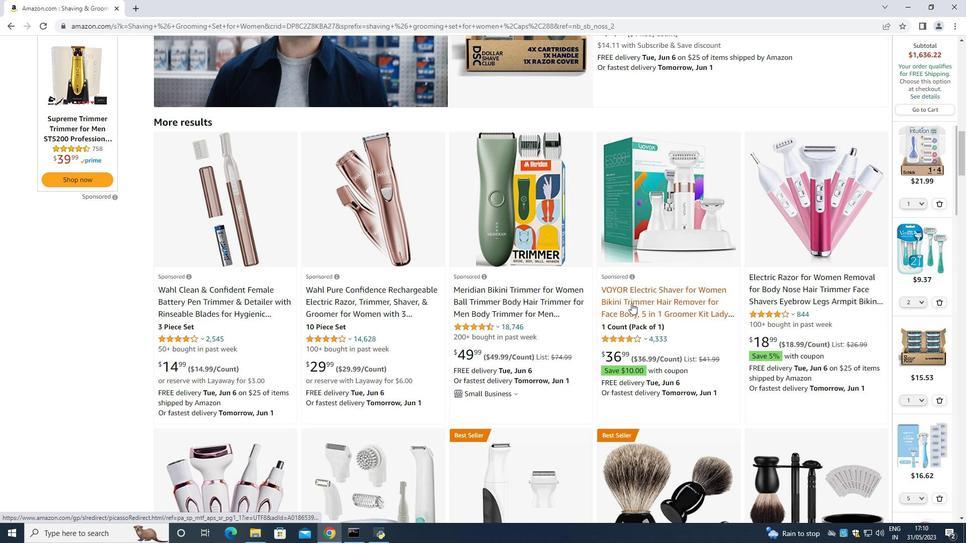 
Action: Mouse scrolled (630, 304) with delta (0, 0)
Screenshot: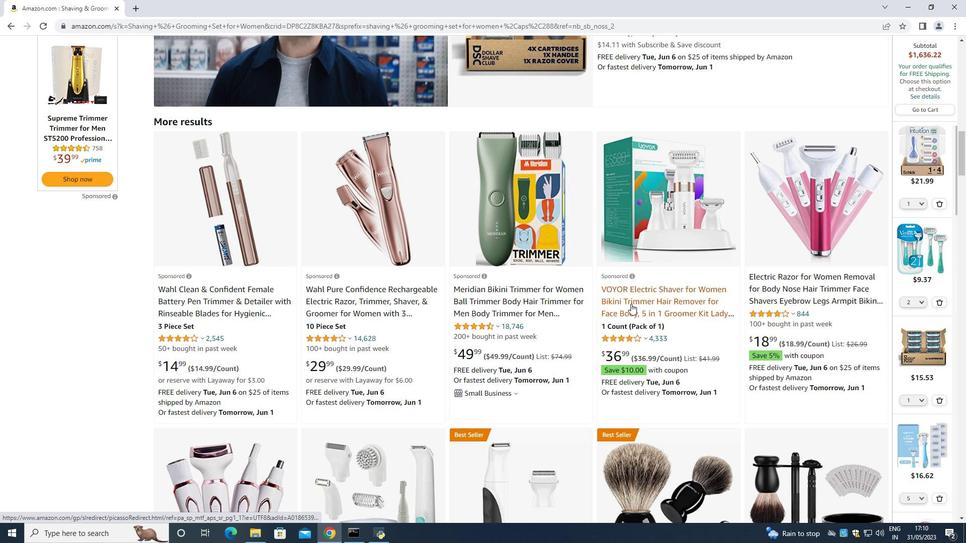 
Action: Mouse moved to (629, 305)
Screenshot: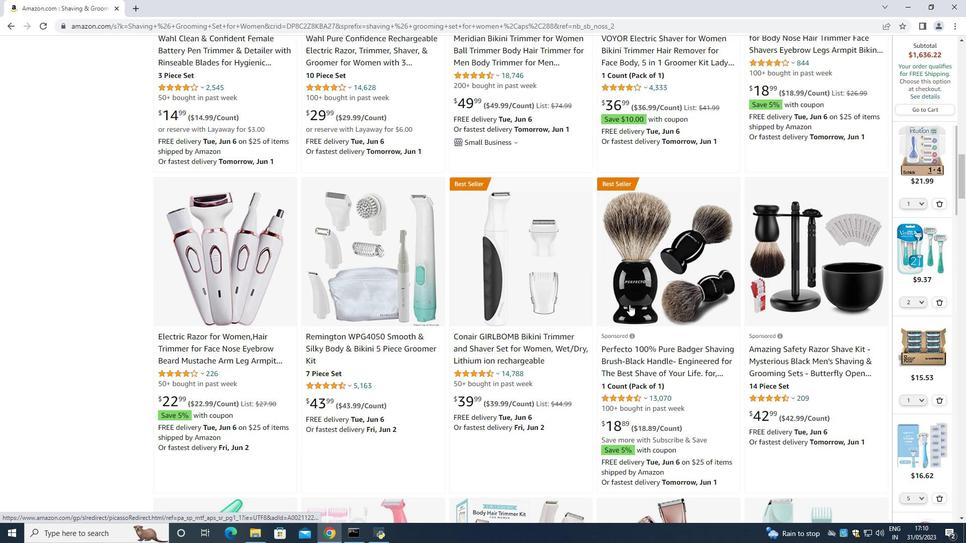 
Action: Mouse scrolled (629, 304) with delta (0, 0)
Screenshot: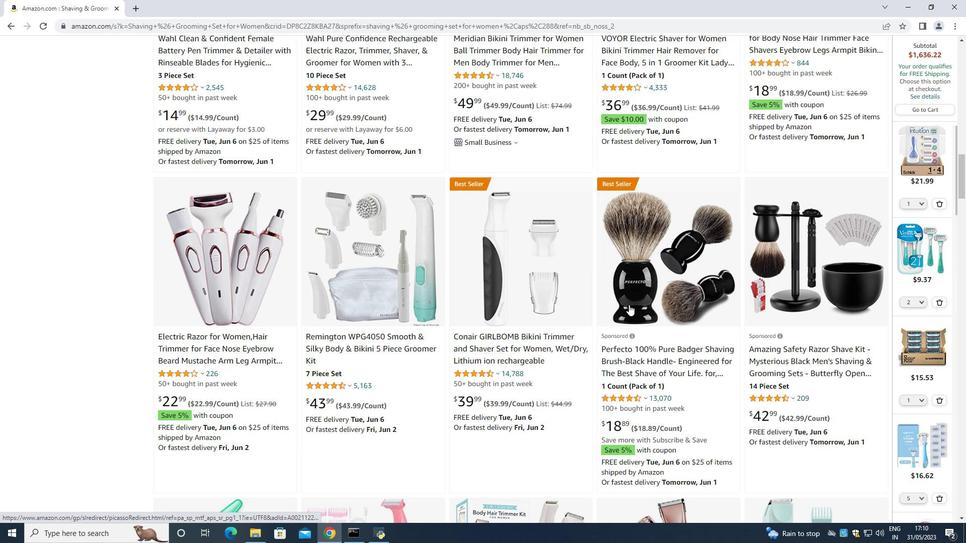 
Action: Mouse scrolled (629, 304) with delta (0, 0)
Screenshot: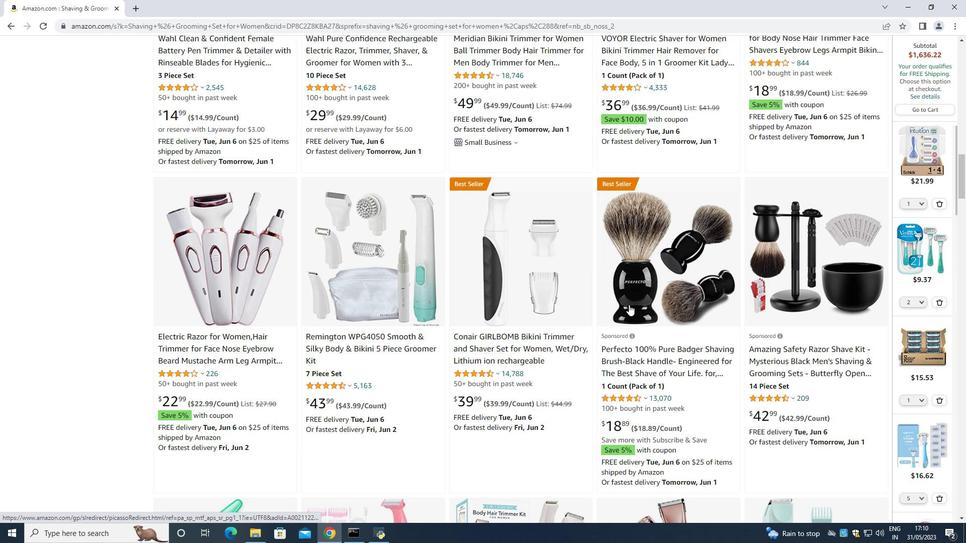 
Action: Mouse scrolled (629, 304) with delta (0, 0)
Screenshot: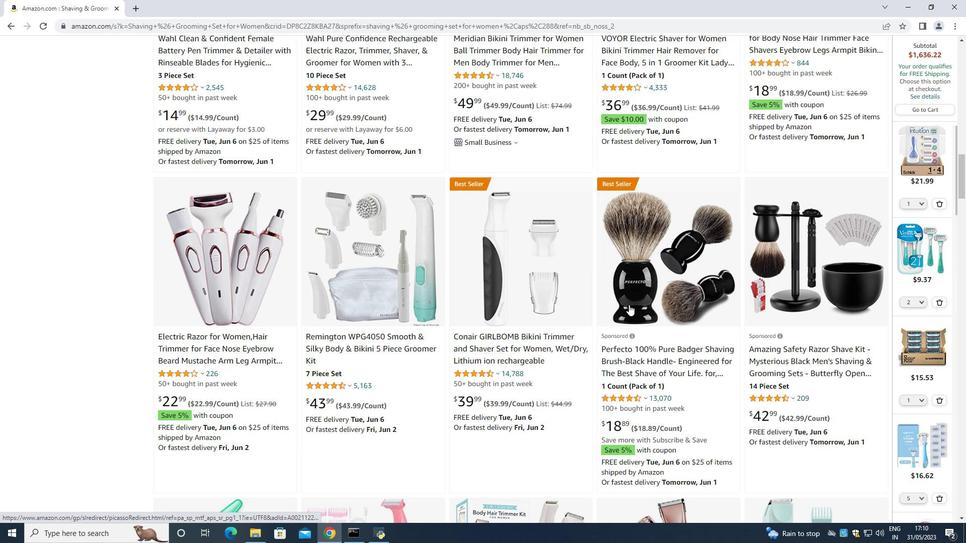 
Action: Mouse scrolled (629, 304) with delta (0, 0)
Screenshot: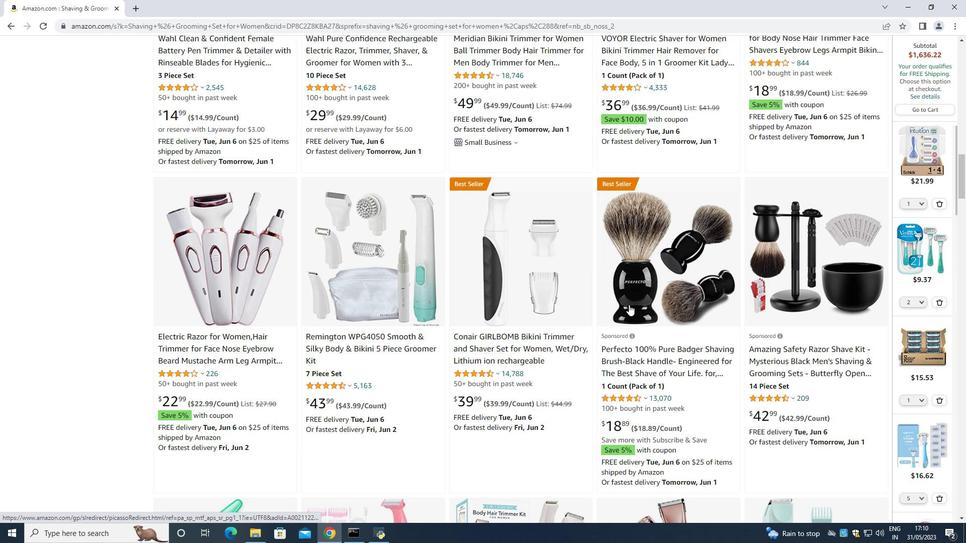 
Action: Mouse moved to (530, 248)
Screenshot: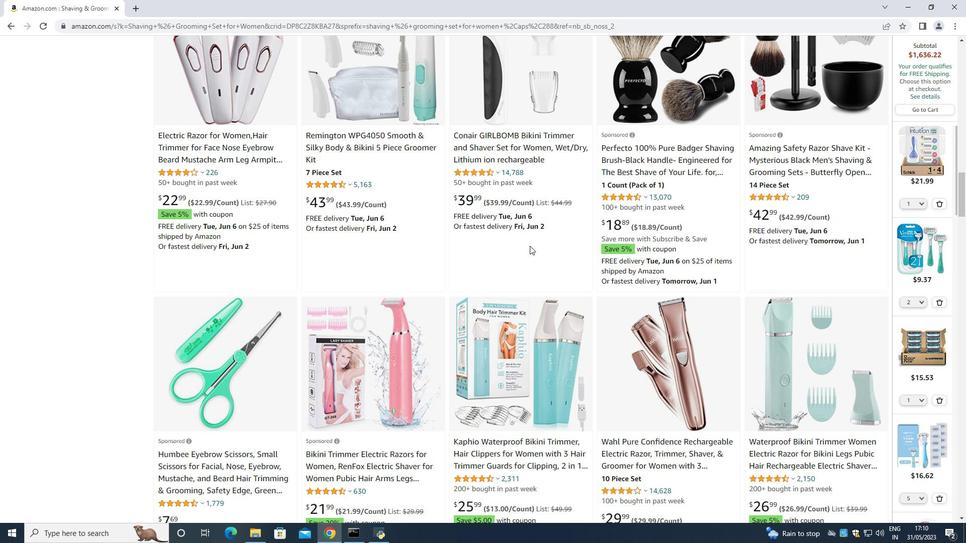 
Action: Mouse scrolled (530, 248) with delta (0, 0)
Screenshot: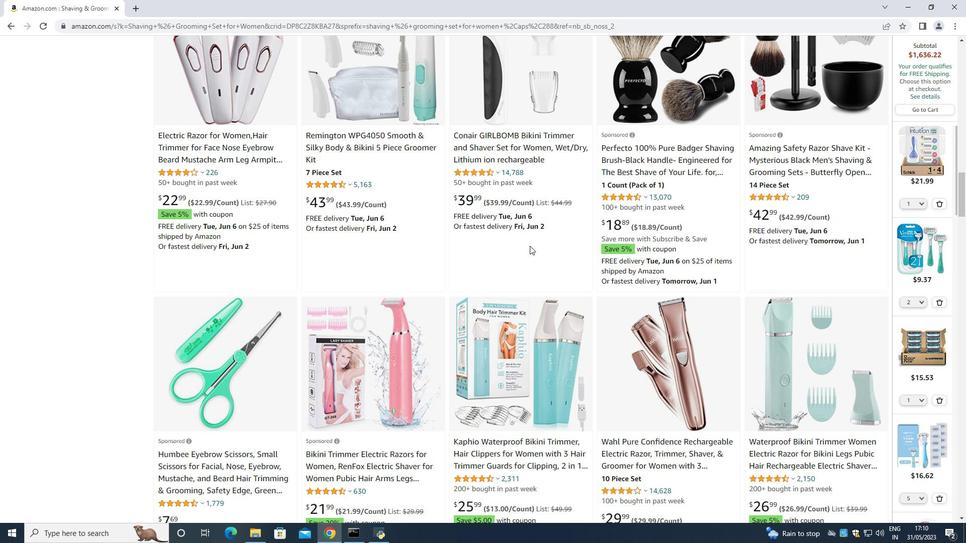
Action: Mouse scrolled (530, 248) with delta (0, 0)
Screenshot: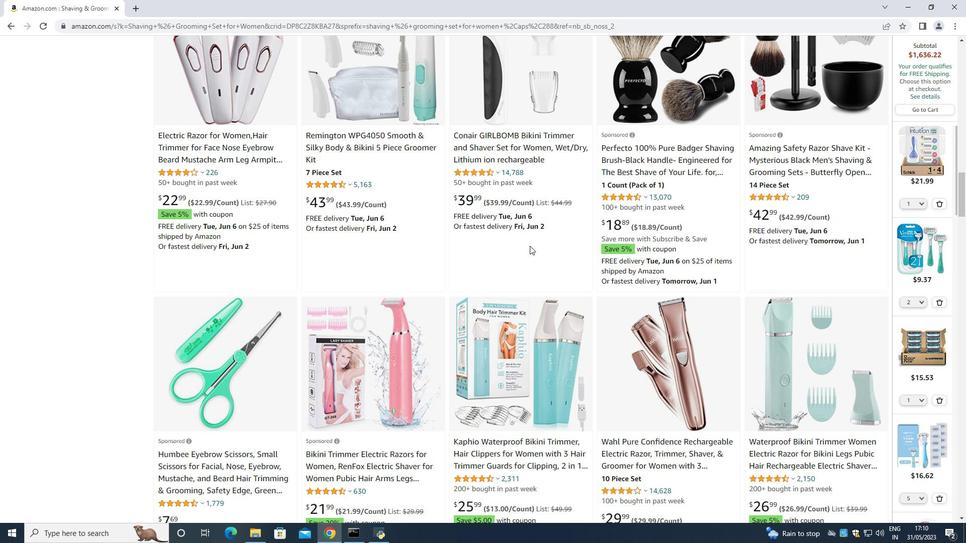 
Action: Mouse moved to (523, 306)
Screenshot: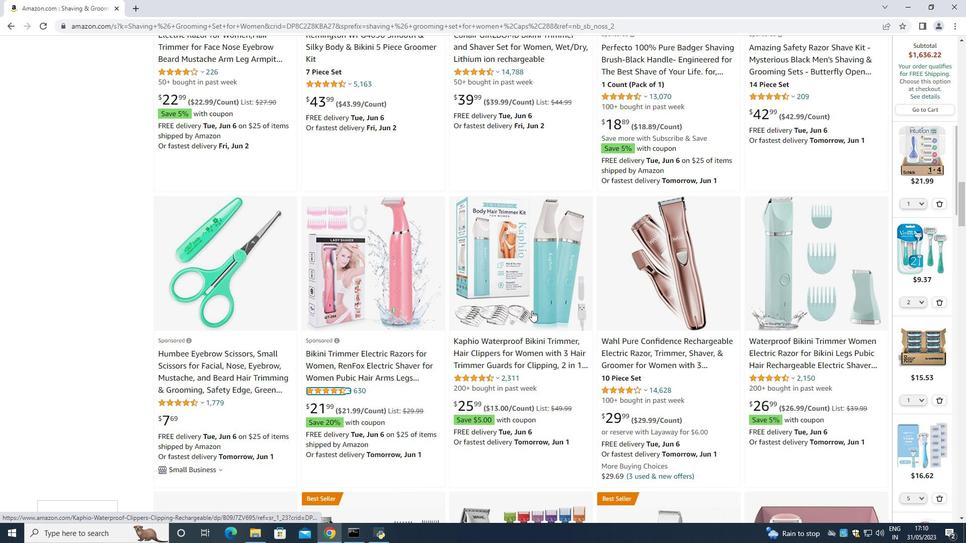 
Action: Mouse scrolled (523, 306) with delta (0, 0)
Screenshot: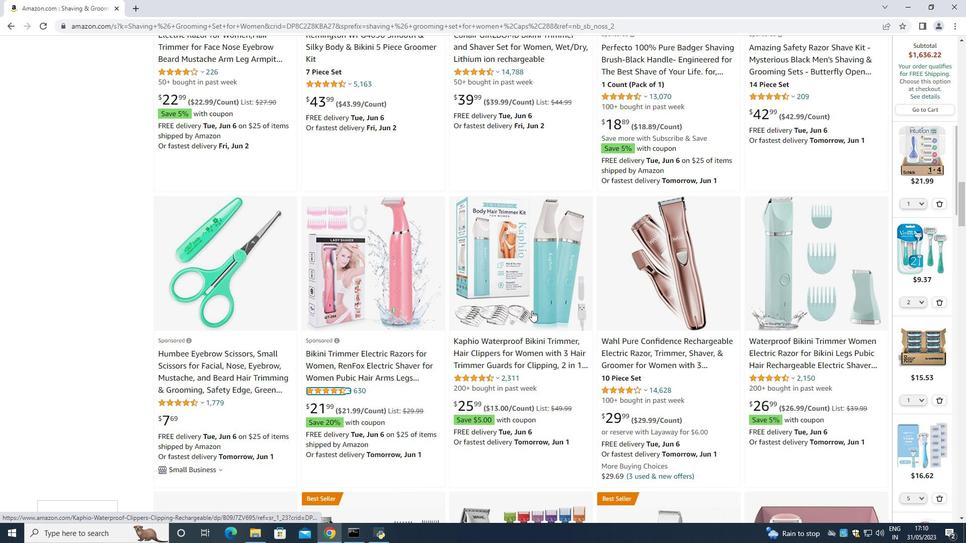 
Action: Mouse moved to (512, 291)
Screenshot: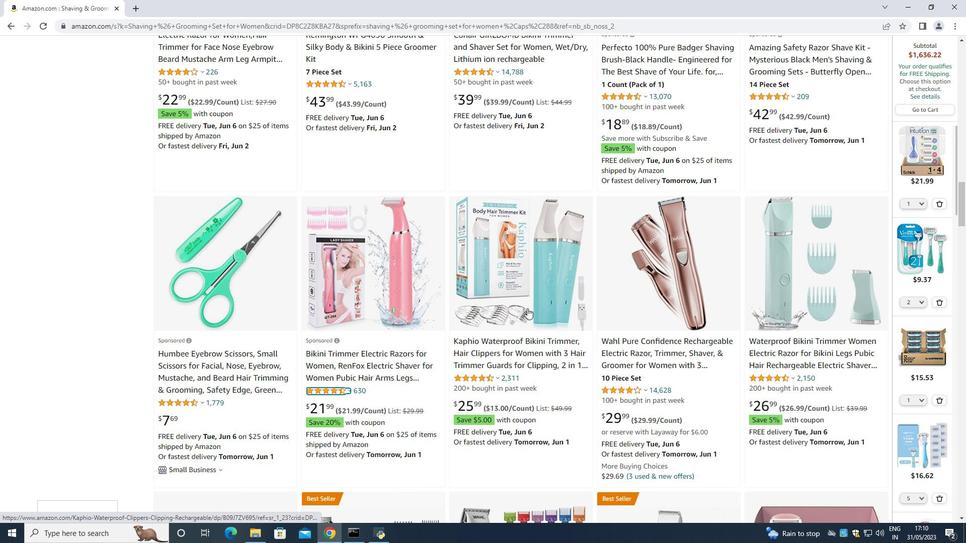 
Action: Mouse scrolled (512, 292) with delta (0, 0)
Screenshot: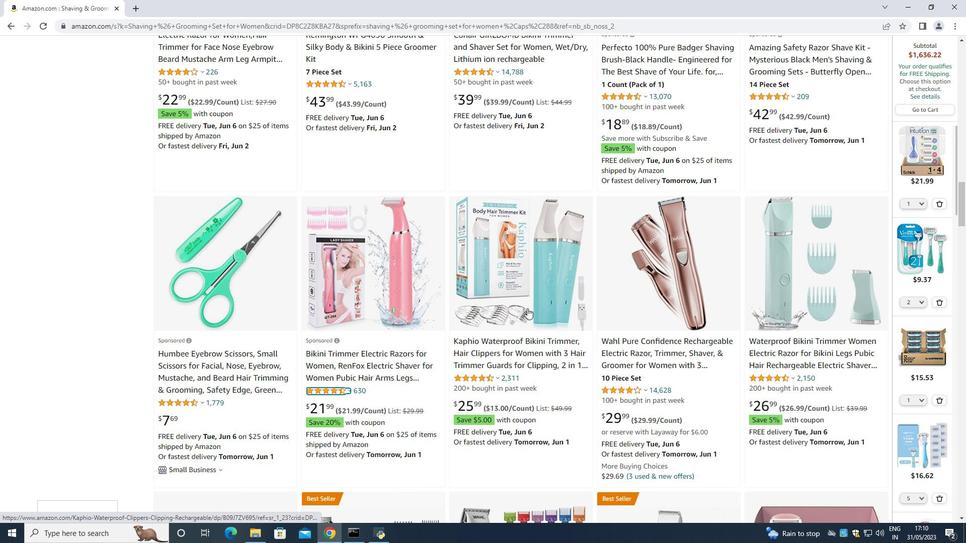 
Action: Mouse moved to (493, 272)
Screenshot: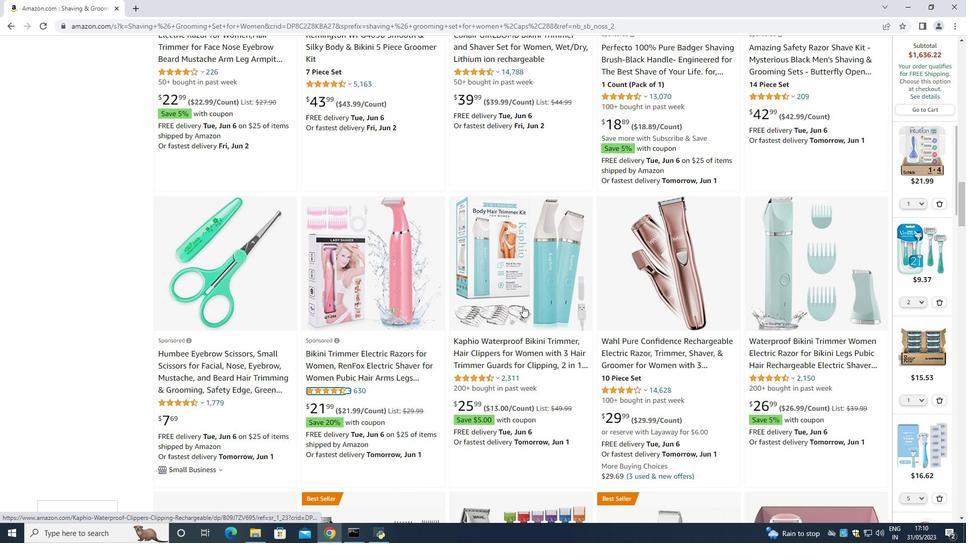 
Action: Mouse scrolled (496, 275) with delta (0, 0)
Screenshot: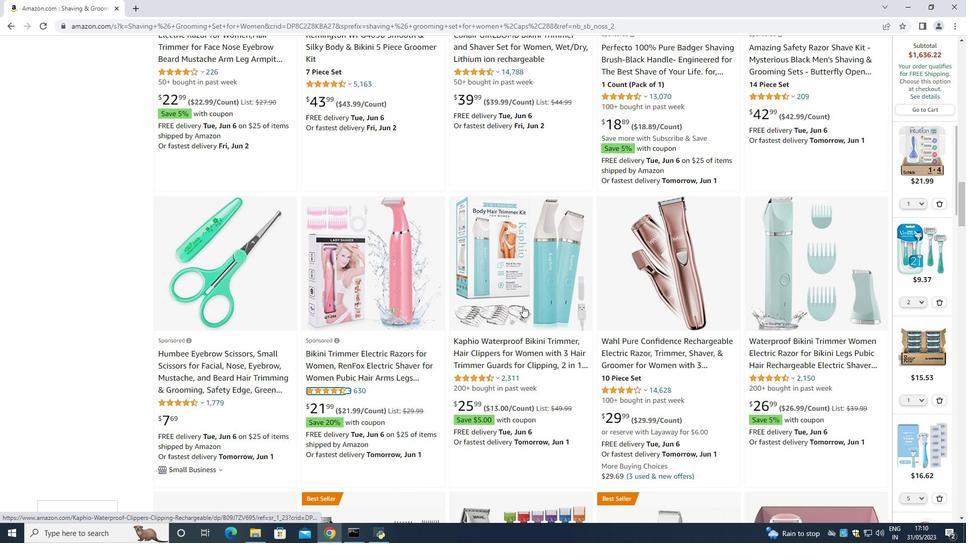 
Action: Mouse moved to (489, 270)
Screenshot: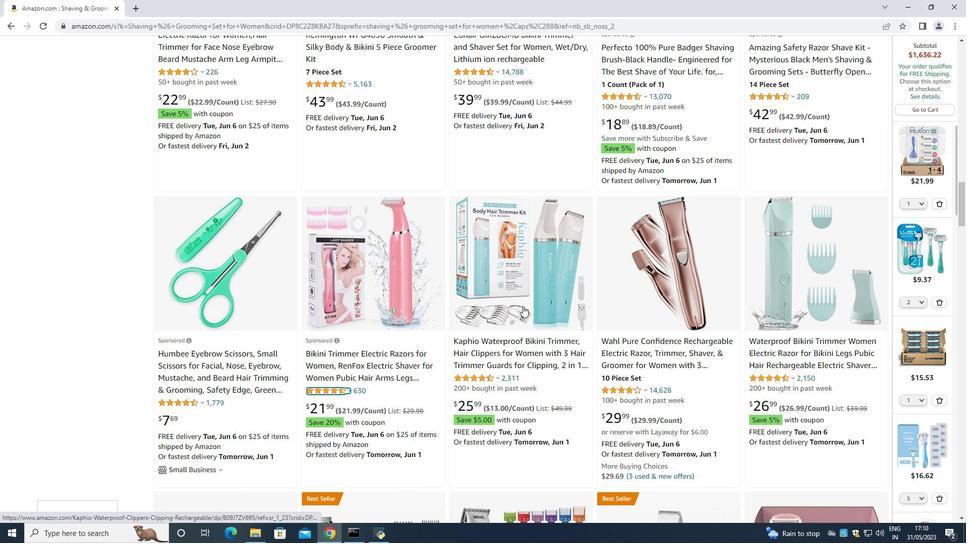 
Action: Mouse scrolled (489, 270) with delta (0, 0)
Screenshot: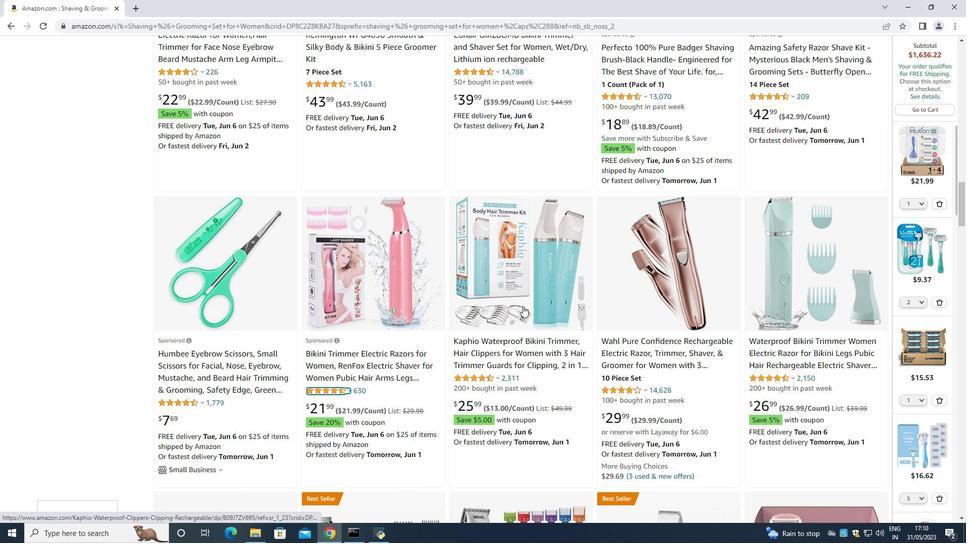 
Action: Mouse moved to (489, 275)
Screenshot: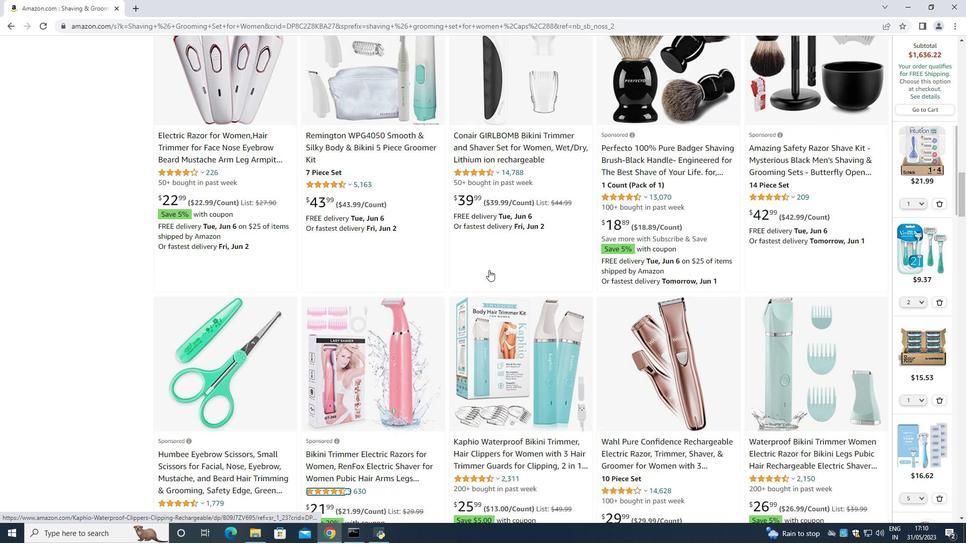 
Action: Mouse scrolled (489, 274) with delta (0, 0)
Screenshot: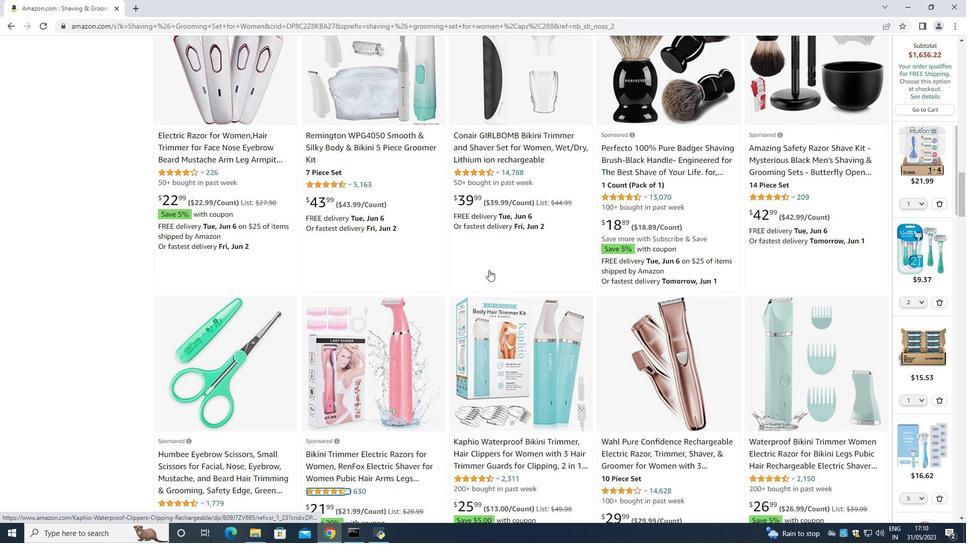 
Action: Mouse moved to (698, 392)
Screenshot: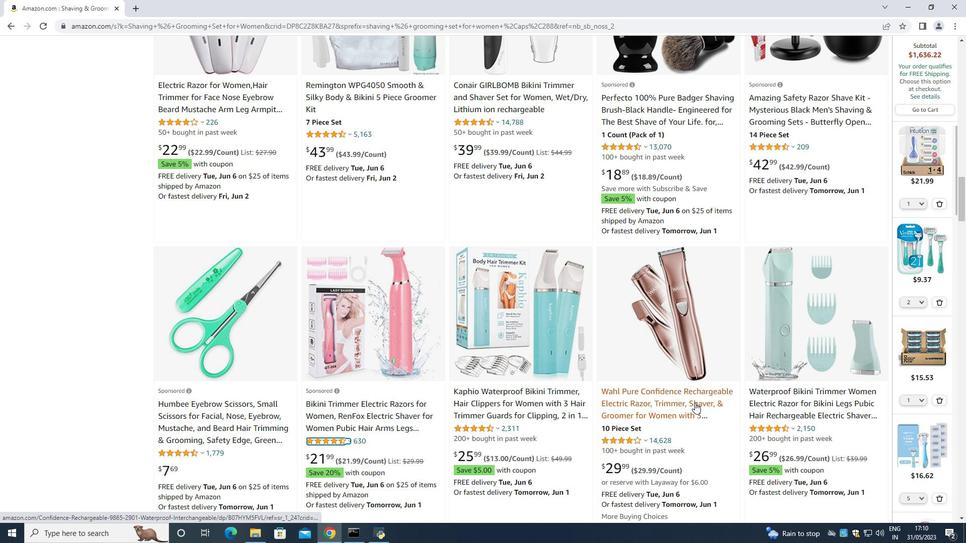 
Action: Mouse pressed left at (698, 392)
Screenshot: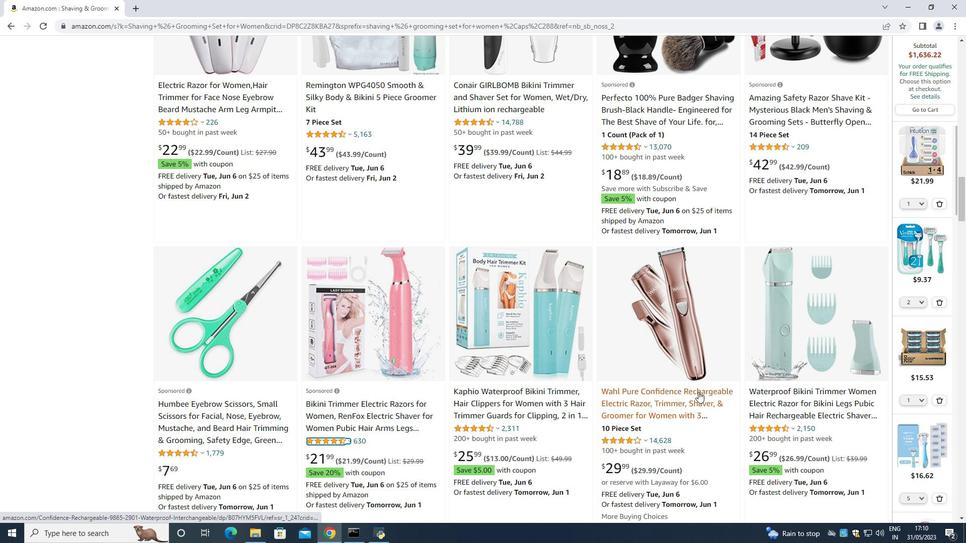 
Action: Mouse moved to (631, 299)
Screenshot: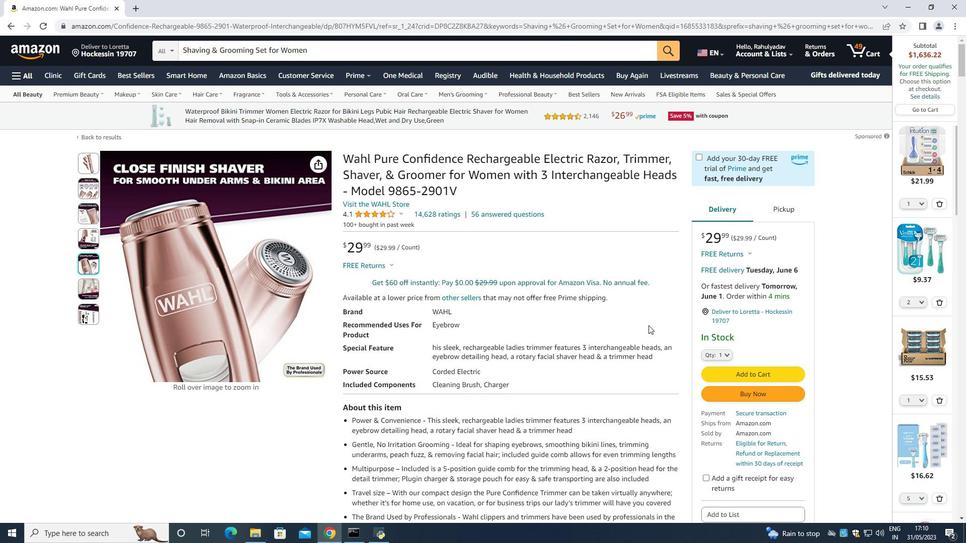 
Action: Mouse scrolled (631, 298) with delta (0, 0)
Screenshot: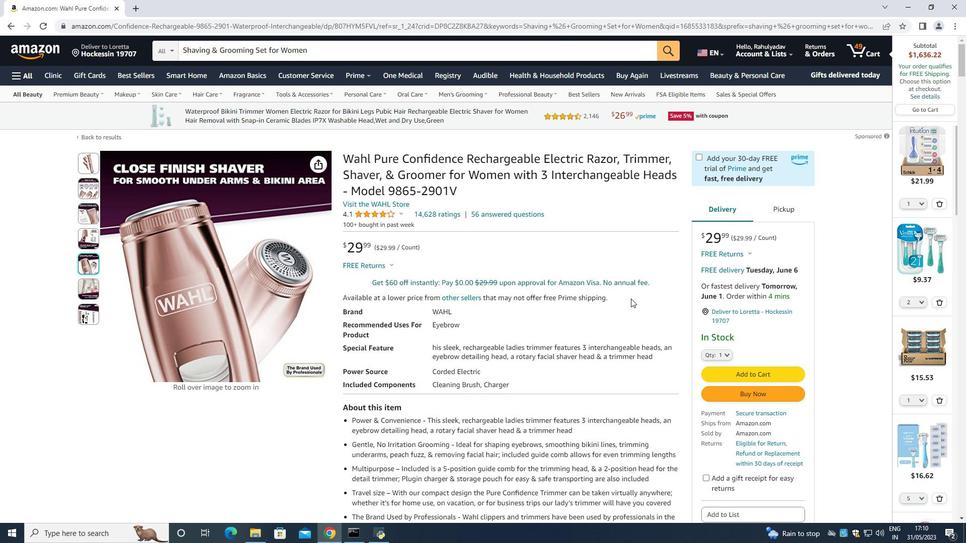 
Action: Mouse moved to (630, 298)
Screenshot: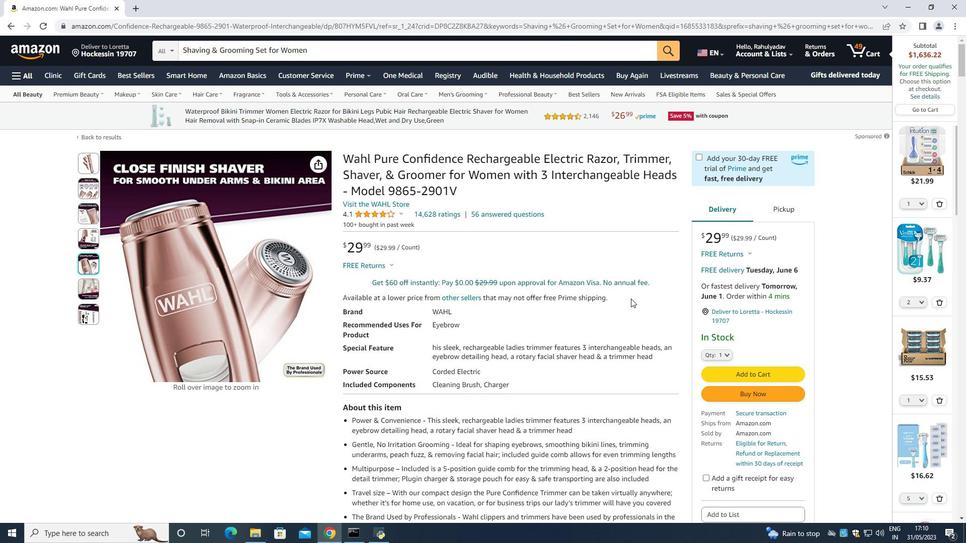 
Action: Mouse scrolled (630, 298) with delta (0, 0)
Screenshot: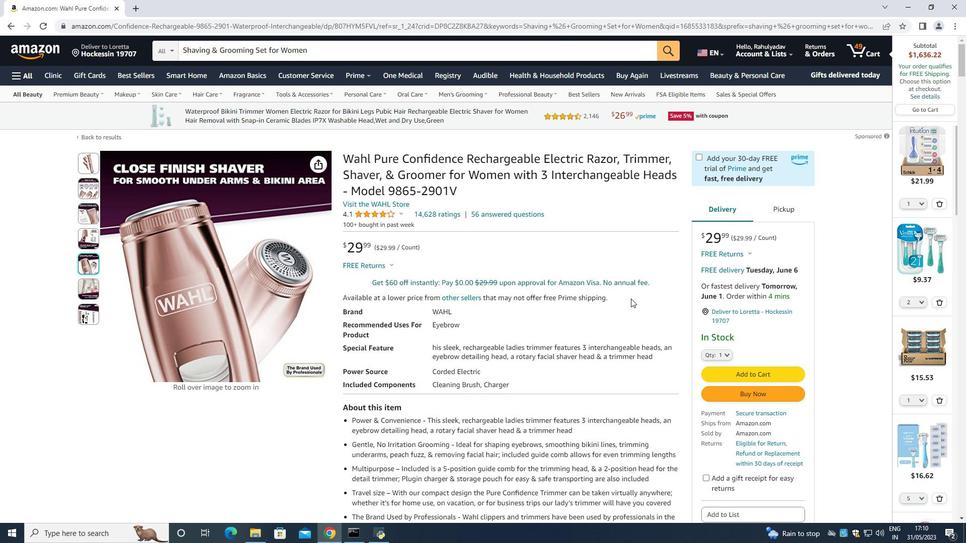
Action: Mouse moved to (564, 167)
Screenshot: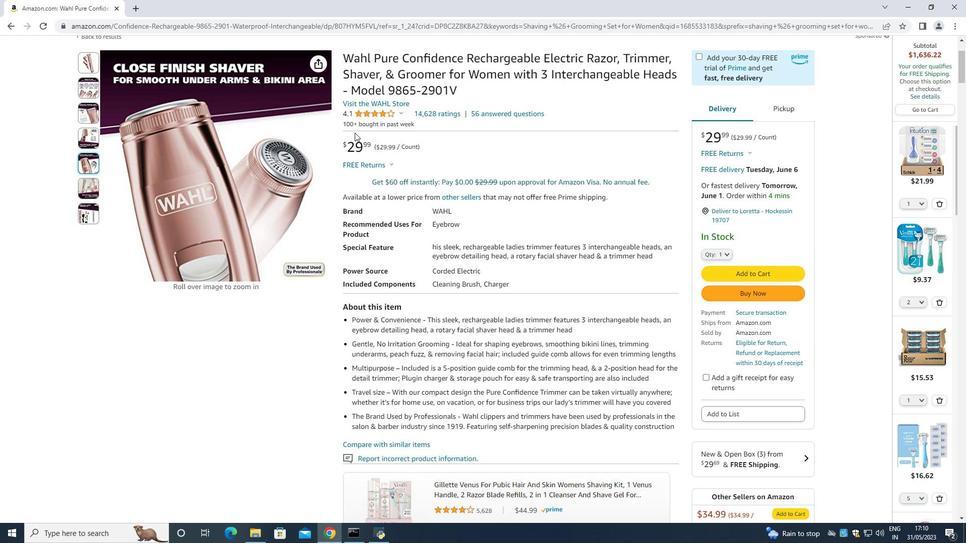 
Action: Mouse scrolled (564, 166) with delta (0, 0)
Screenshot: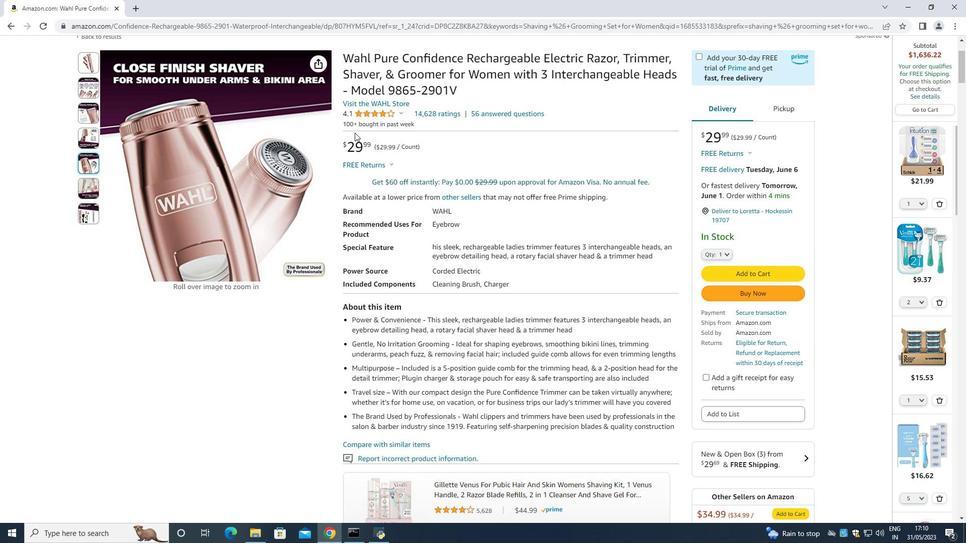 
Action: Mouse moved to (713, 200)
Screenshot: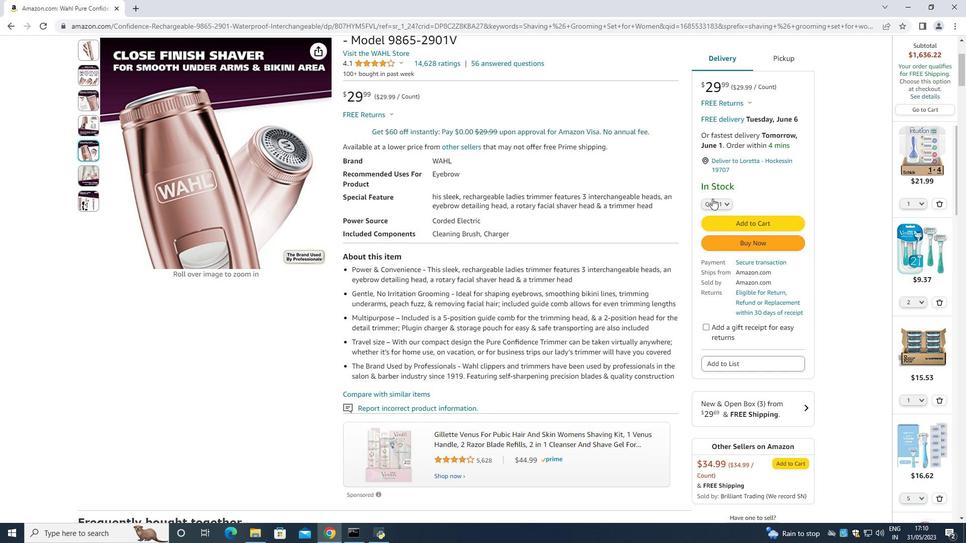 
Action: Mouse pressed left at (713, 200)
Screenshot: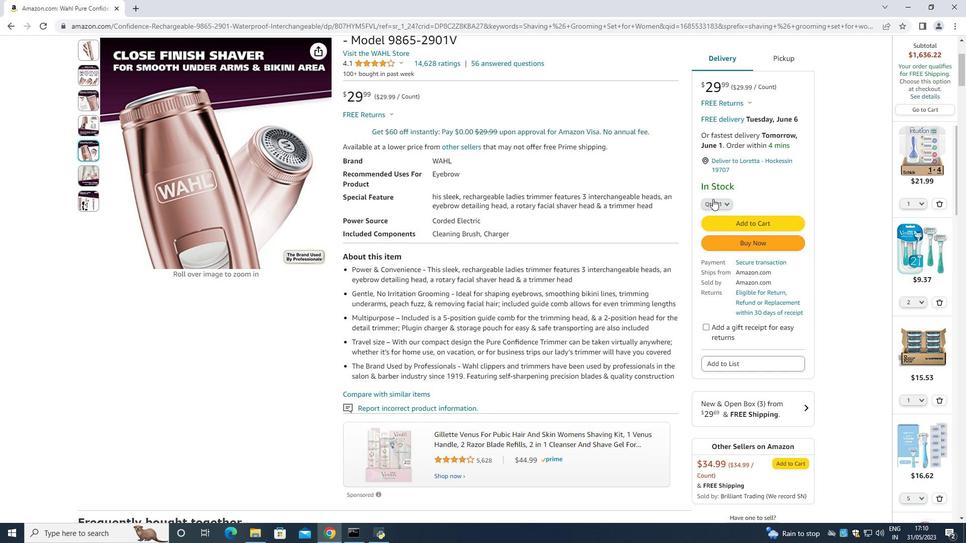 
Action: Mouse moved to (715, 246)
Screenshot: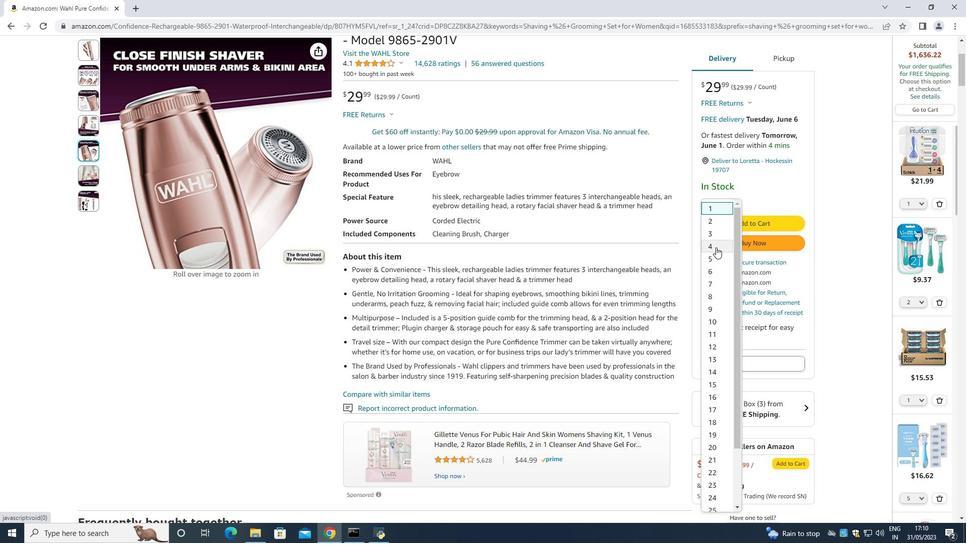
Action: Mouse pressed left at (715, 246)
Screenshot: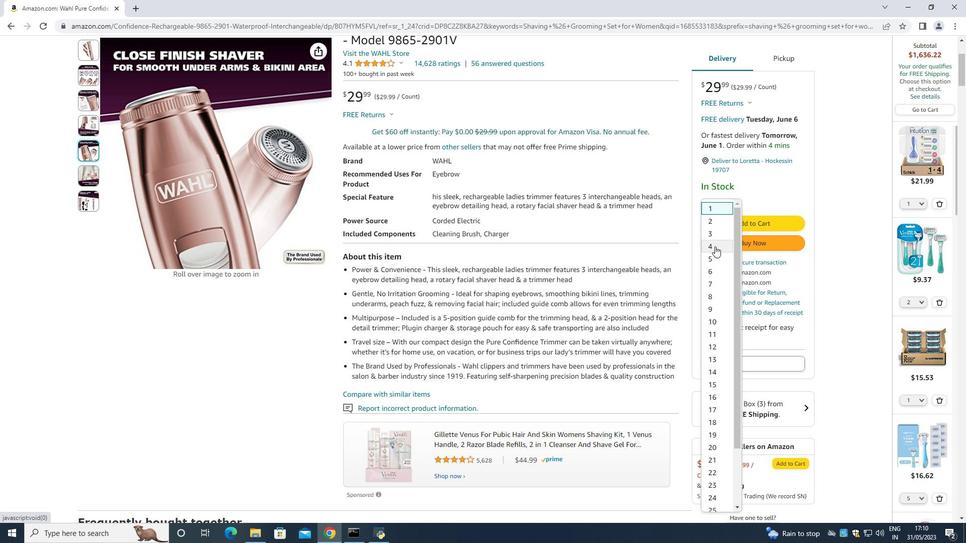 
Action: Mouse moved to (773, 242)
Screenshot: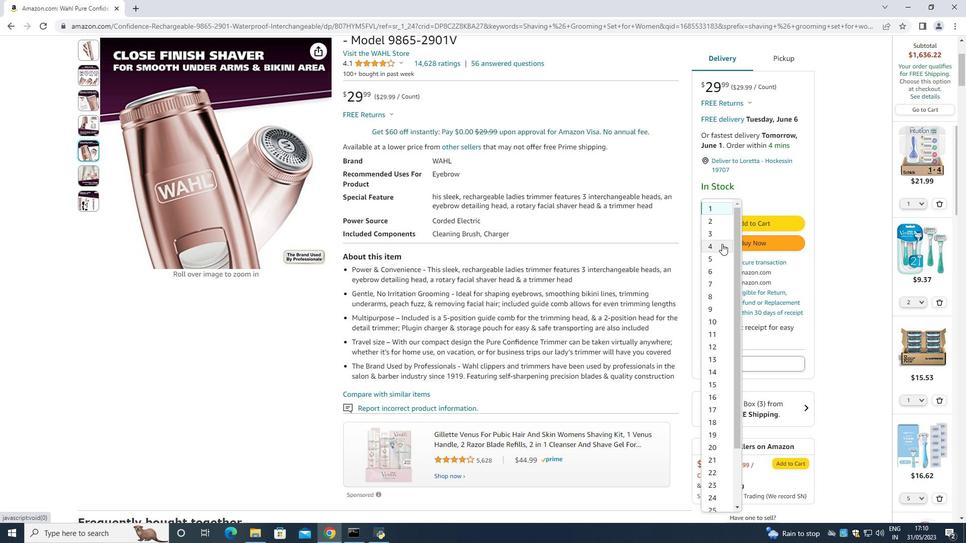 
Action: Mouse pressed left at (773, 242)
Screenshot: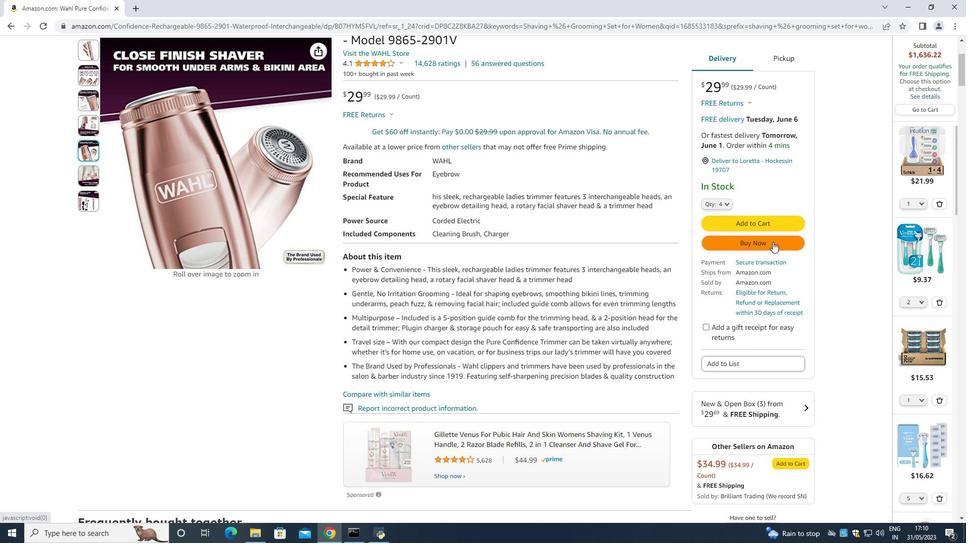 
Action: Mouse moved to (588, 87)
Screenshot: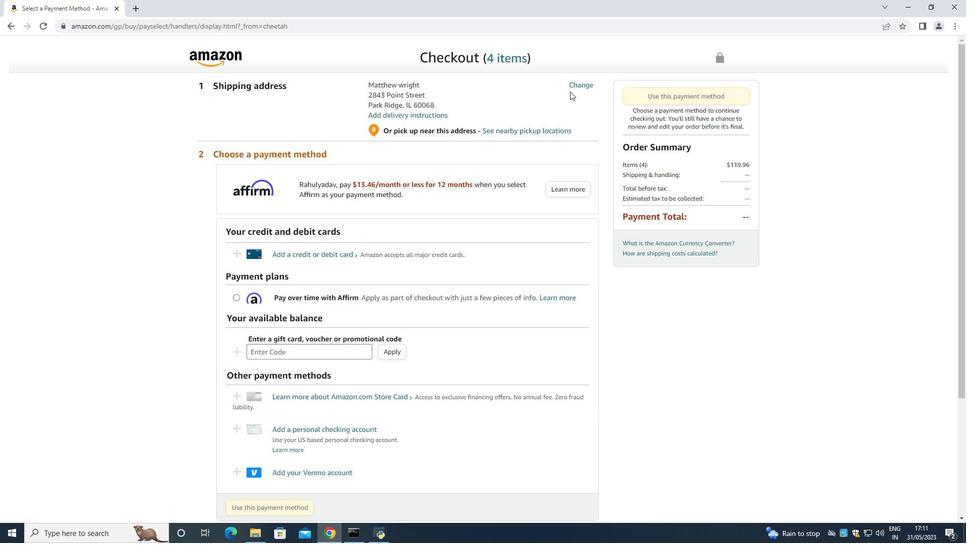 
Action: Mouse pressed left at (588, 87)
Screenshot: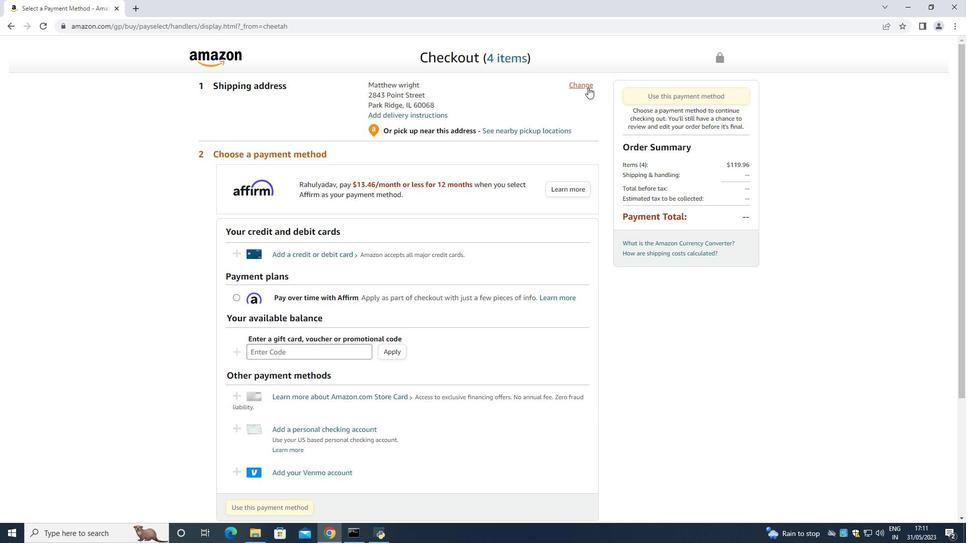 
Action: Mouse moved to (423, 164)
Screenshot: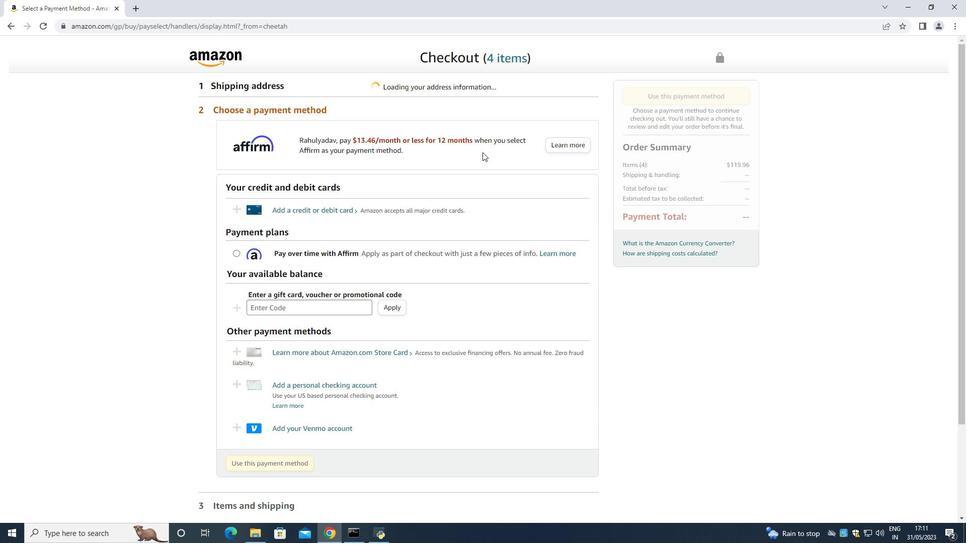 
Action: Mouse scrolled (423, 163) with delta (0, 0)
Screenshot: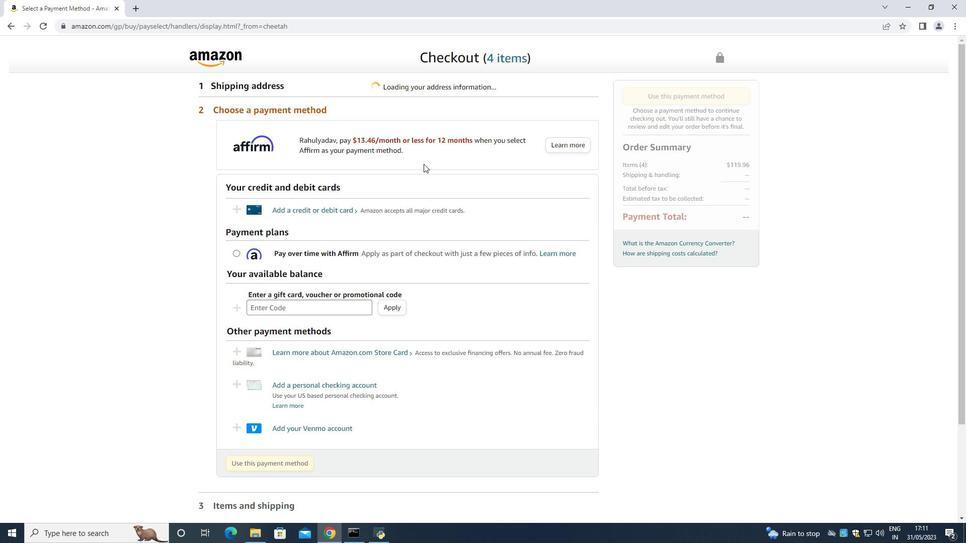 
Action: Mouse scrolled (423, 163) with delta (0, 0)
Screenshot: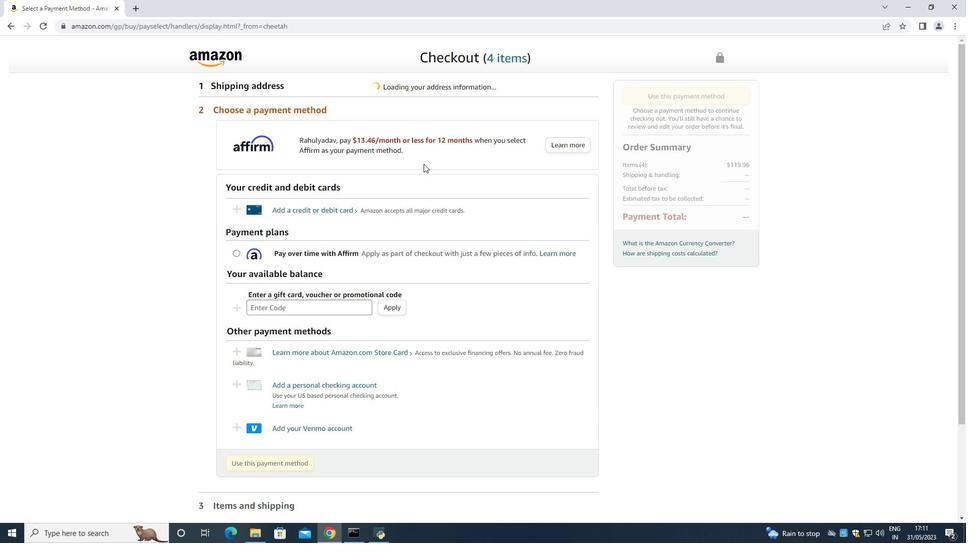 
Action: Mouse scrolled (423, 163) with delta (0, 0)
Screenshot: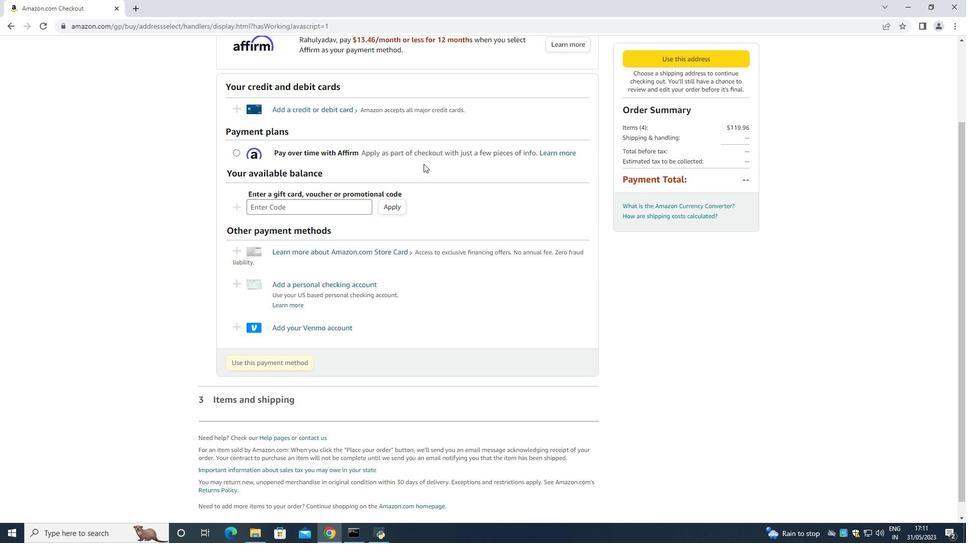 
Action: Mouse moved to (423, 166)
Screenshot: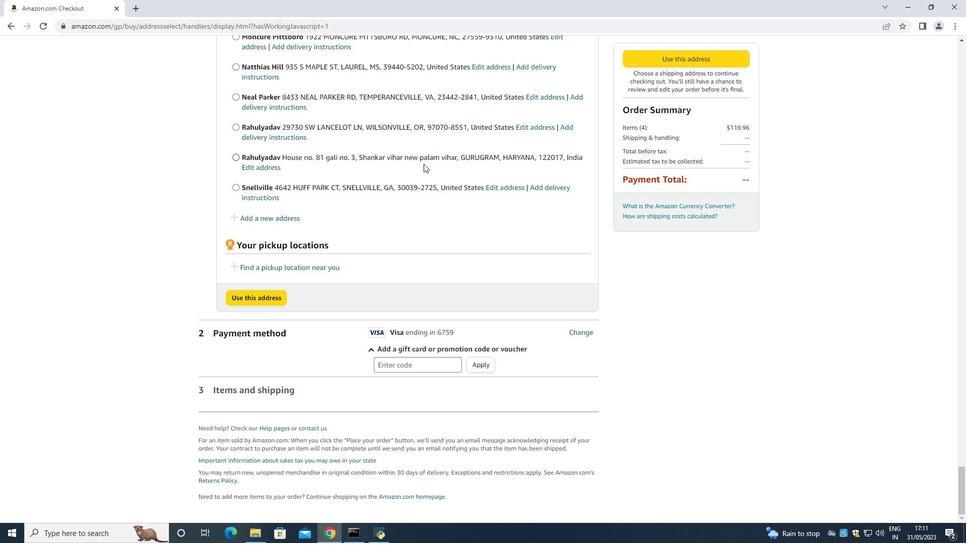 
Action: Mouse scrolled (423, 164) with delta (0, 0)
Screenshot: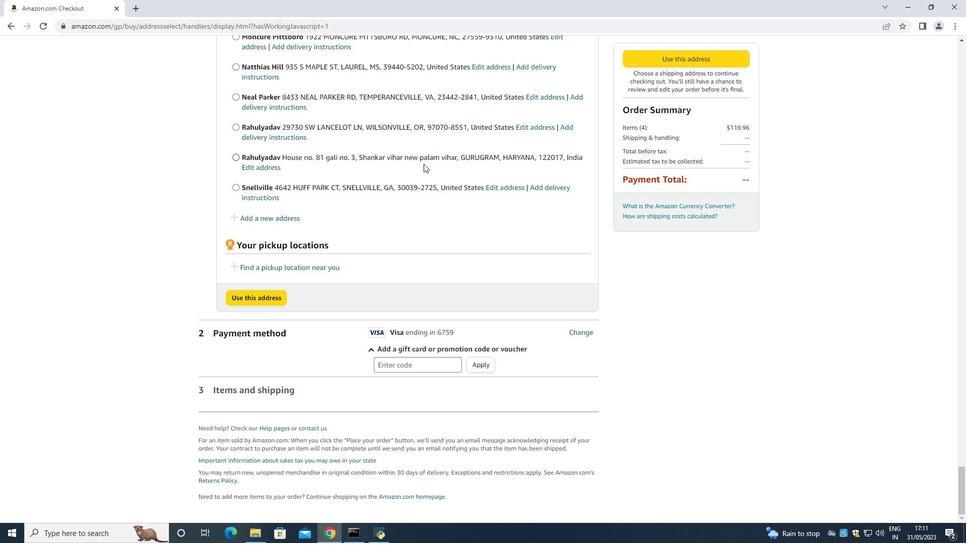 
Action: Mouse moved to (423, 166)
Screenshot: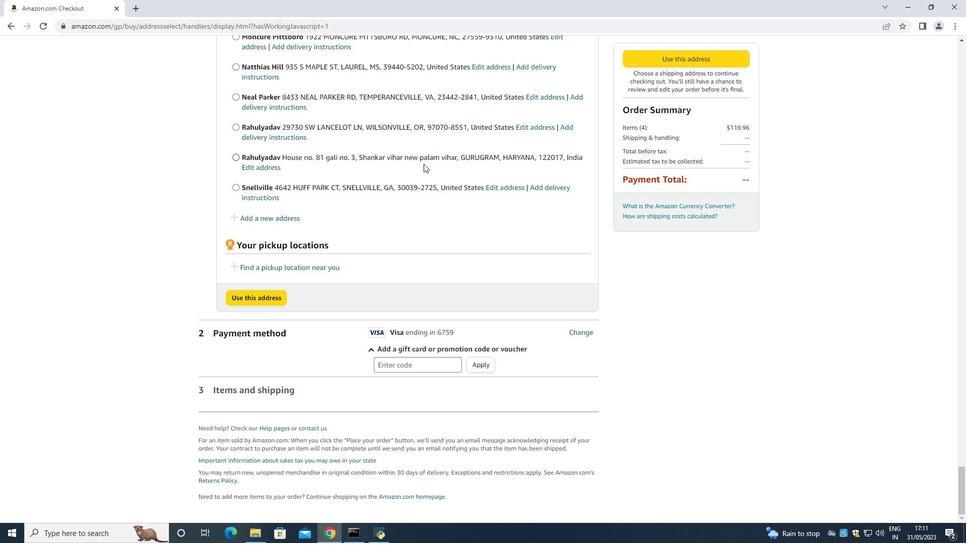 
Action: Mouse scrolled (423, 165) with delta (0, 0)
Screenshot: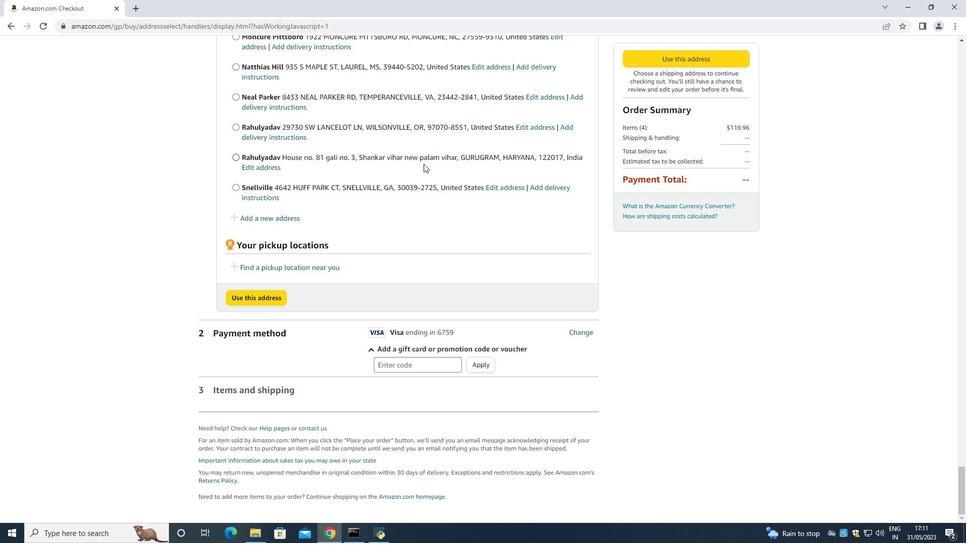 
Action: Mouse scrolled (423, 166) with delta (0, 0)
Screenshot: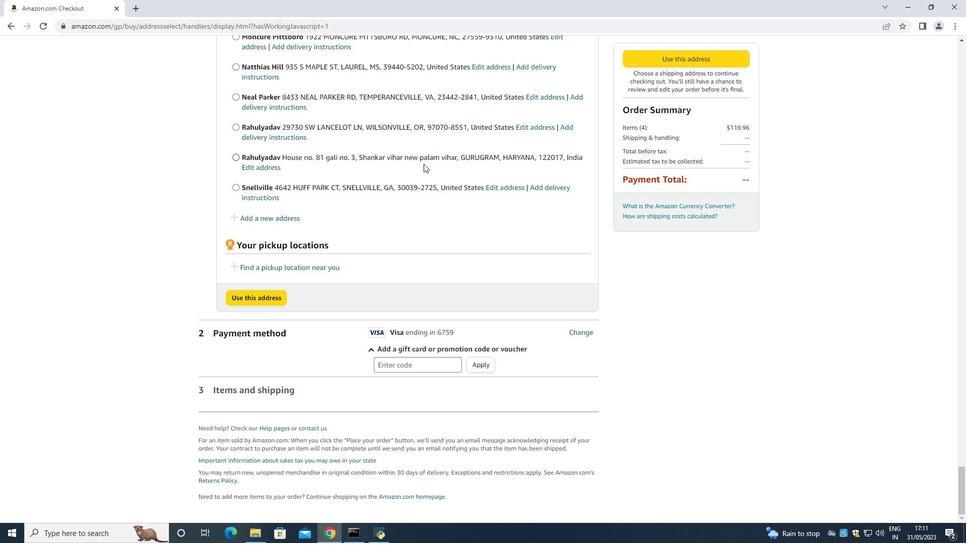 
Action: Mouse scrolled (423, 166) with delta (0, 0)
Screenshot: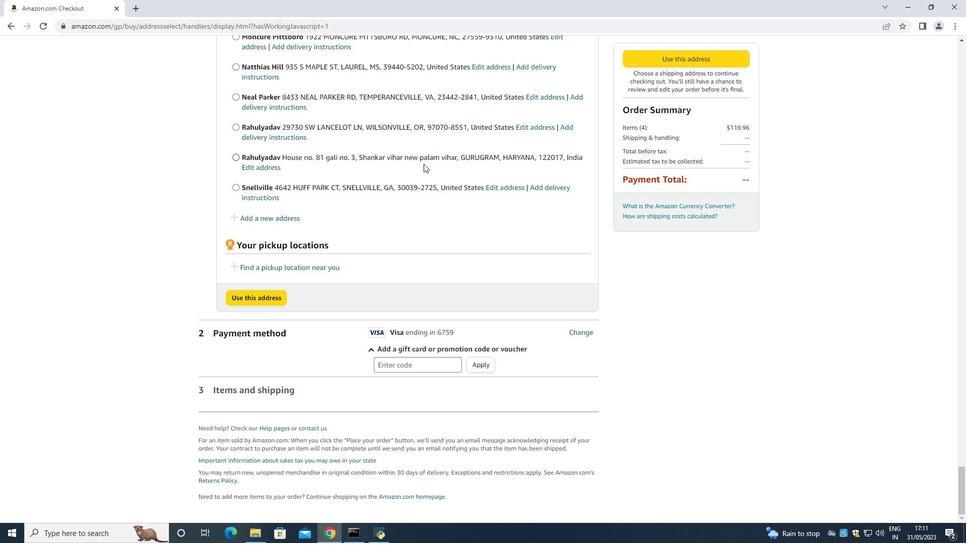 
Action: Mouse scrolled (423, 166) with delta (0, 0)
Screenshot: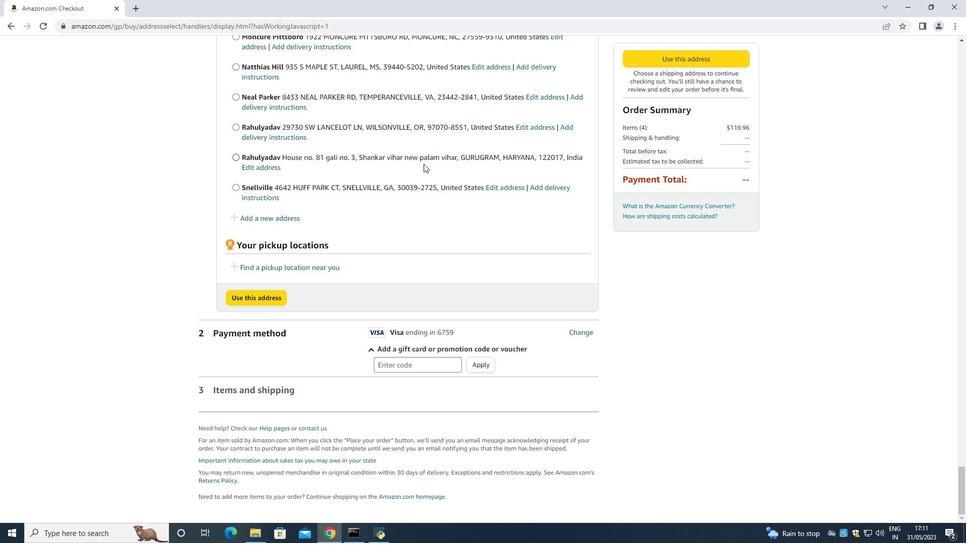
Action: Mouse moved to (282, 216)
Screenshot: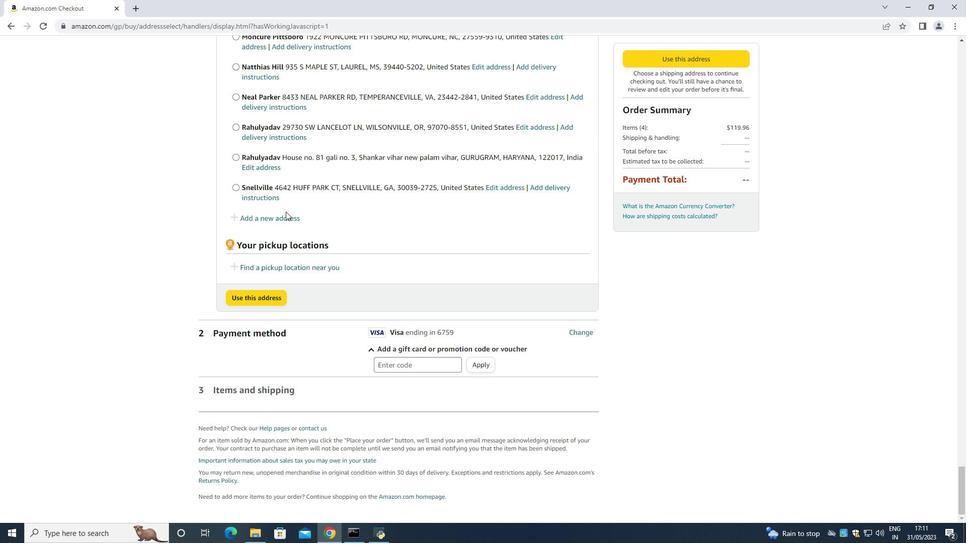 
Action: Mouse pressed left at (282, 216)
Screenshot: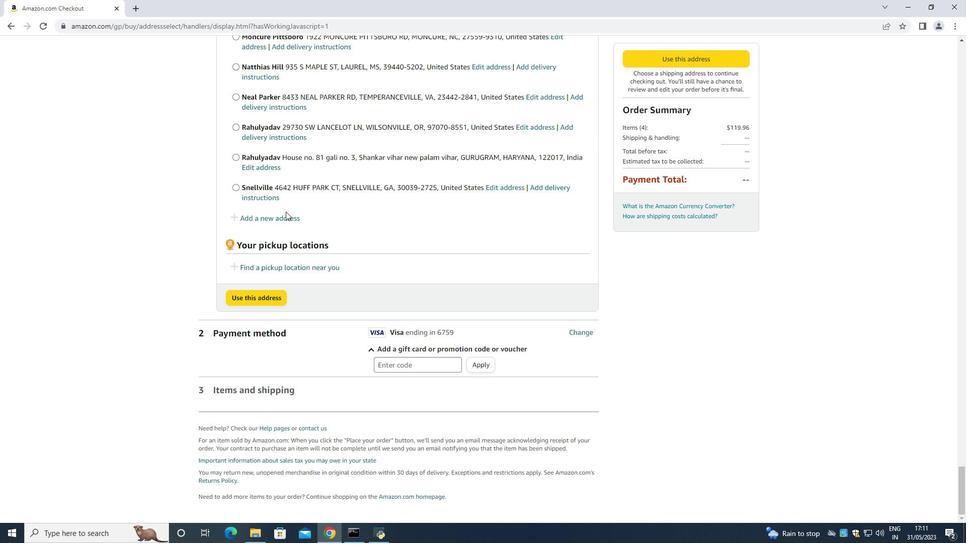 
Action: Mouse moved to (369, 242)
Screenshot: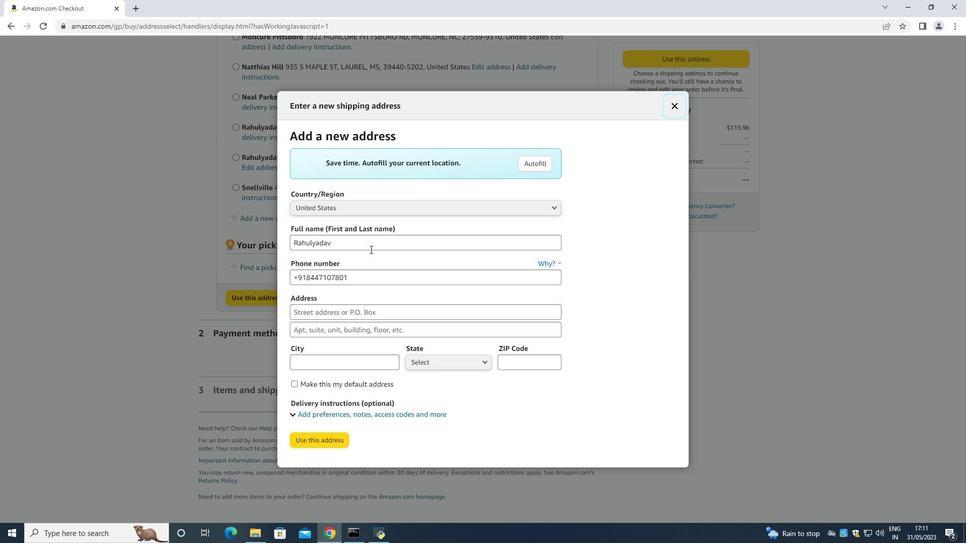 
Action: Mouse pressed left at (369, 242)
Screenshot: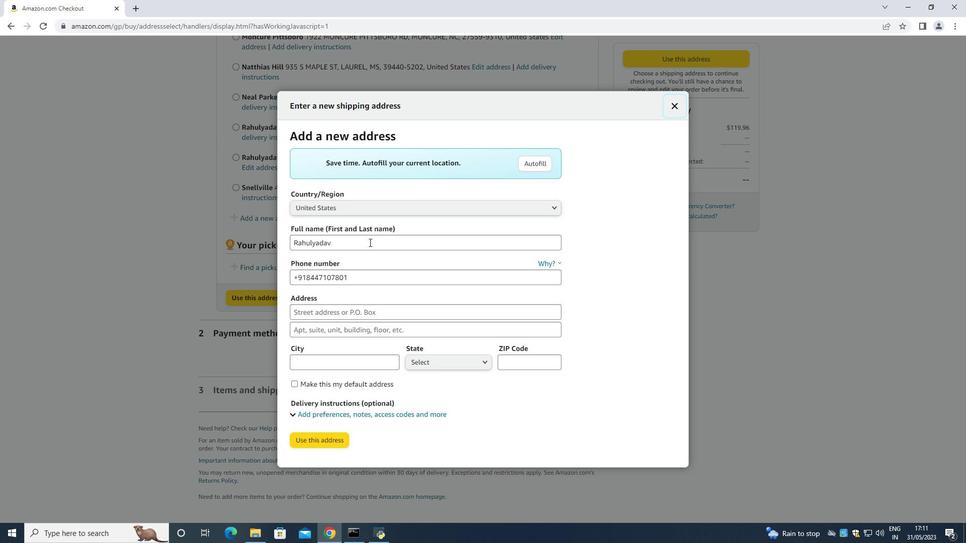 
Action: Mouse moved to (368, 237)
Screenshot: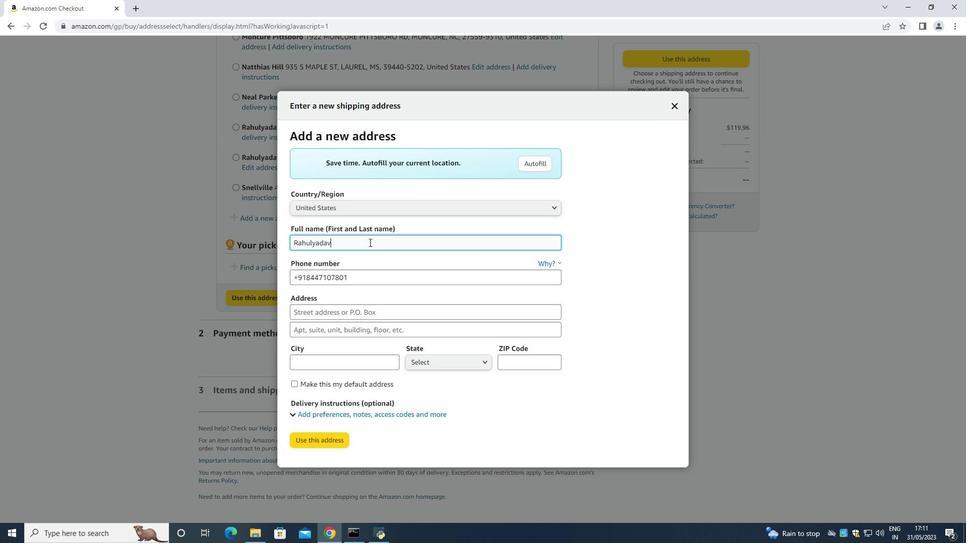 
Action: Key pressed <Key.backspace><Key.backspace><Key.backspace><Key.backspace><Key.backspace><Key.backspace><Key.backspace><Key.backspace><Key.backspace><Key.backspace><Key.backspace><Key.backspace><Key.backspace><Key.backspace><Key.backspace><Key.backspace><Key.backspace><Key.backspace><Key.backspace><Key.shift><Key.shift><Key.shift><Key.shift><Key.shift><Key.shift><Key.shift><Key.shift><Key.shift><Key.shift><Key.shift><Key.shift><Key.shift><Key.shift><Key.shift><Key.shift><Key.shift><Key.shift>Megan<Key.space><Key.shift>Martinez<Key.tab><Key.tab><Key.enter>
Screenshot: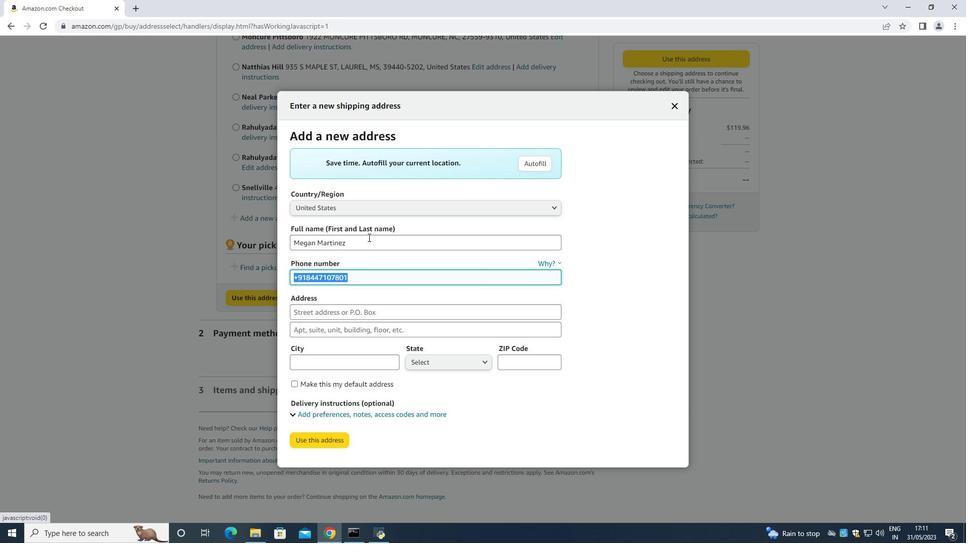 
Action: Mouse moved to (292, 215)
Screenshot: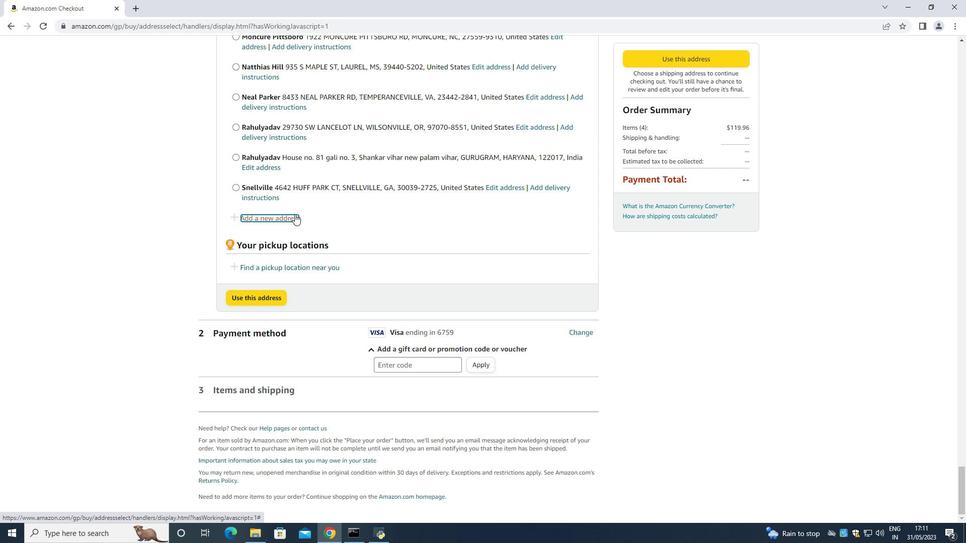 
Action: Mouse pressed left at (292, 215)
Screenshot: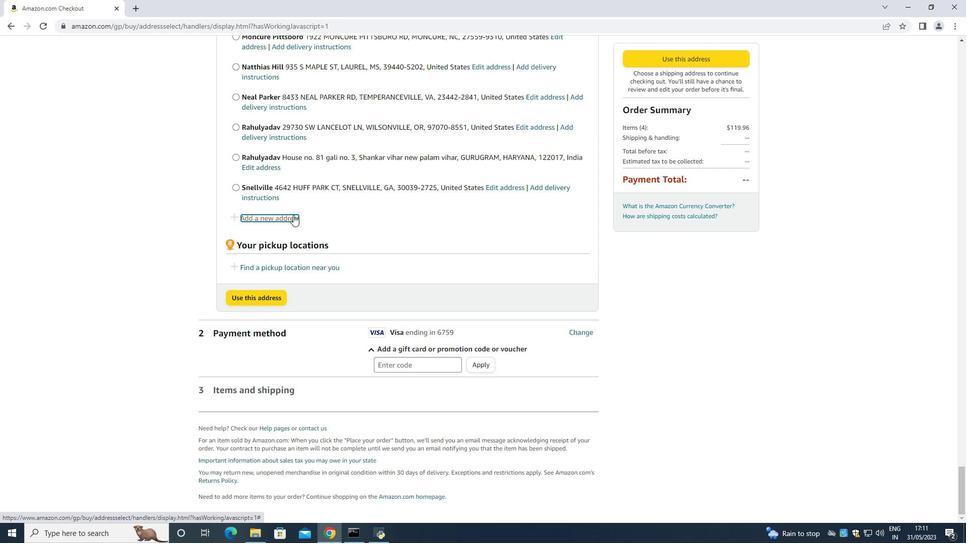 
Action: Mouse moved to (353, 243)
Screenshot: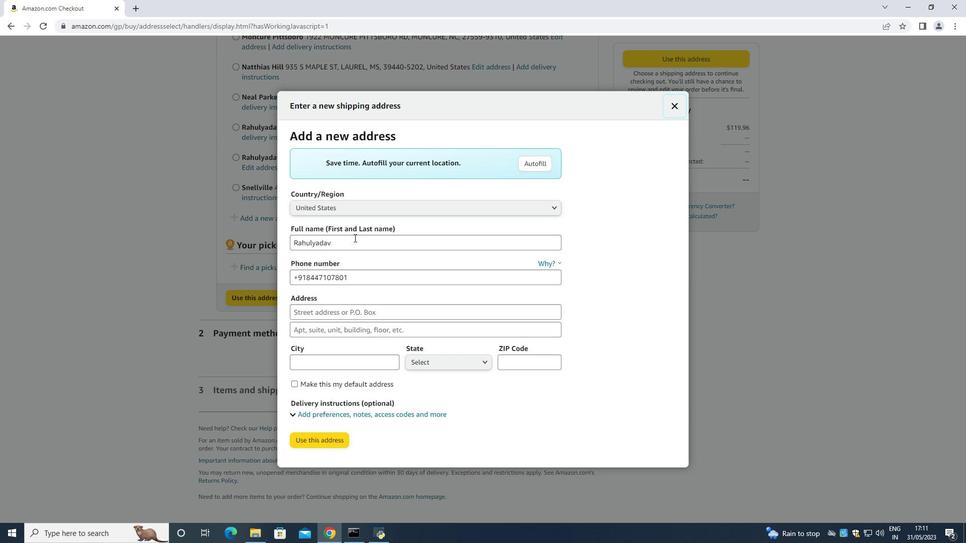 
Action: Mouse pressed left at (353, 243)
Screenshot: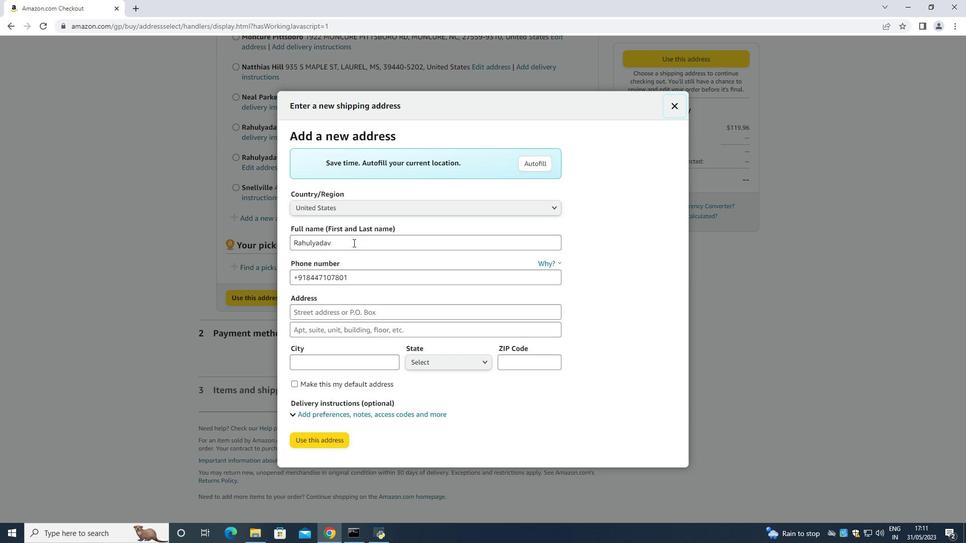 
Action: Key pressed <Key.backspace><Key.backspace><Key.backspace><Key.backspace><Key.backspace><Key.backspace><Key.backspace><Key.backspace><Key.backspace><Key.backspace><Key.backspace><Key.backspace><Key.backspace><Key.backspace><Key.backspace><Key.backspace><Key.shift><Key.shift><Key.shift><Key.shift><Key.shift><Key.shift><Key.shift><Key.shift><Key.shift><Key.shift><Key.shift><Key.shift><Key.shift>Megan<Key.space><Key.shift><Key.shift><Key.shift><Key.shift><Key.shift><Key.shift>Martinez<Key.tab><Key.tab><Key.backspace>2485598029
Screenshot: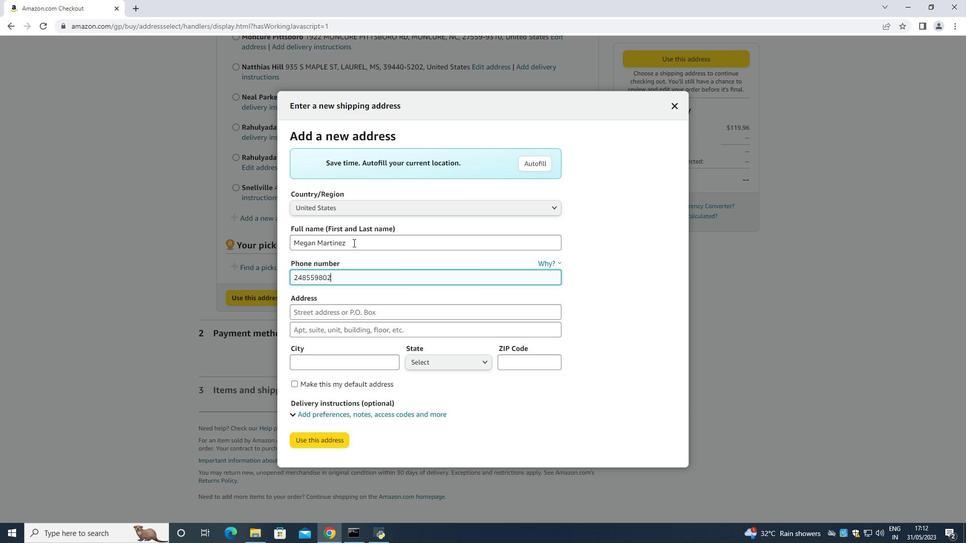 
Action: Mouse moved to (333, 309)
Screenshot: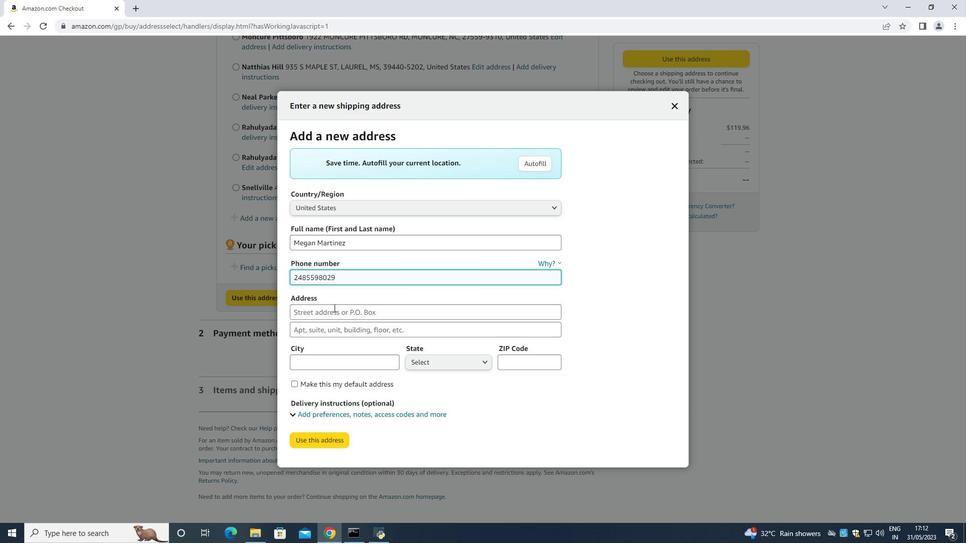 
Action: Mouse pressed left at (333, 309)
Screenshot: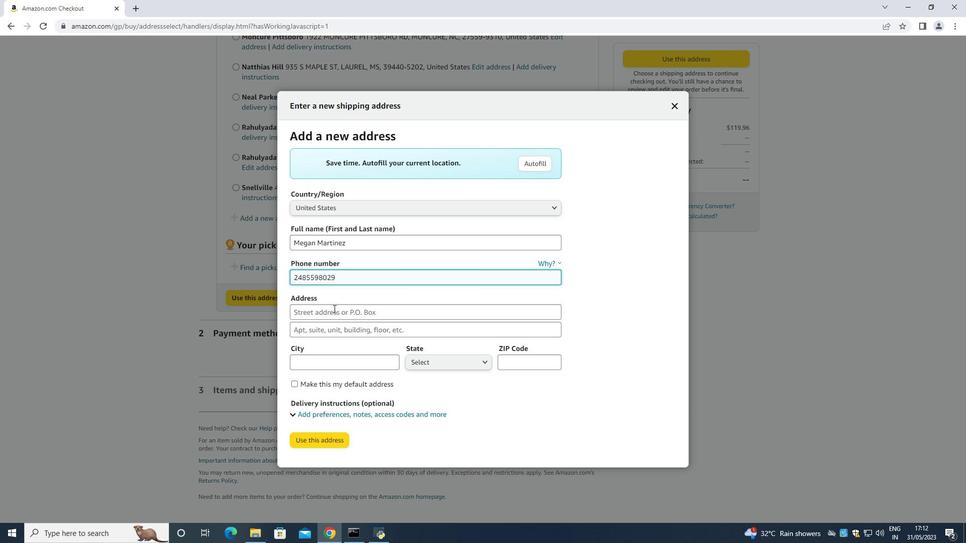 
Action: Key pressed 1979<Key.space><Key.shift><Key.shift><Key.shift>Bartlett<Key.space><Key.shift><Key.shift><Key.shift><Key.shift>Avenue
Screenshot: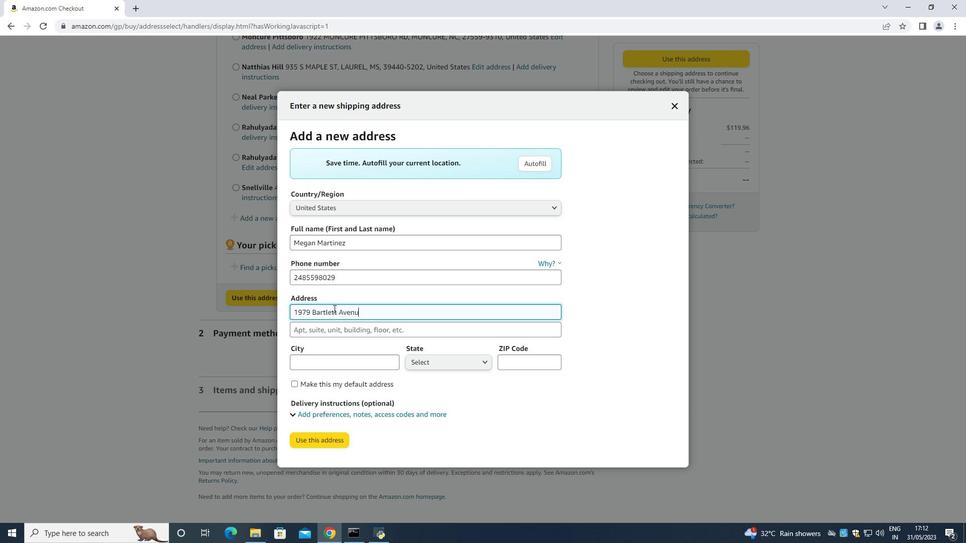 
Action: Mouse moved to (328, 367)
Screenshot: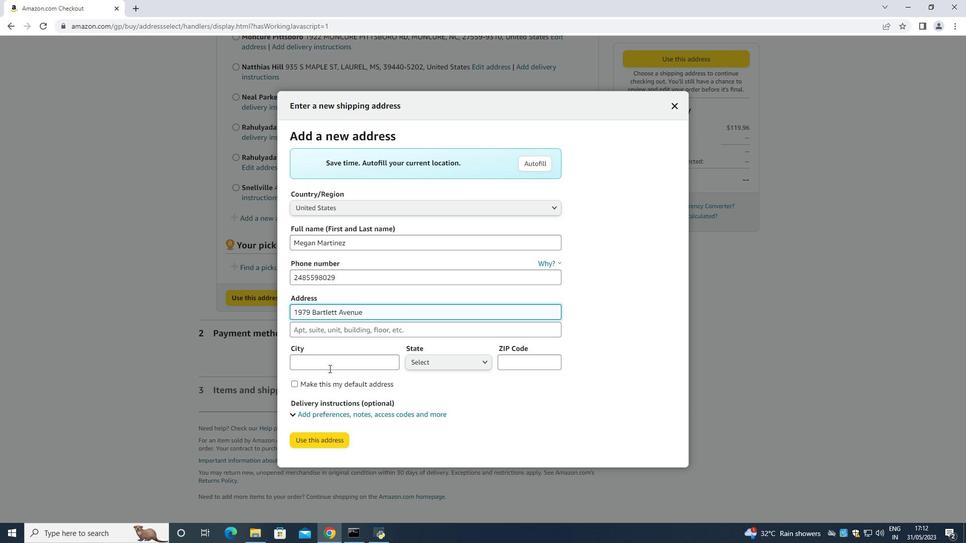 
Action: Mouse pressed left at (328, 367)
Screenshot: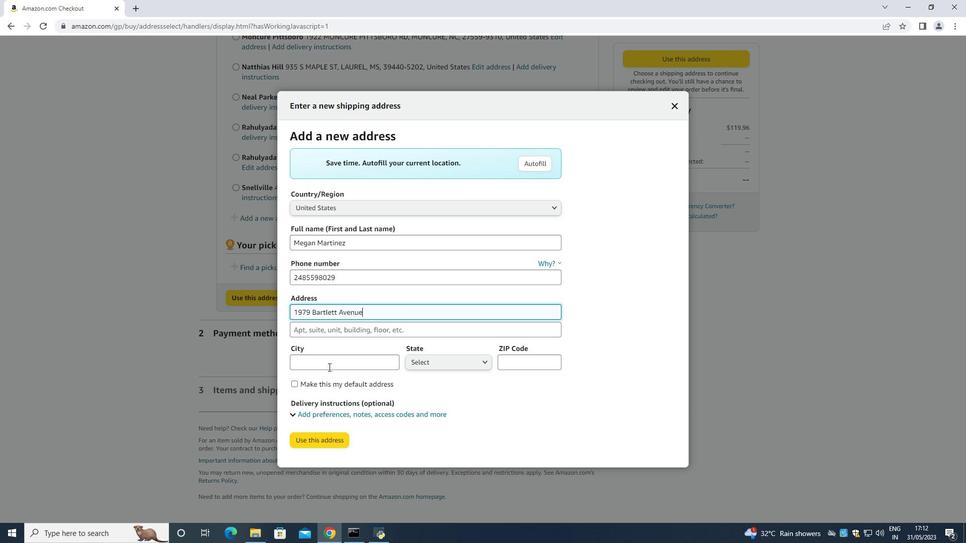 
Action: Key pressed <Key.shift>Southfe<Key.backspace>ield<Key.space><Key.tab>
Screenshot: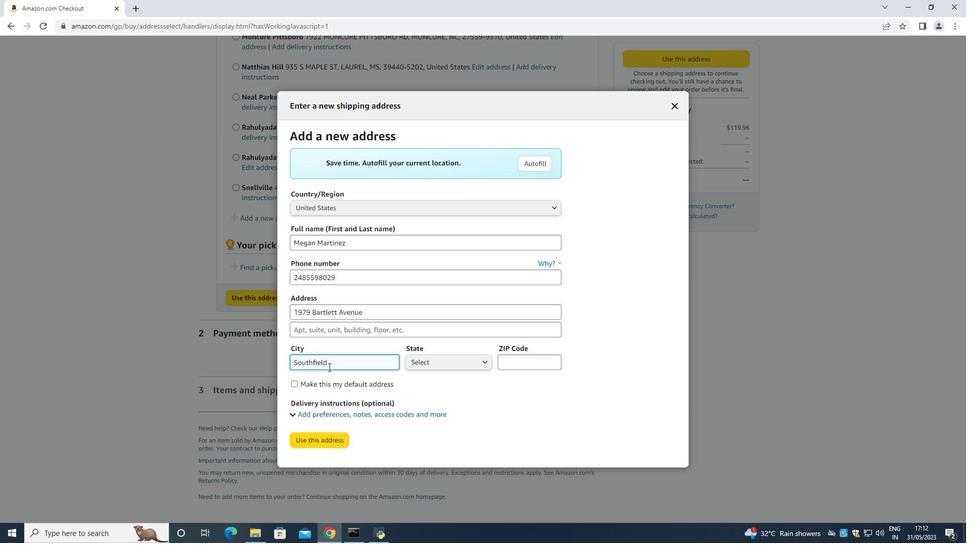 
Action: Mouse moved to (440, 362)
Screenshot: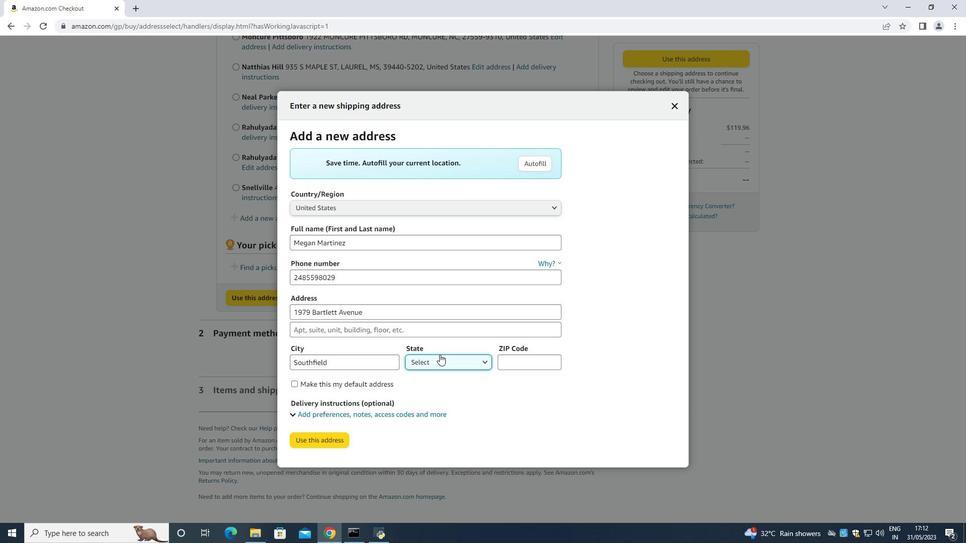 
Action: Mouse pressed left at (440, 362)
Screenshot: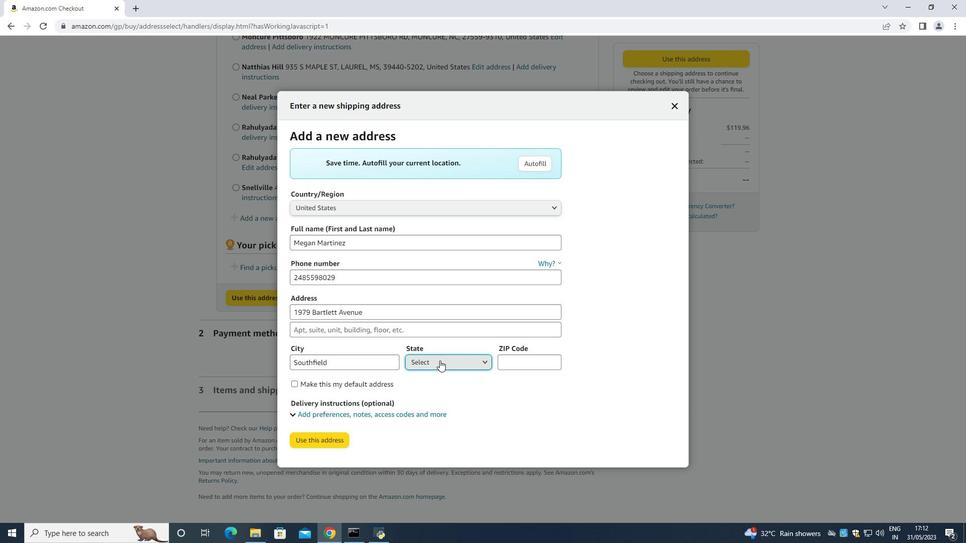 
Action: Mouse moved to (465, 207)
Screenshot: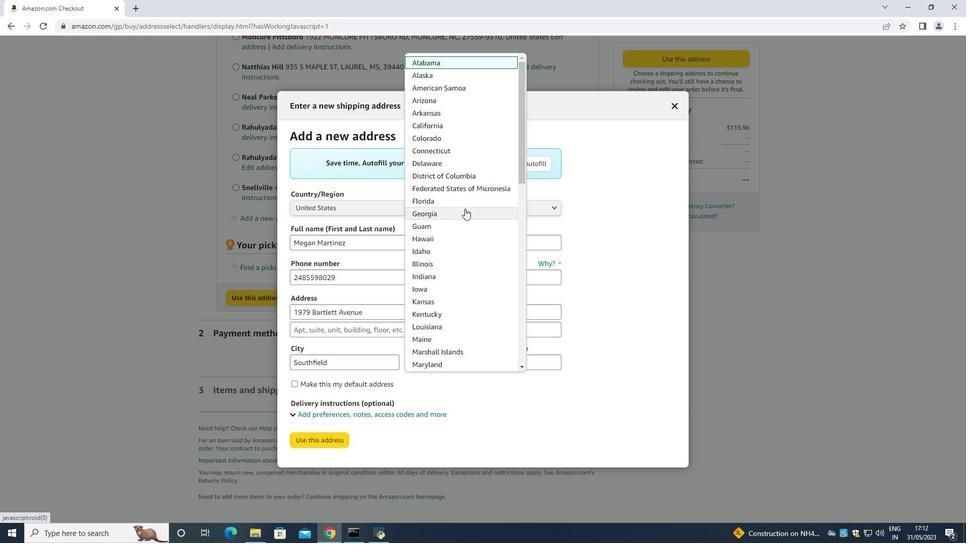 
Action: Mouse scrolled (465, 207) with delta (0, 0)
Screenshot: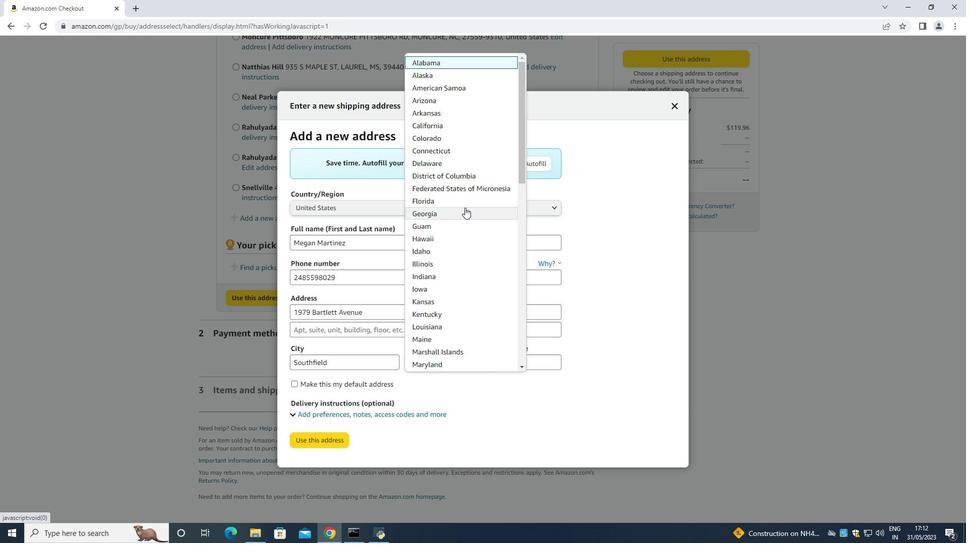 
Action: Mouse scrolled (465, 207) with delta (0, 0)
Screenshot: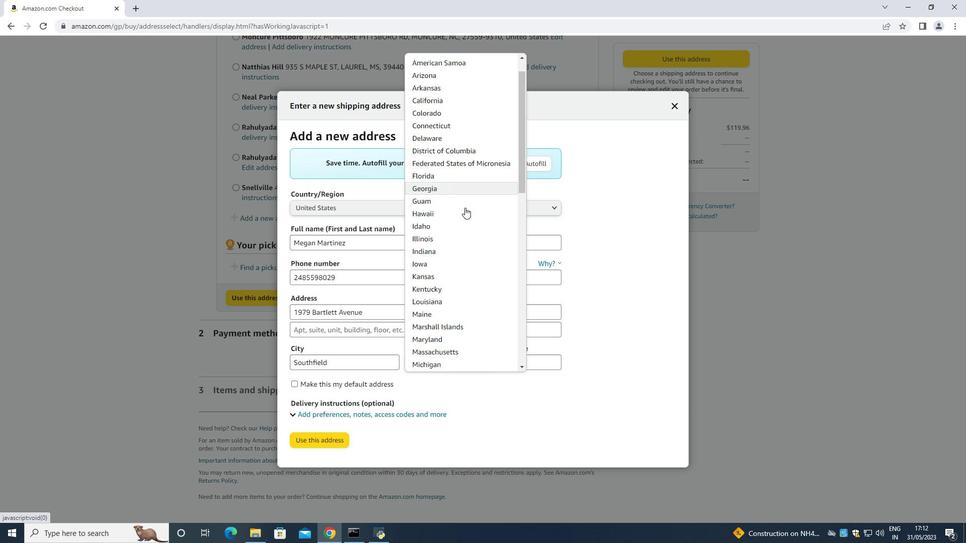 
Action: Mouse moved to (445, 284)
Screenshot: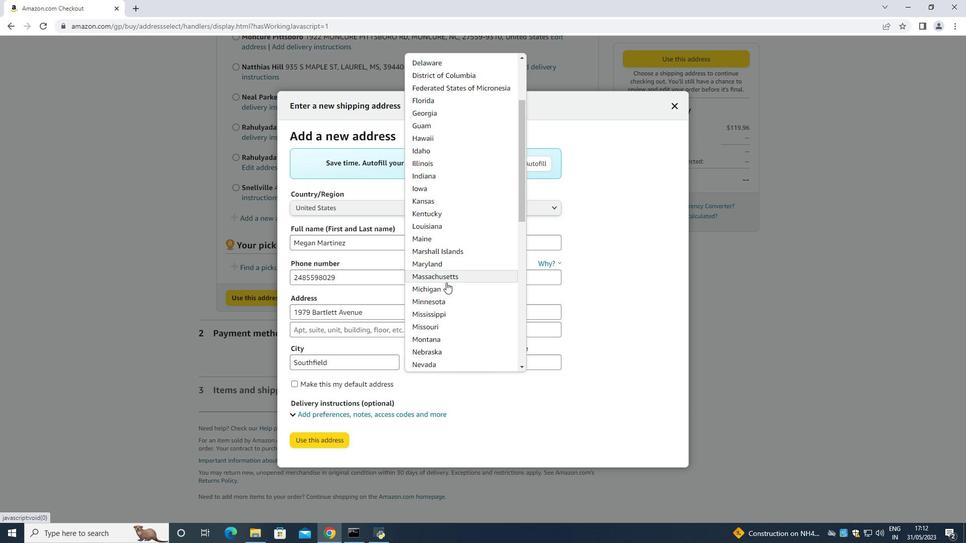 
Action: Mouse pressed left at (445, 284)
Screenshot: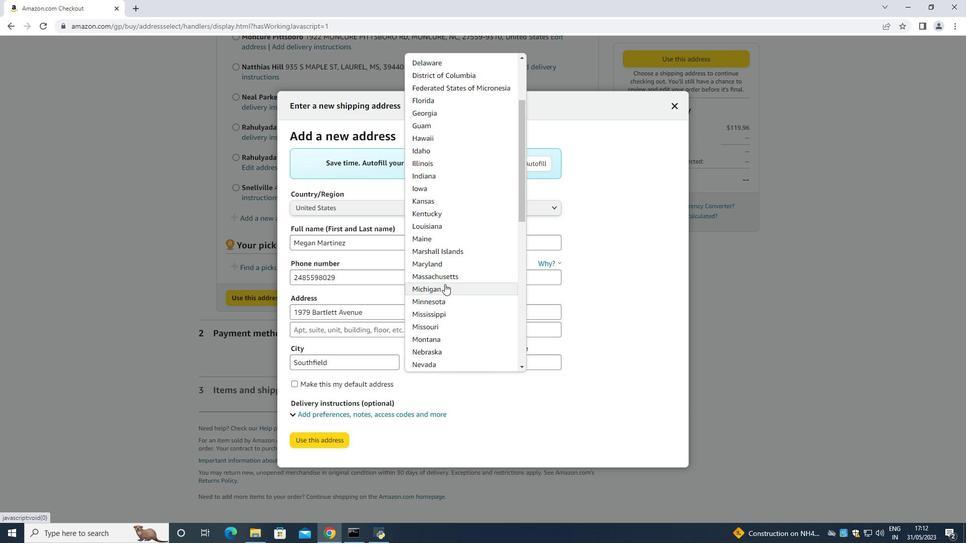 
Action: Mouse moved to (537, 359)
Screenshot: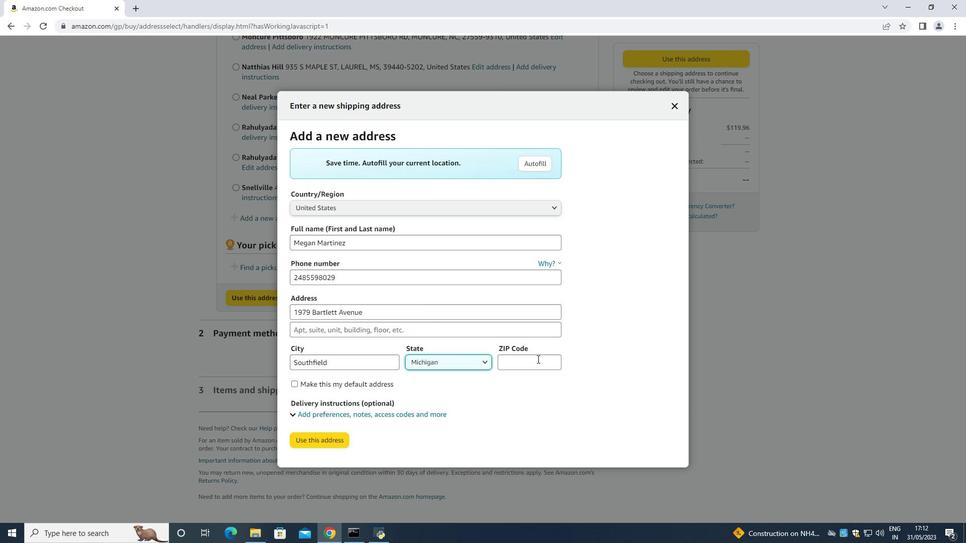
Action: Mouse pressed left at (537, 359)
Screenshot: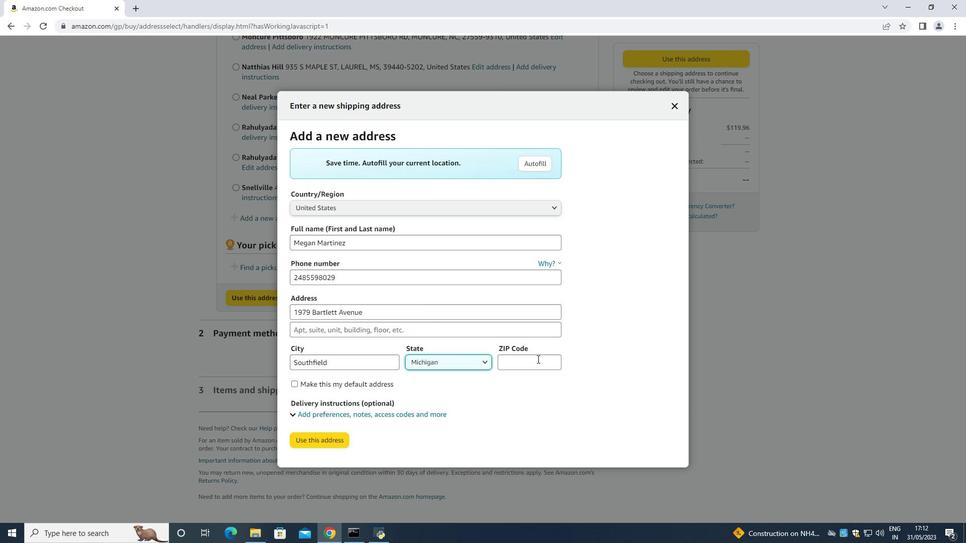 
Action: Mouse moved to (536, 359)
Screenshot: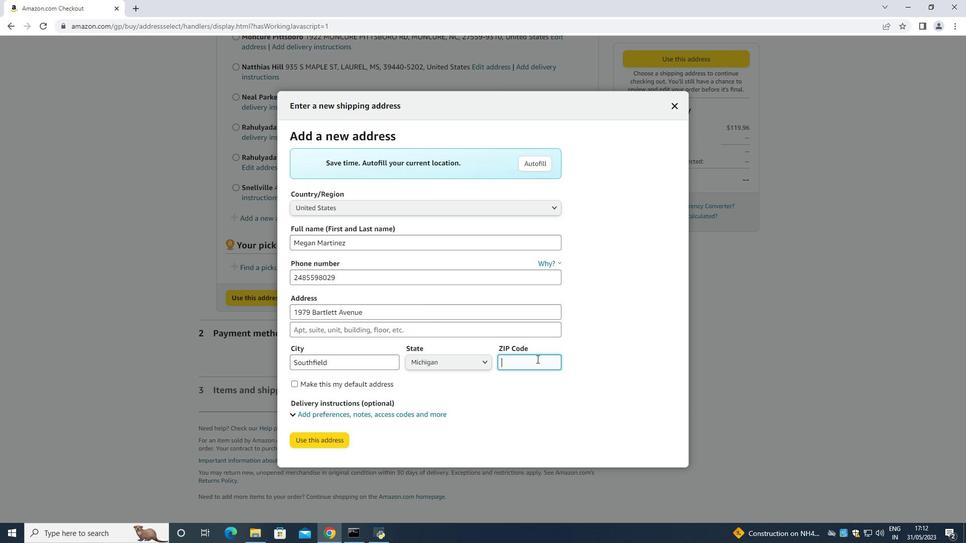 
Action: Key pressed 48076
Screenshot: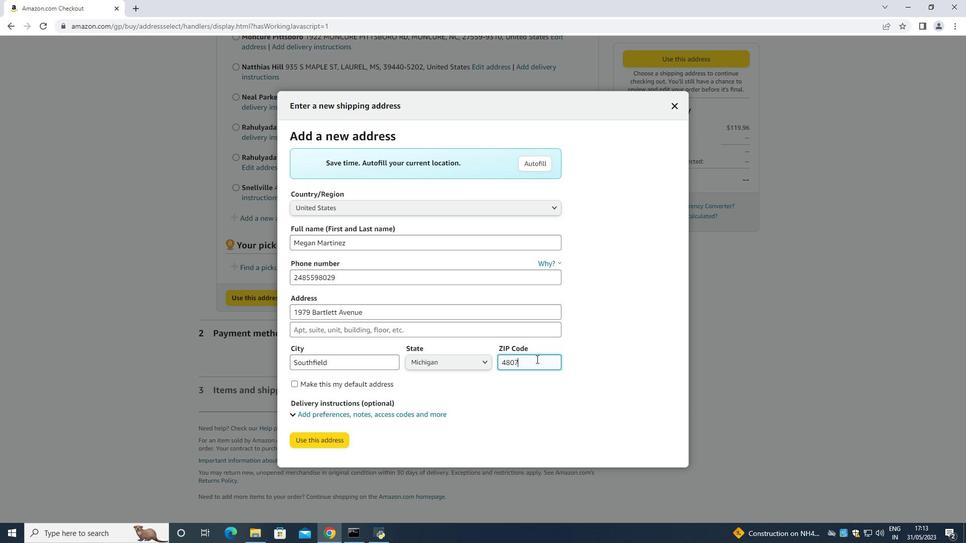 
Action: Mouse moved to (329, 446)
Screenshot: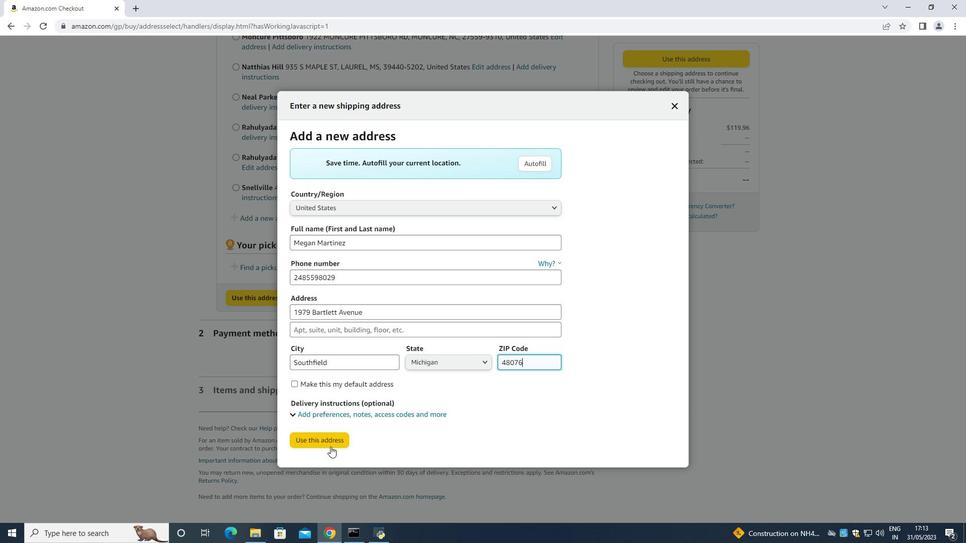 
Action: Mouse pressed left at (329, 446)
Screenshot: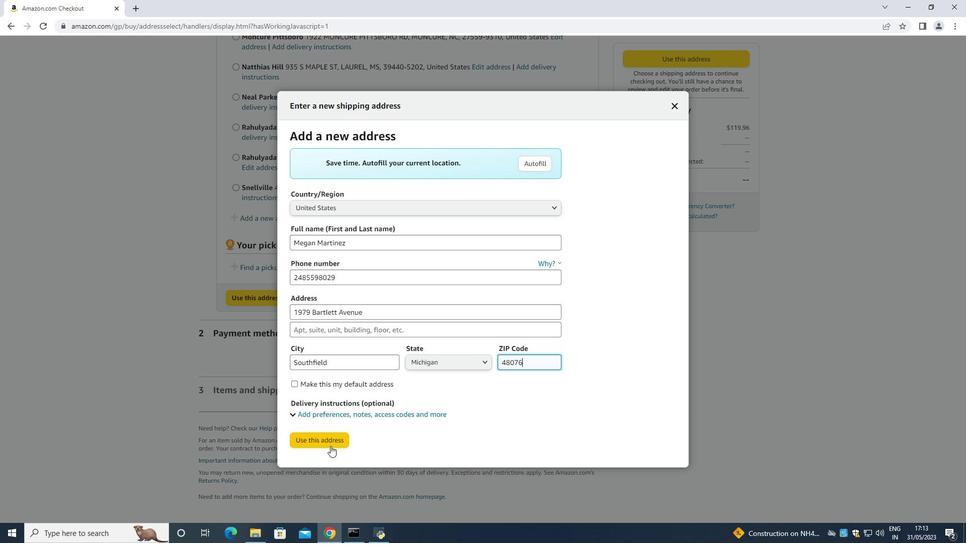 
Action: Mouse moved to (312, 517)
Screenshot: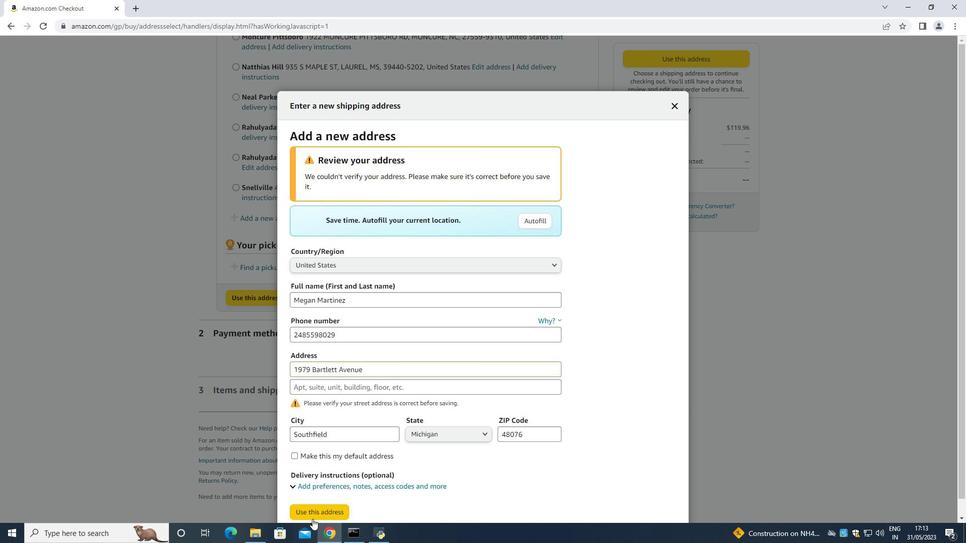 
Action: Mouse pressed left at (312, 517)
Screenshot: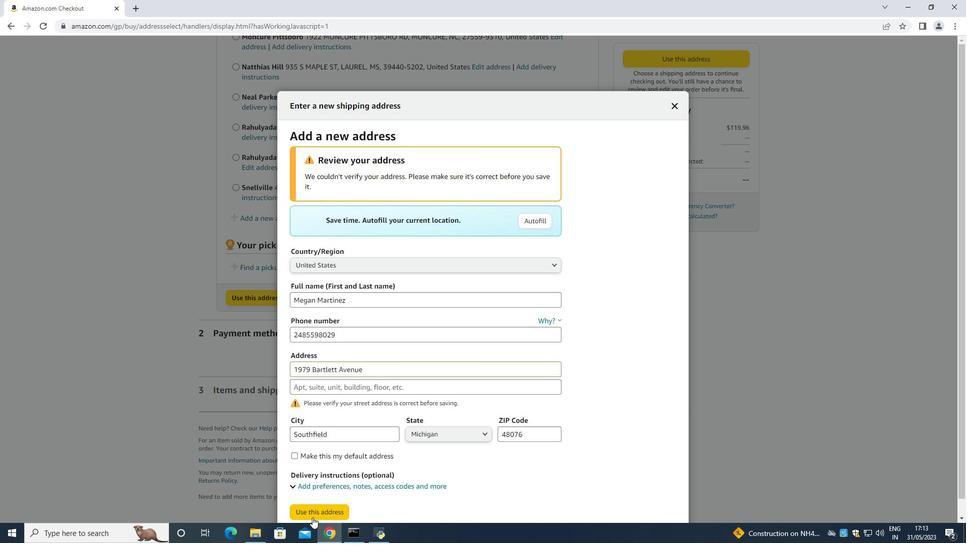 
Action: Mouse moved to (297, 241)
Screenshot: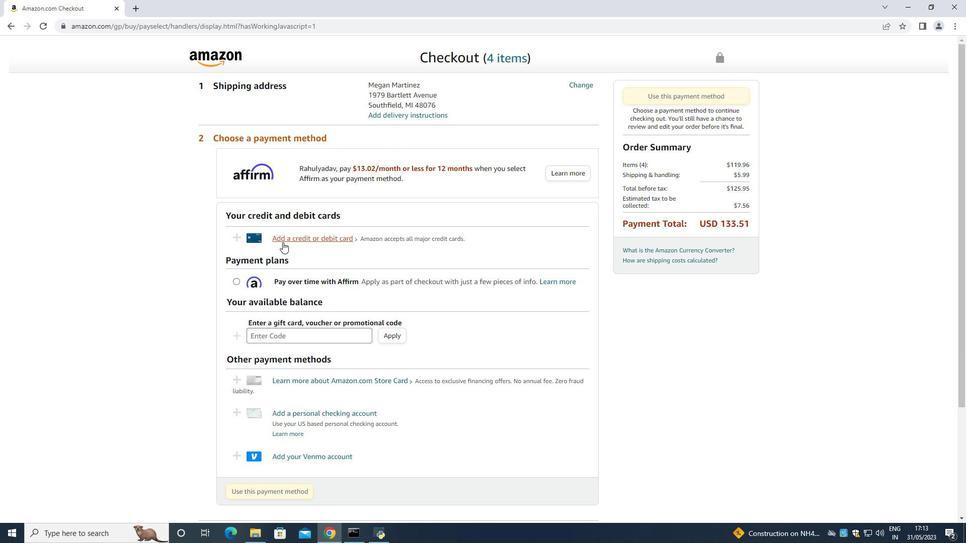
Action: Mouse pressed left at (297, 241)
Screenshot: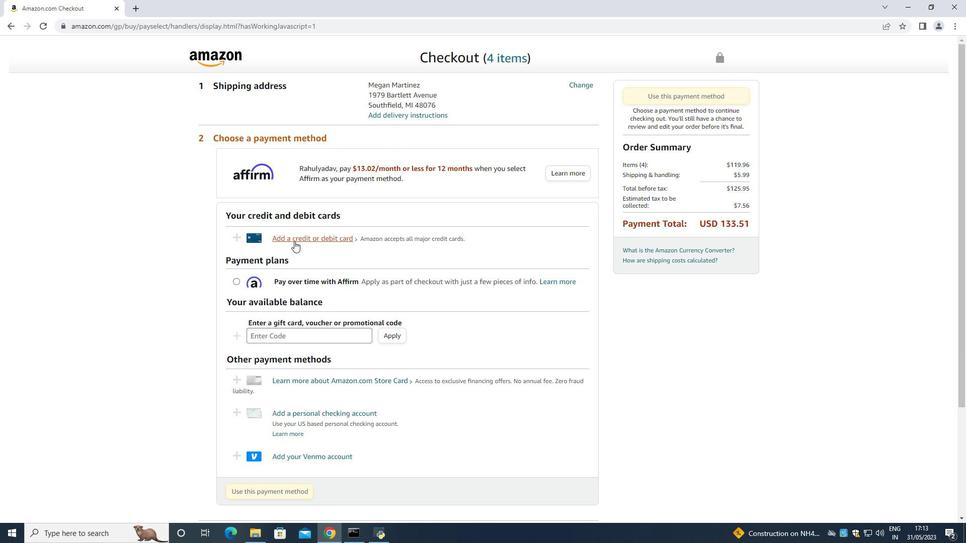 
Action: Mouse moved to (401, 212)
Screenshot: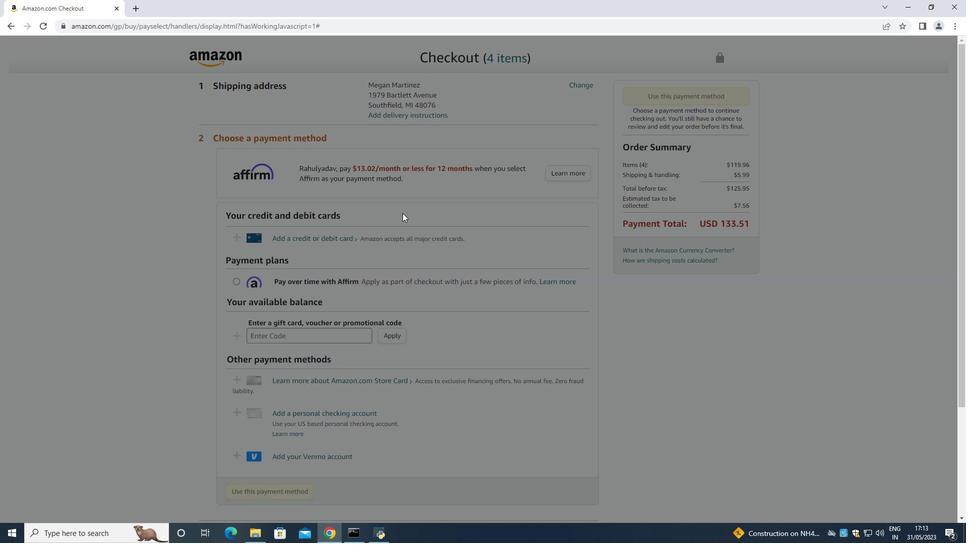 
Action: Mouse pressed left at (401, 212)
Screenshot: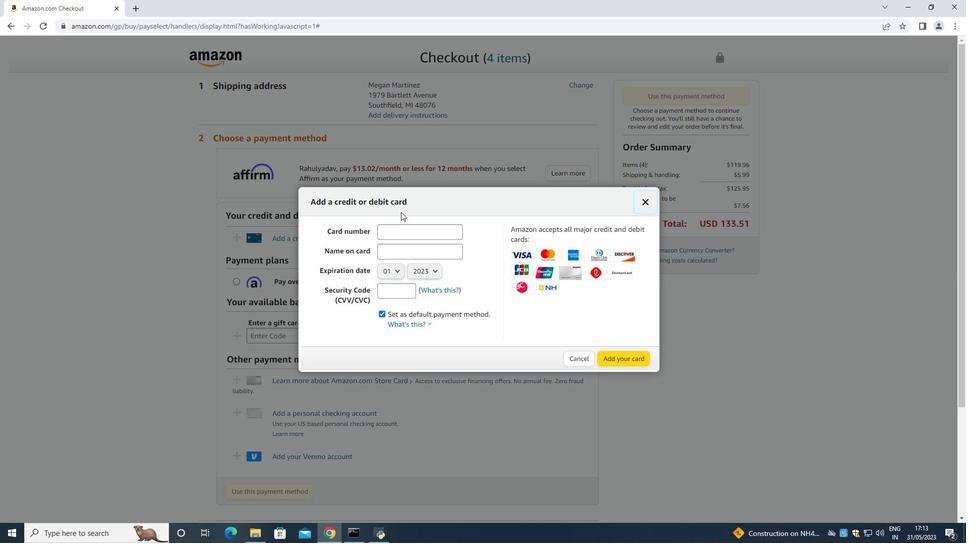 
Action: Mouse moved to (398, 227)
Screenshot: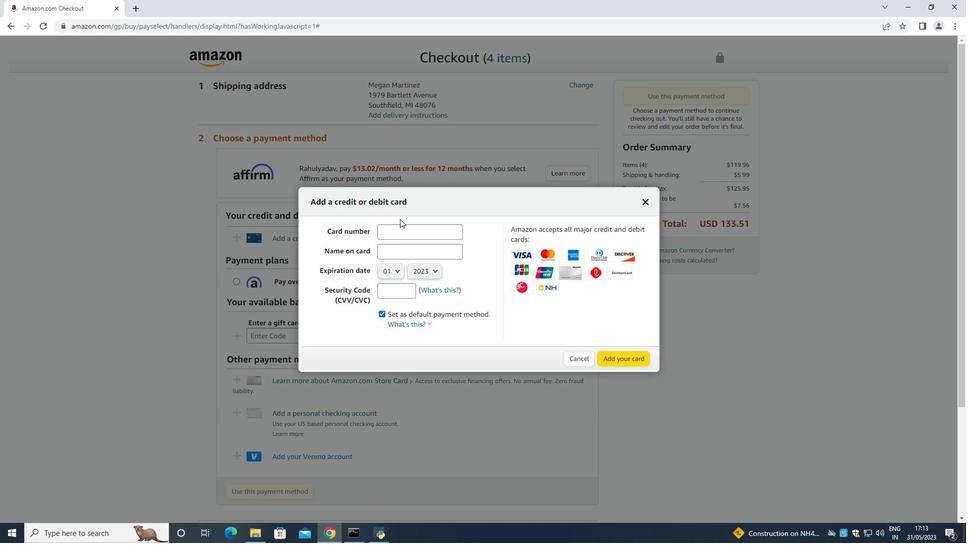 
Action: Mouse pressed left at (398, 227)
Screenshot: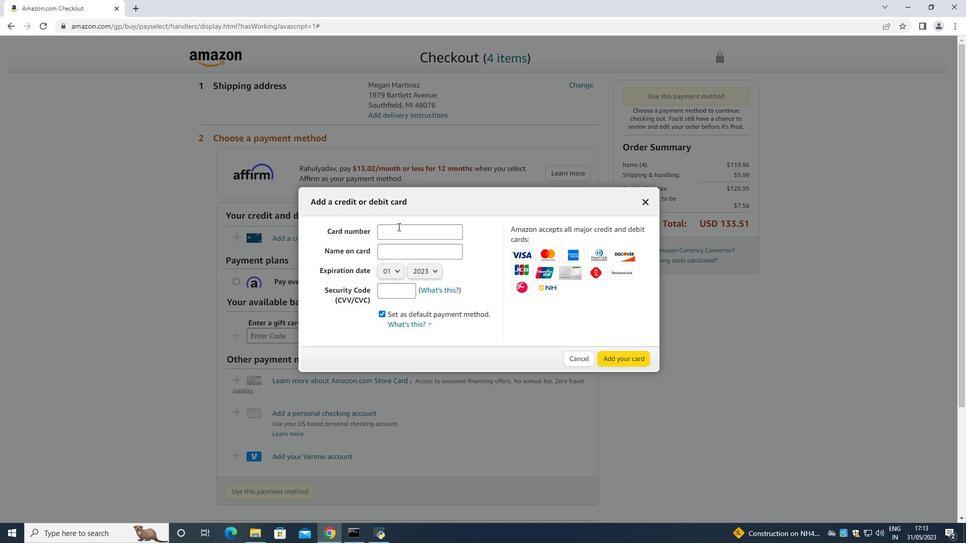 
Action: Mouse moved to (399, 228)
Screenshot: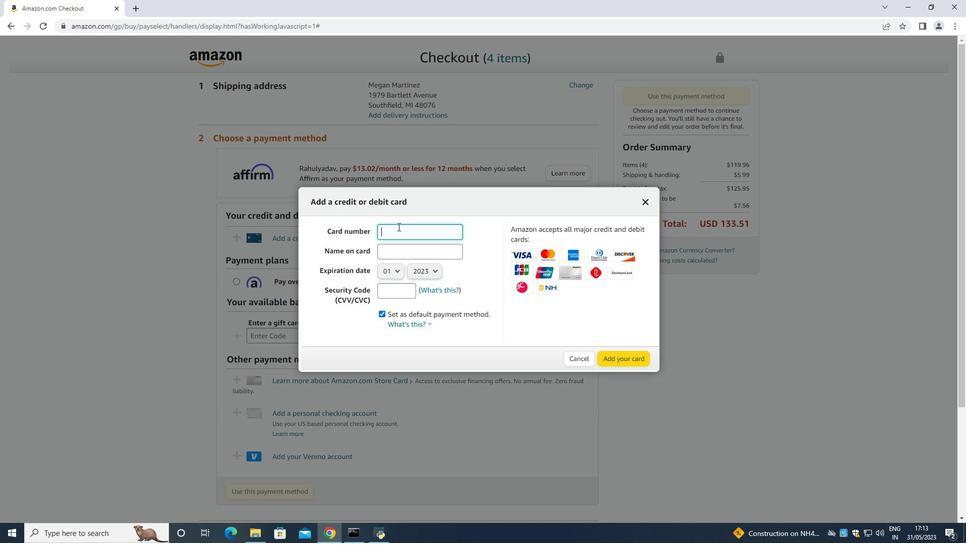 
Action: Key pressed 5632412985475759
Screenshot: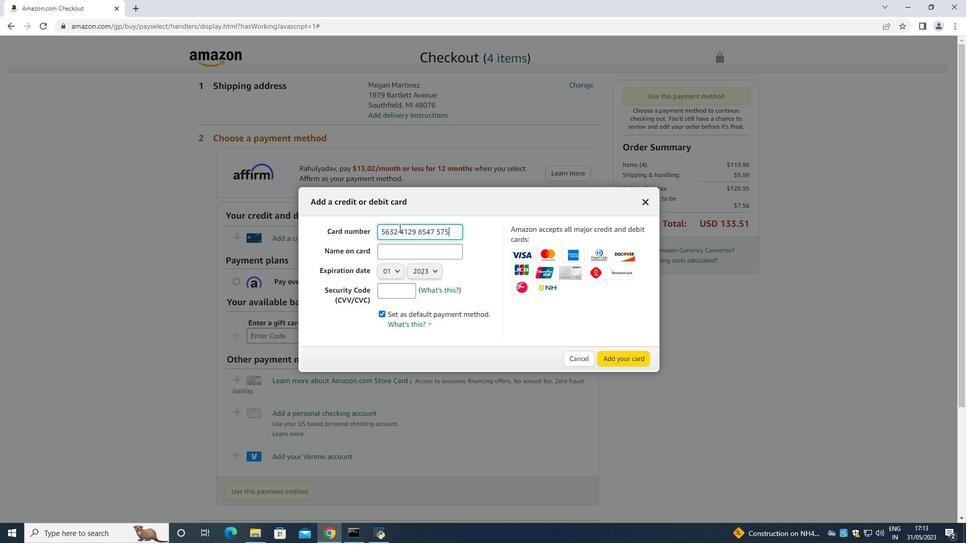 
Action: Mouse moved to (399, 250)
Screenshot: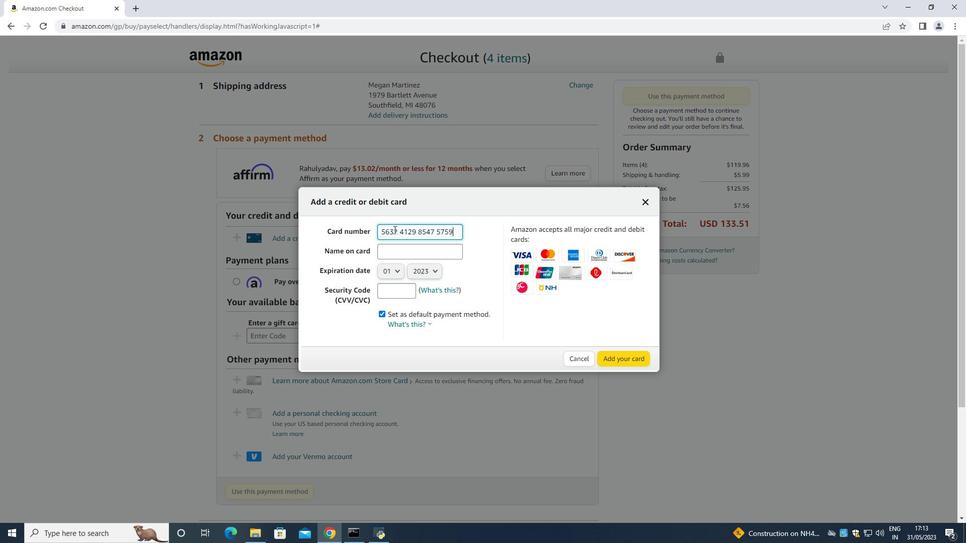 
Action: Mouse pressed left at (399, 250)
Screenshot: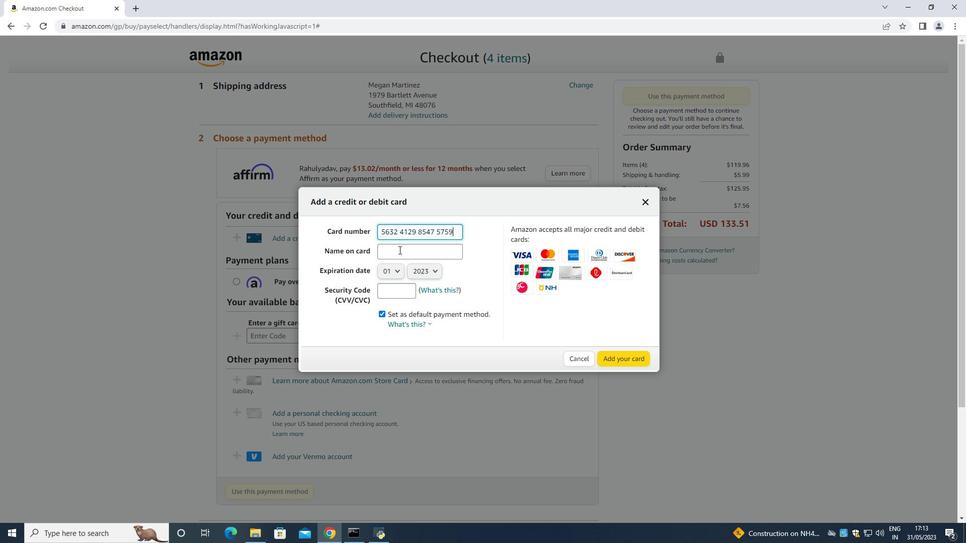 
Action: Key pressed <Key.shift>Megan<Key.space><Key.shift><Key.shift><Key.shift><Key.shift><Key.shift><Key.shift><Key.shift><Key.shift><Key.shift><Key.shift><Key.shift>Martinez
Screenshot: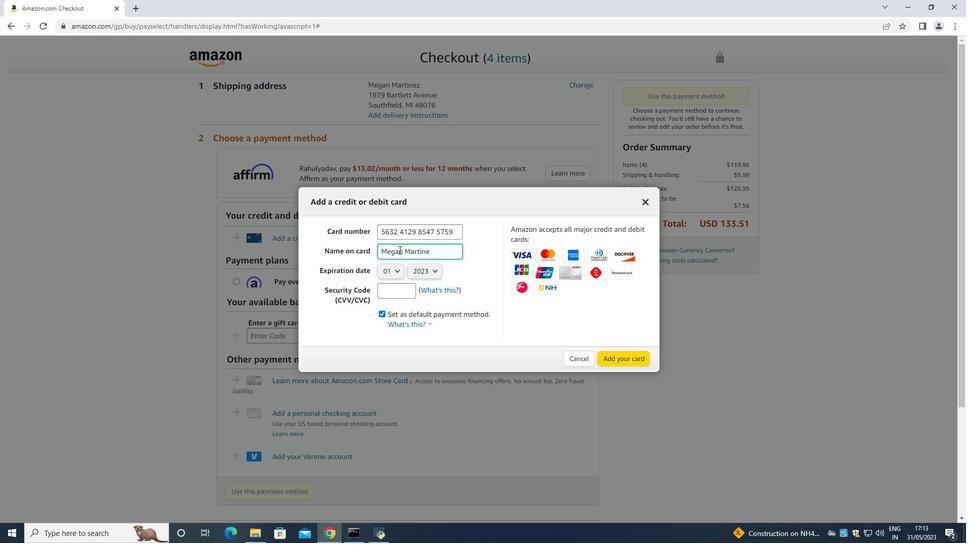 
Action: Mouse moved to (395, 276)
Screenshot: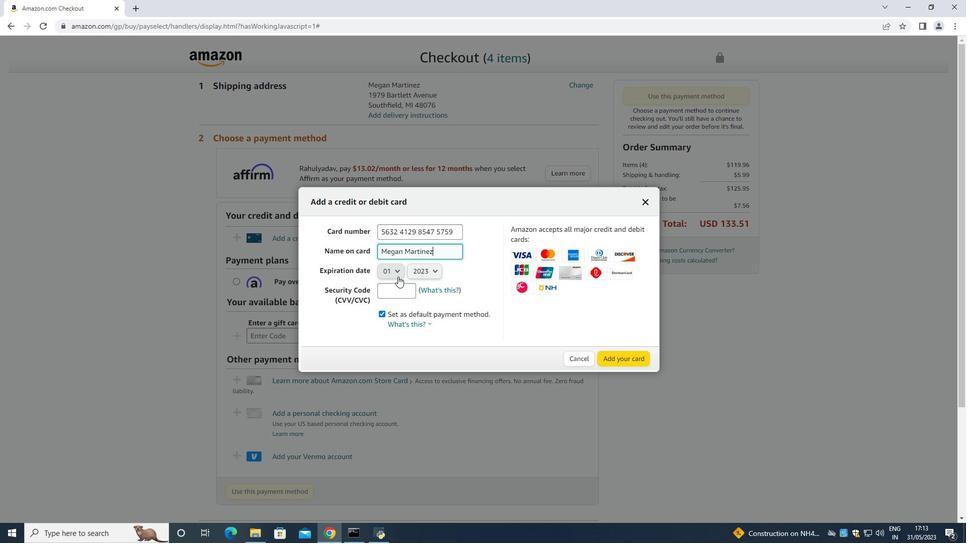 
Action: Mouse pressed left at (395, 276)
Screenshot: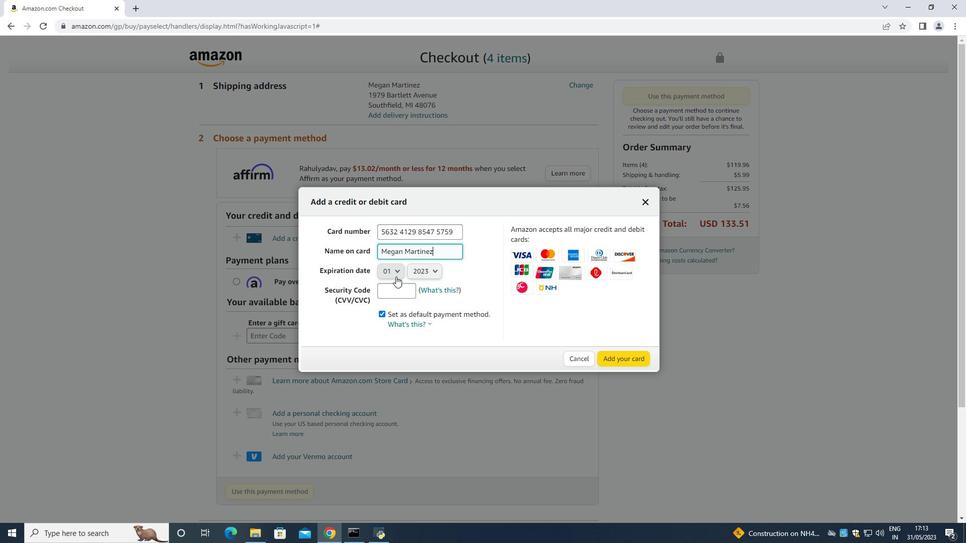 
Action: Mouse pressed left at (395, 276)
Screenshot: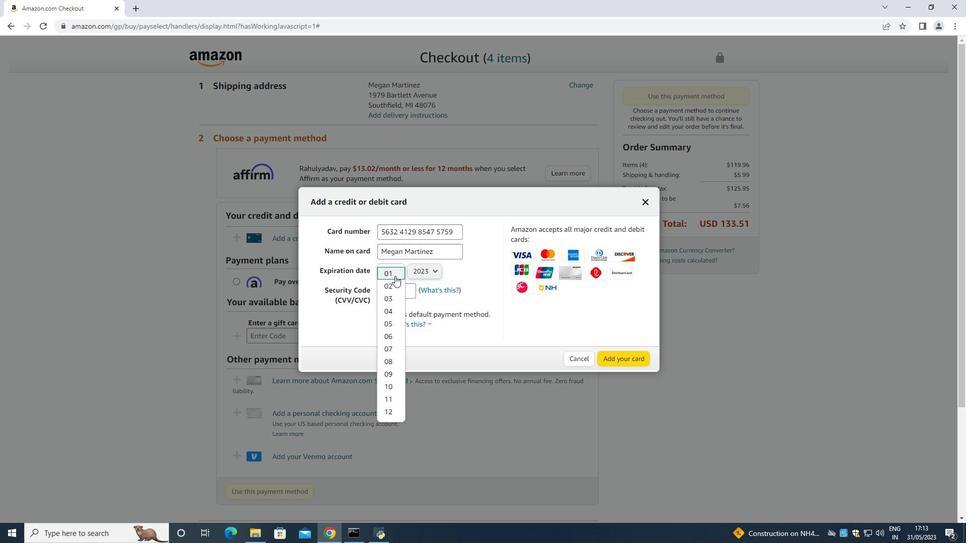 
Action: Mouse moved to (414, 270)
Screenshot: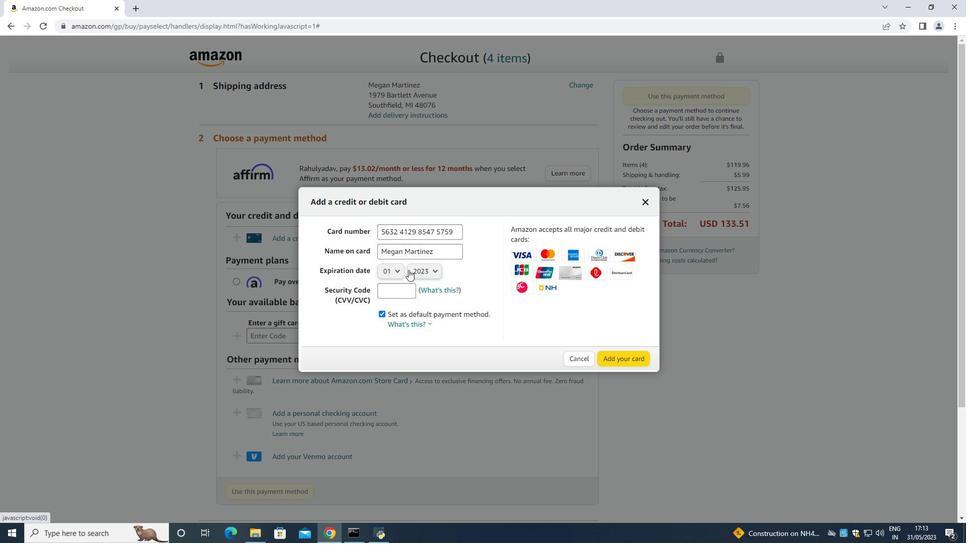 
Action: Mouse pressed left at (414, 270)
Screenshot: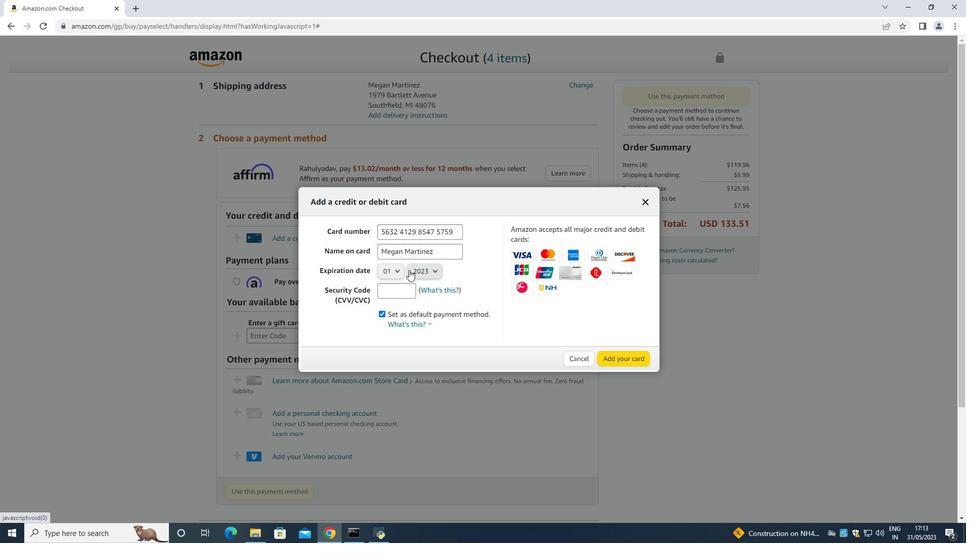 
Action: Mouse moved to (423, 296)
Screenshot: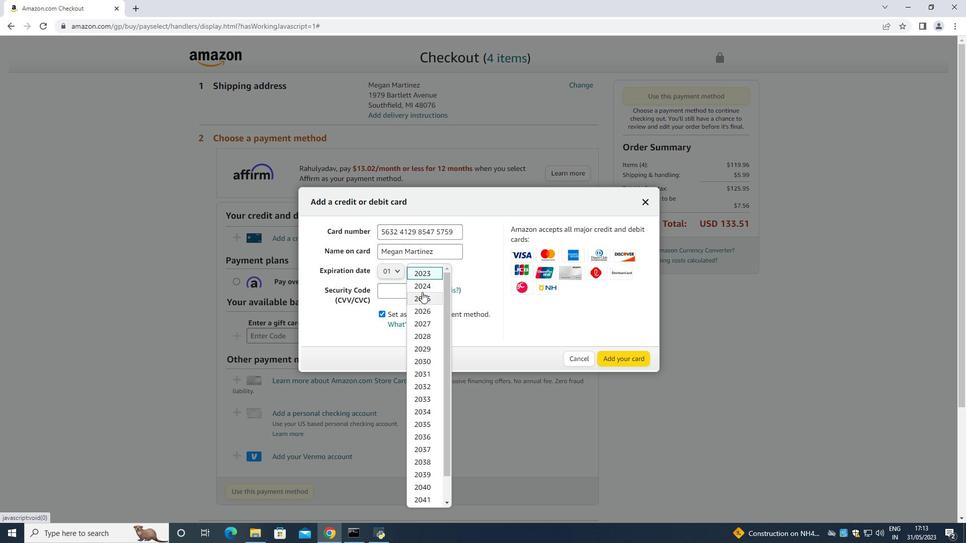 
Action: Mouse pressed left at (423, 296)
Screenshot: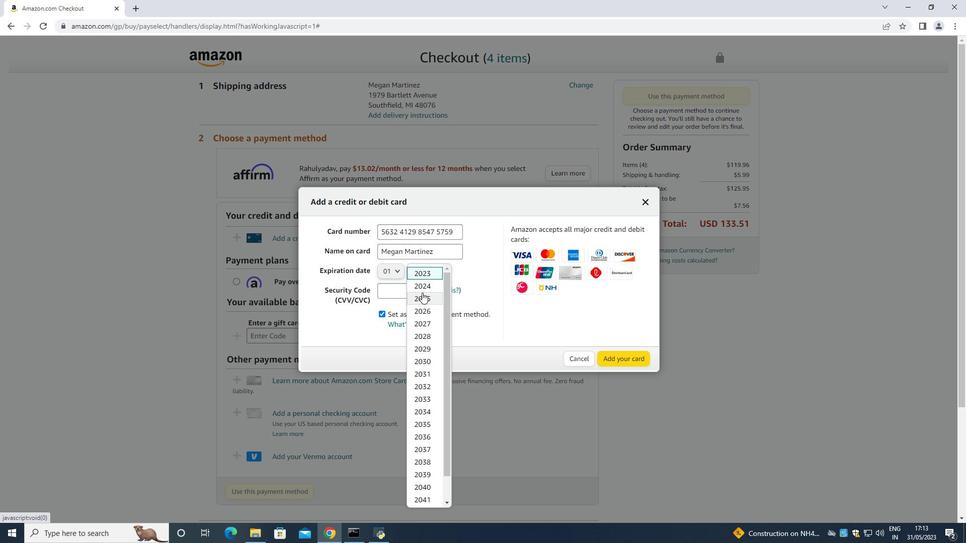 
Action: Mouse moved to (402, 292)
Screenshot: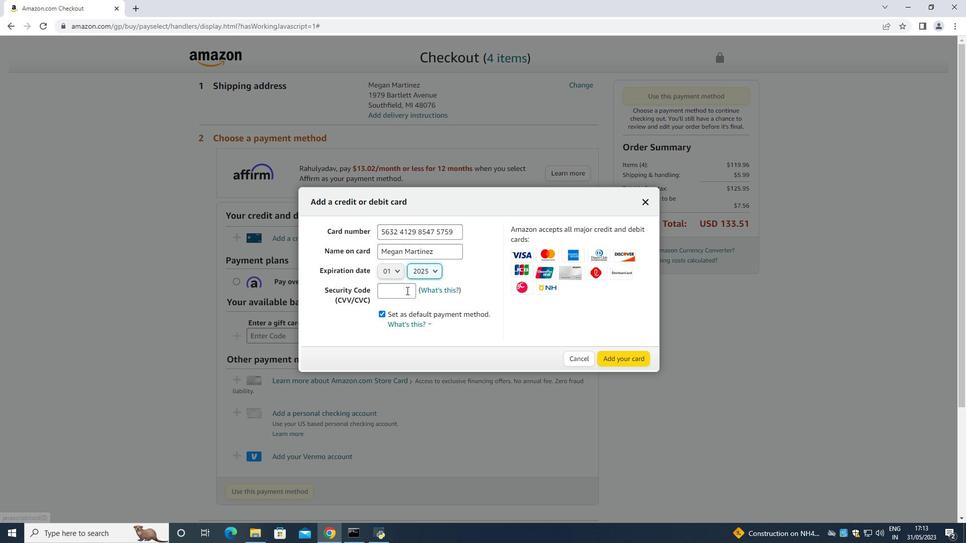 
Action: Mouse pressed left at (402, 292)
Screenshot: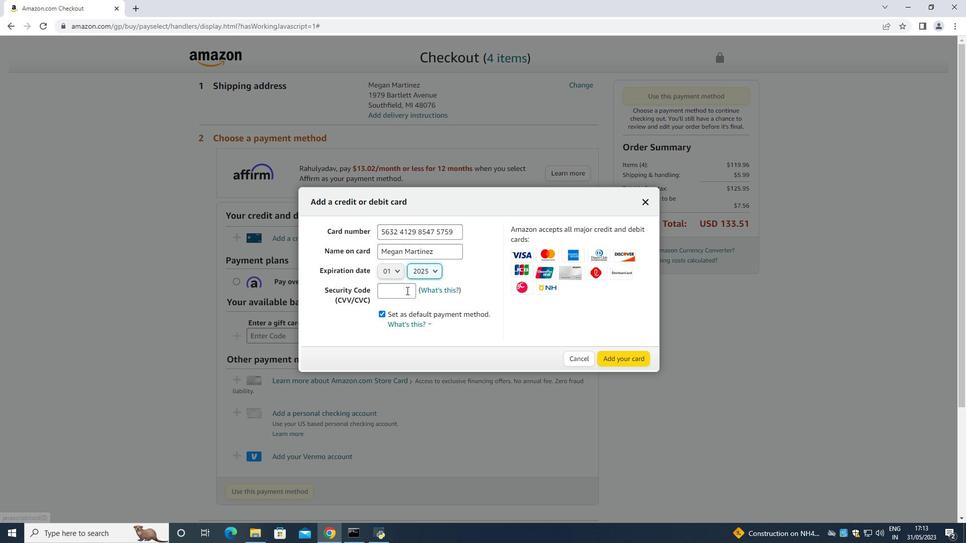 
Action: Mouse moved to (390, 293)
Screenshot: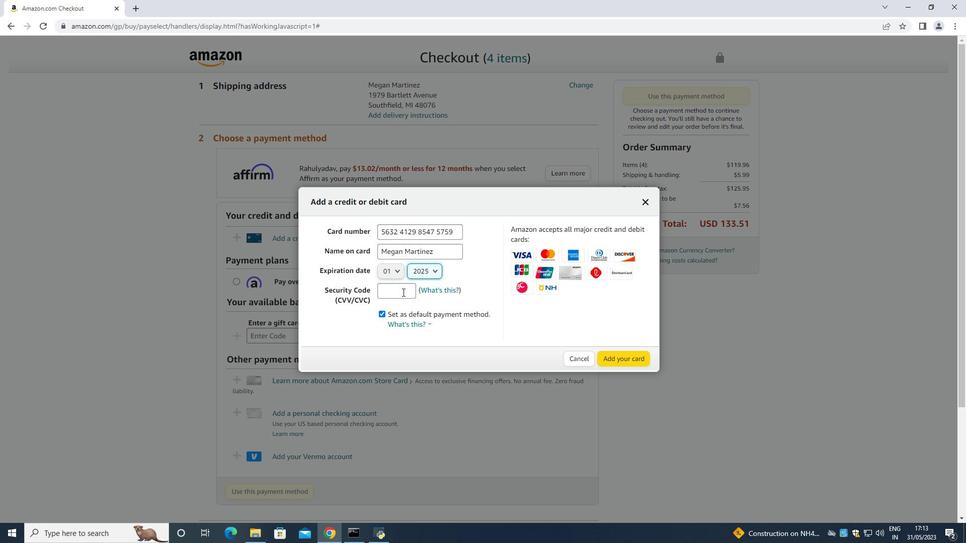 
Action: Key pressed 953
Screenshot: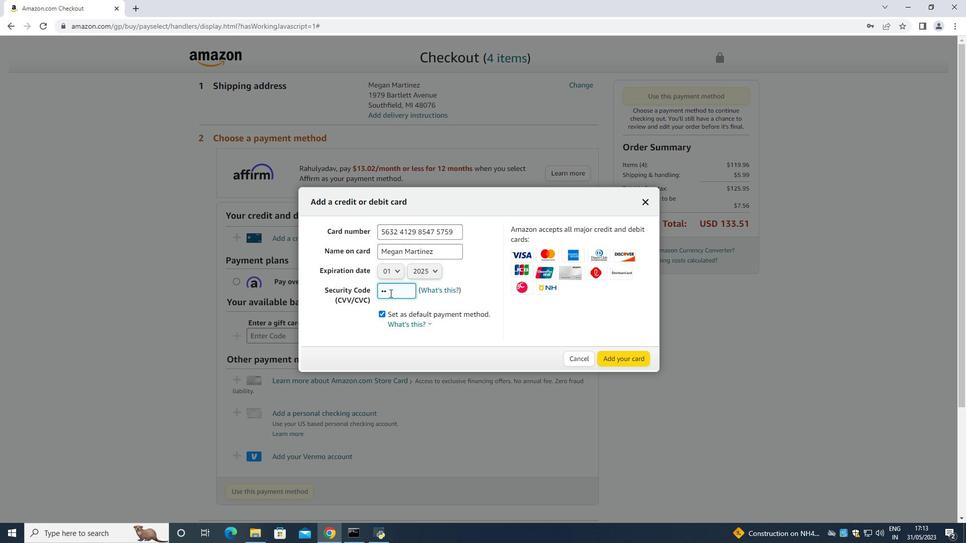 
